 Task: Search for a one-way flight from Midland MAF to Indianapolis IND on Sat, 5 Aug for 4 adults and 2 children in Premium economy with 1 carry-on bag.
Action: Mouse moved to (310, 100)
Screenshot: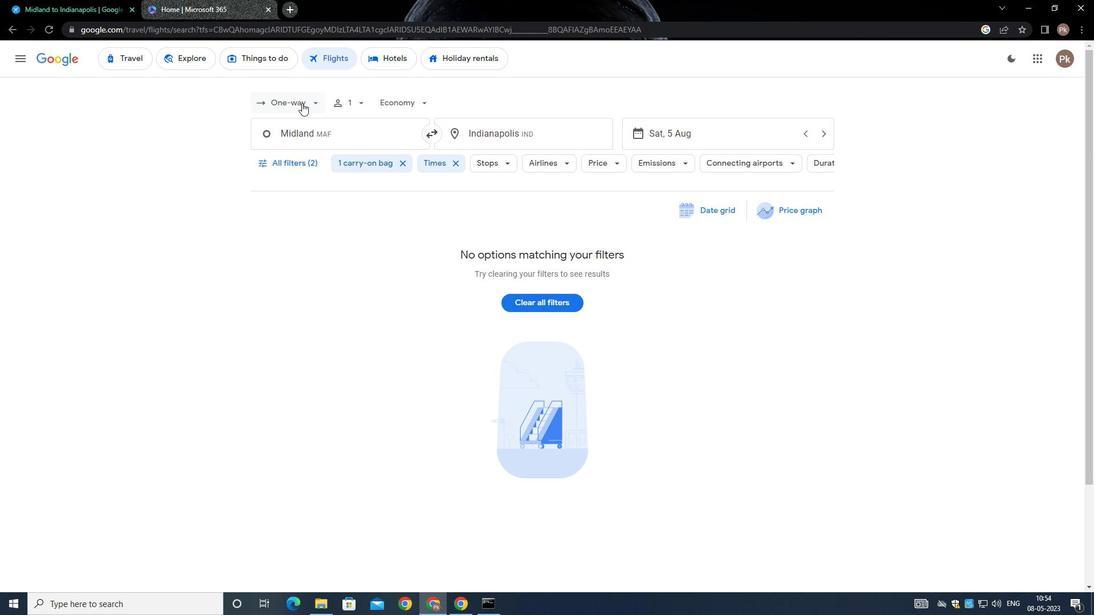 
Action: Mouse pressed left at (310, 100)
Screenshot: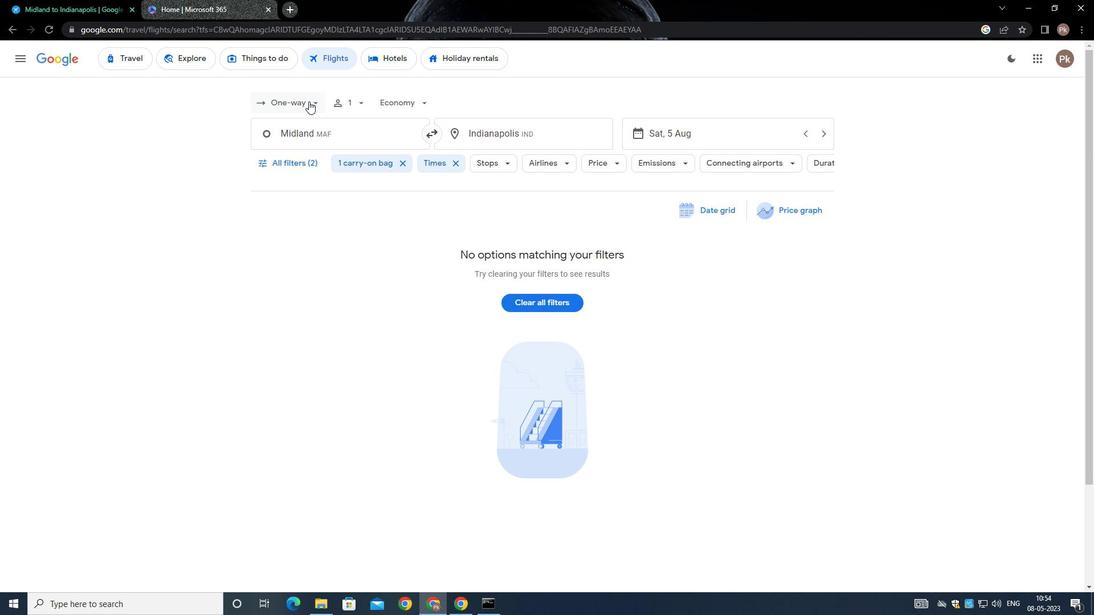 
Action: Mouse moved to (302, 148)
Screenshot: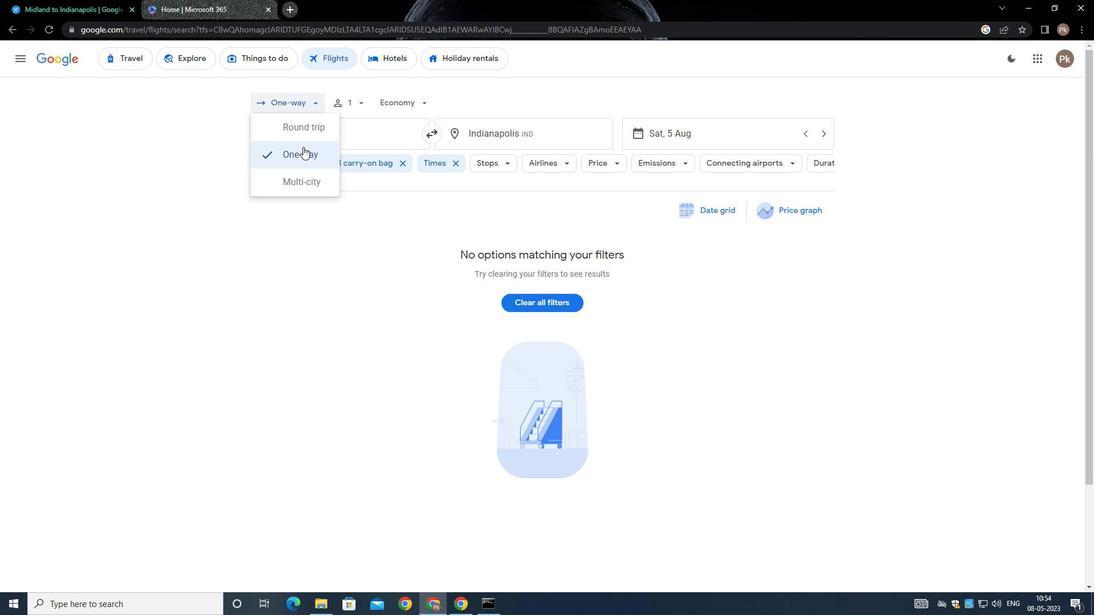 
Action: Mouse pressed left at (302, 148)
Screenshot: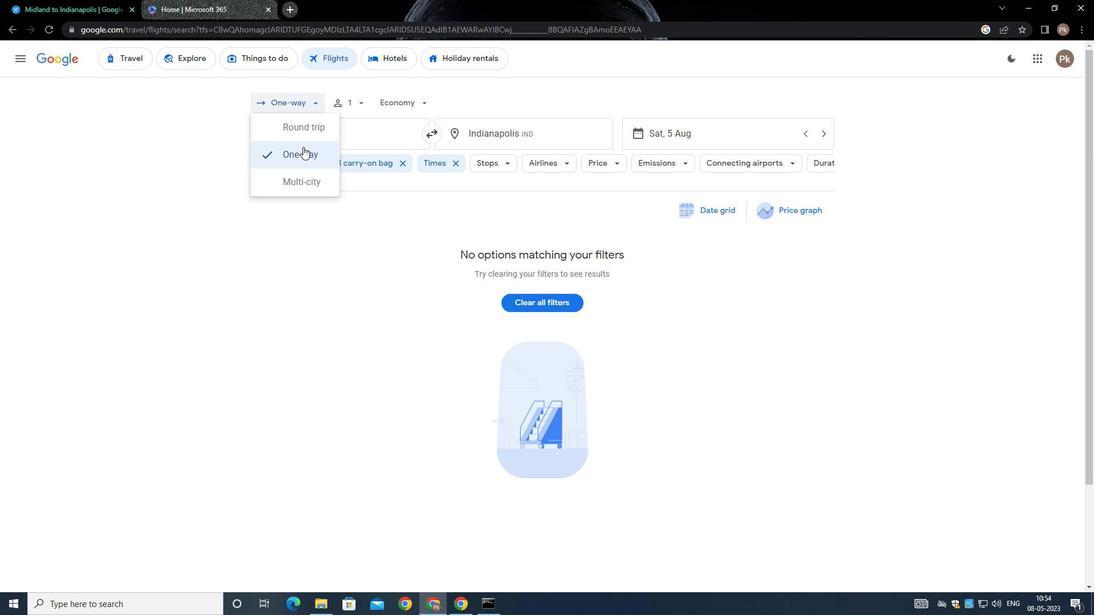 
Action: Mouse moved to (353, 106)
Screenshot: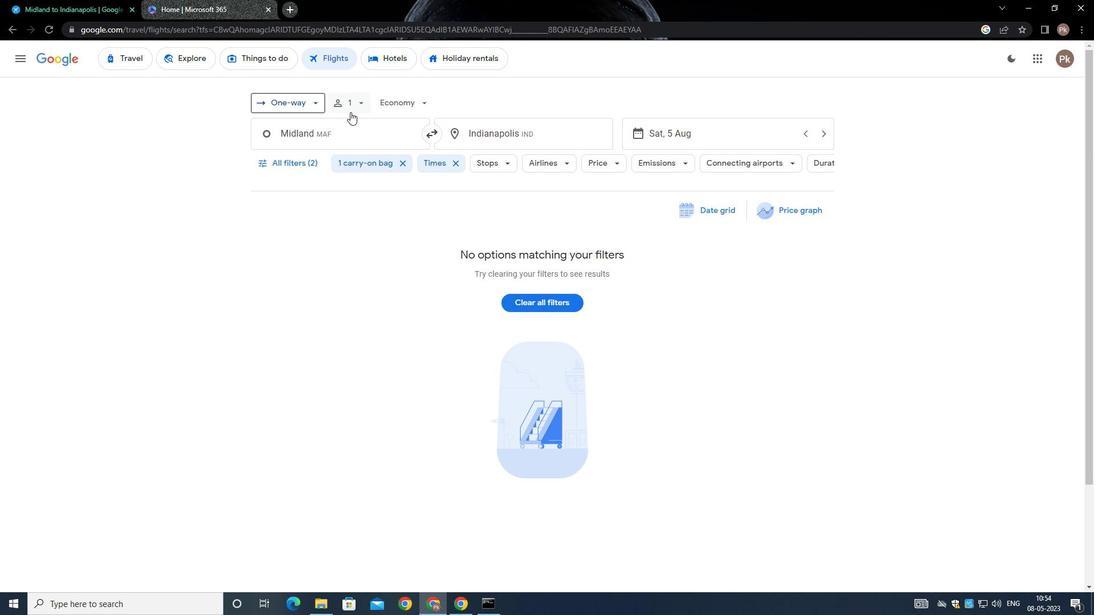 
Action: Mouse pressed left at (353, 106)
Screenshot: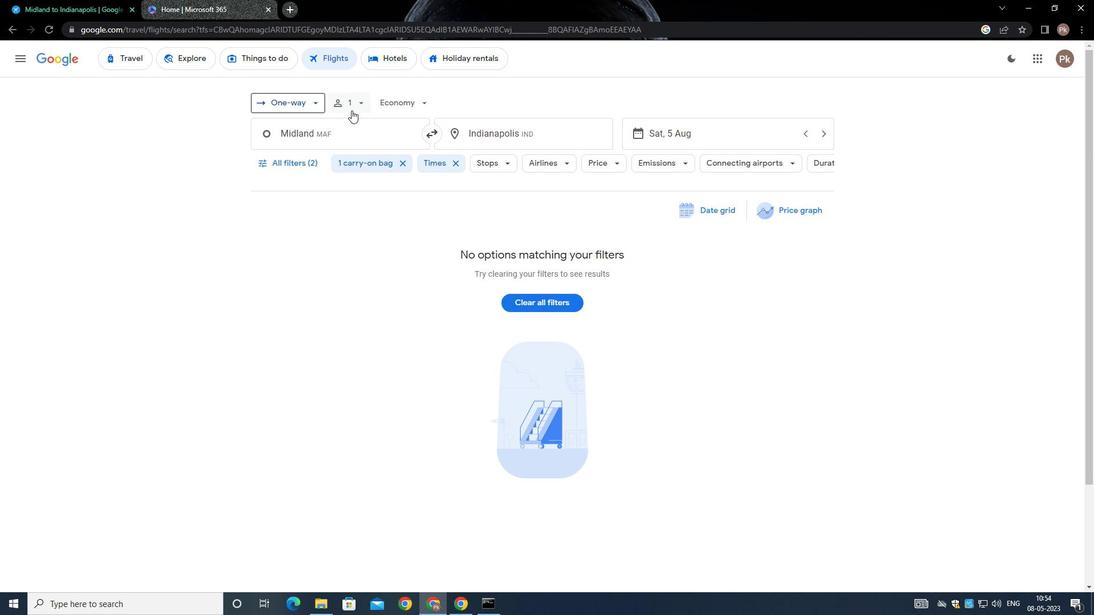 
Action: Mouse moved to (449, 131)
Screenshot: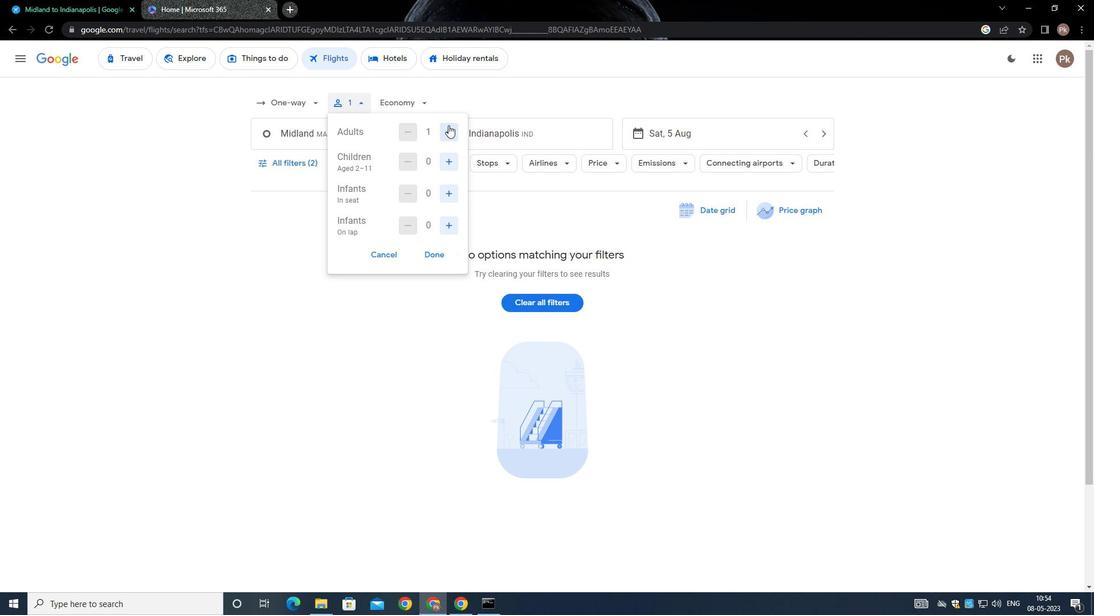 
Action: Mouse pressed left at (449, 131)
Screenshot: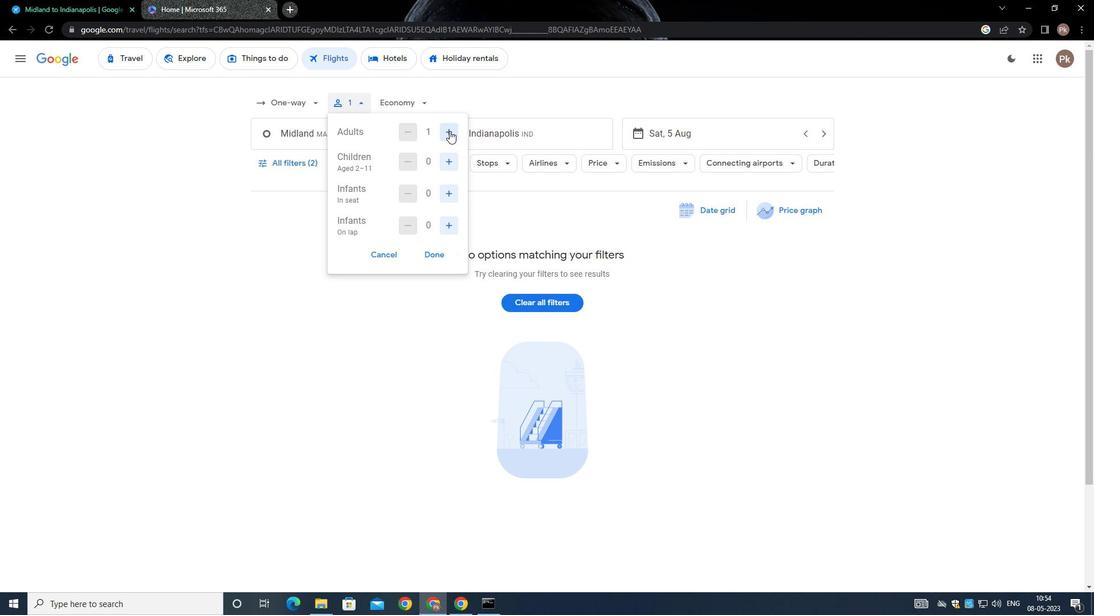
Action: Mouse pressed left at (449, 131)
Screenshot: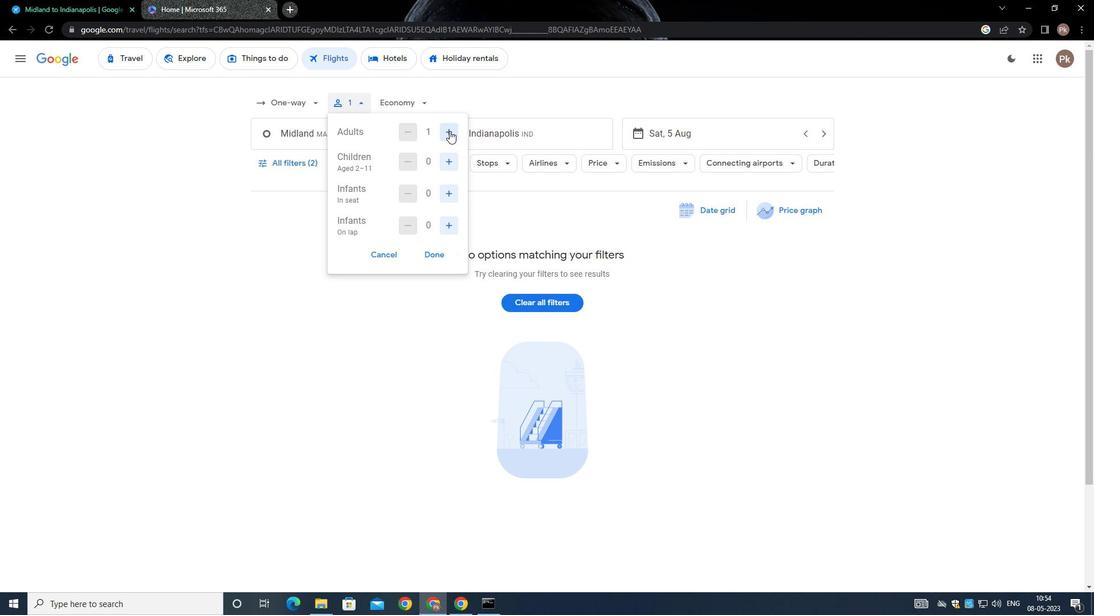 
Action: Mouse pressed left at (449, 131)
Screenshot: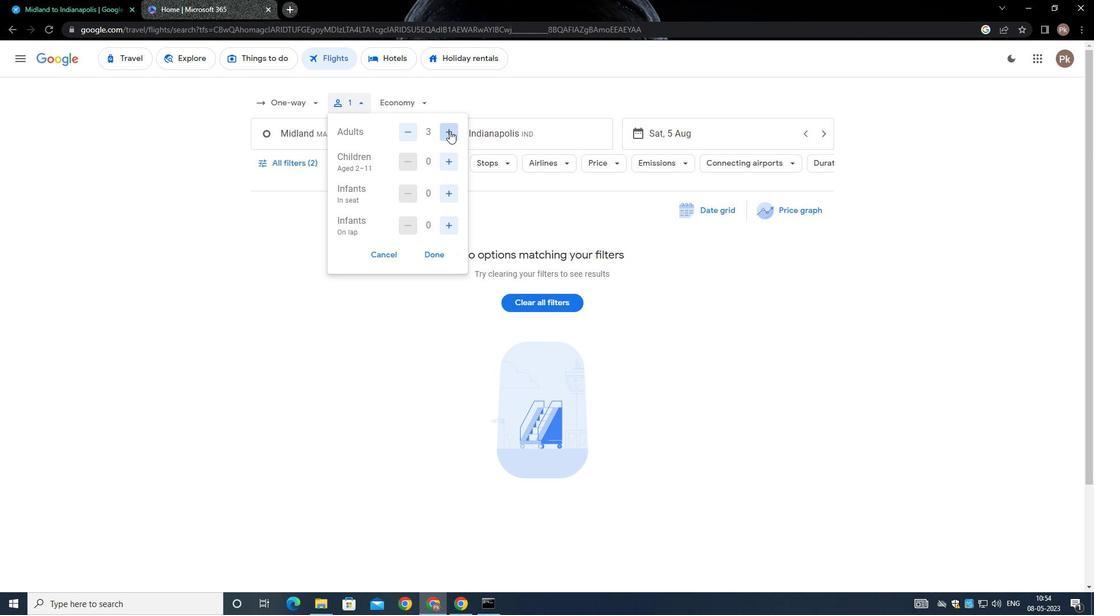 
Action: Mouse moved to (448, 161)
Screenshot: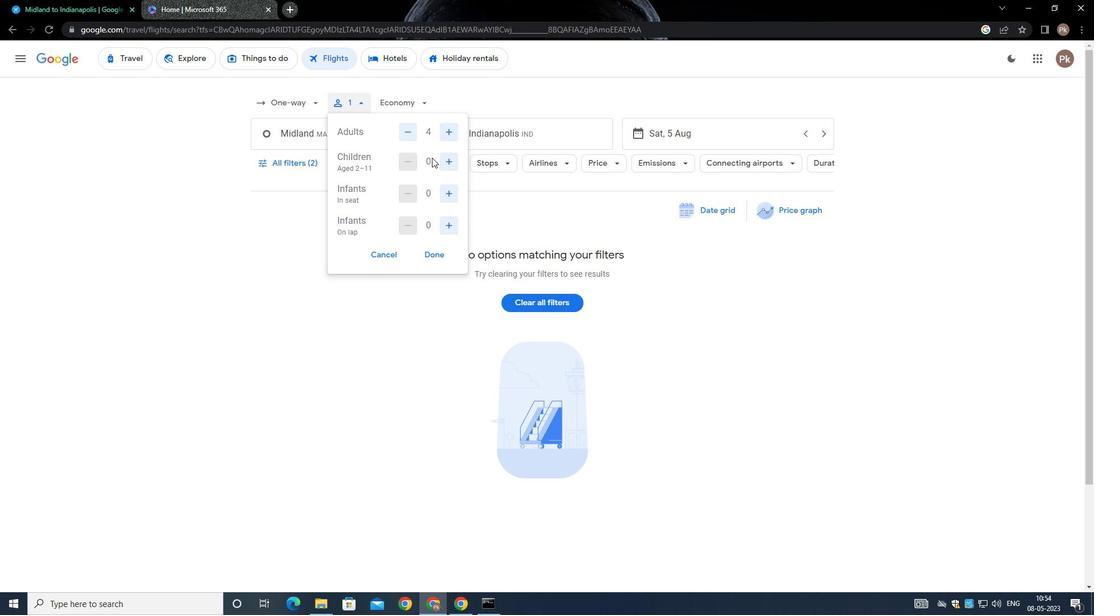 
Action: Mouse pressed left at (448, 161)
Screenshot: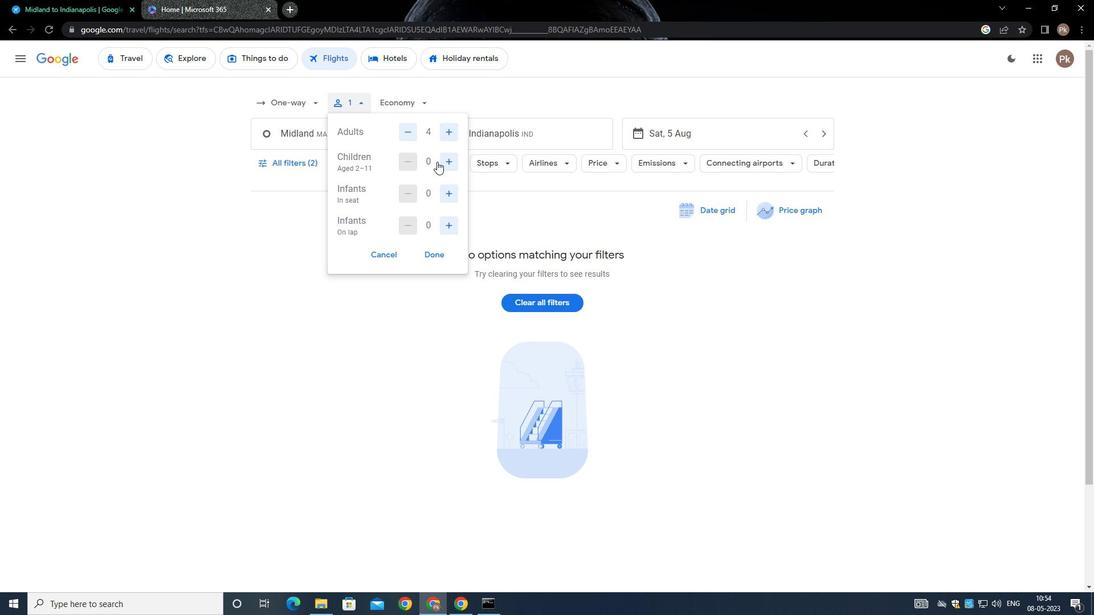 
Action: Mouse pressed left at (448, 161)
Screenshot: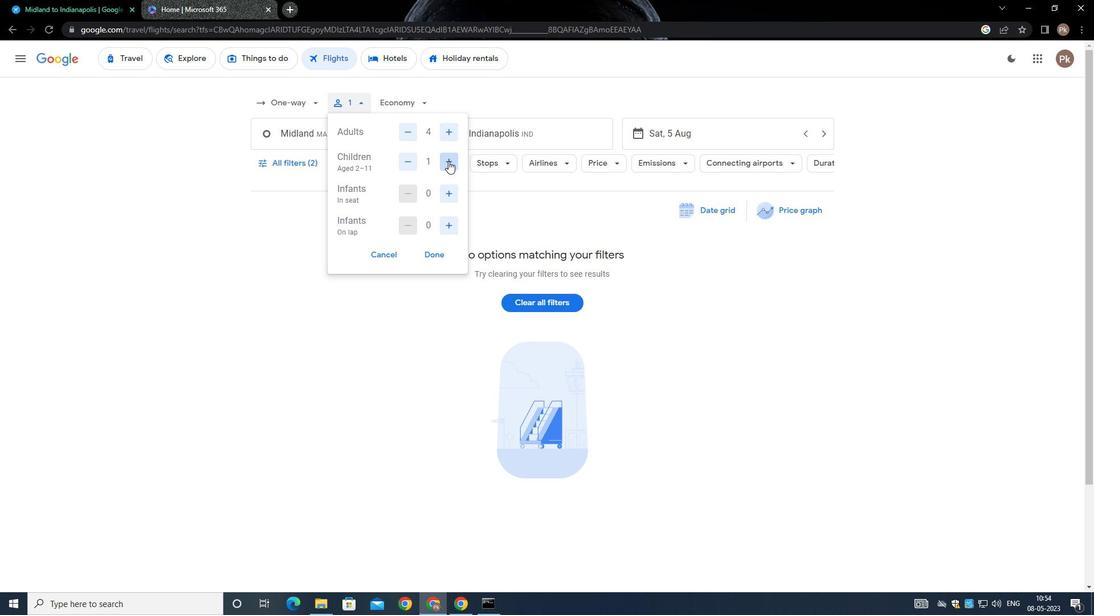 
Action: Mouse moved to (449, 192)
Screenshot: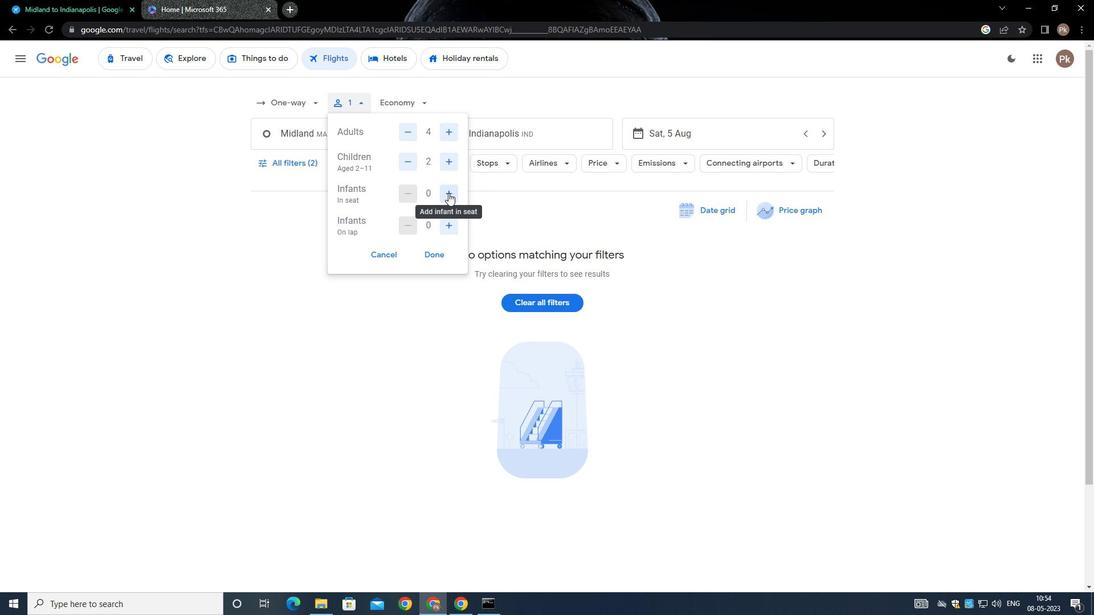 
Action: Mouse pressed left at (449, 192)
Screenshot: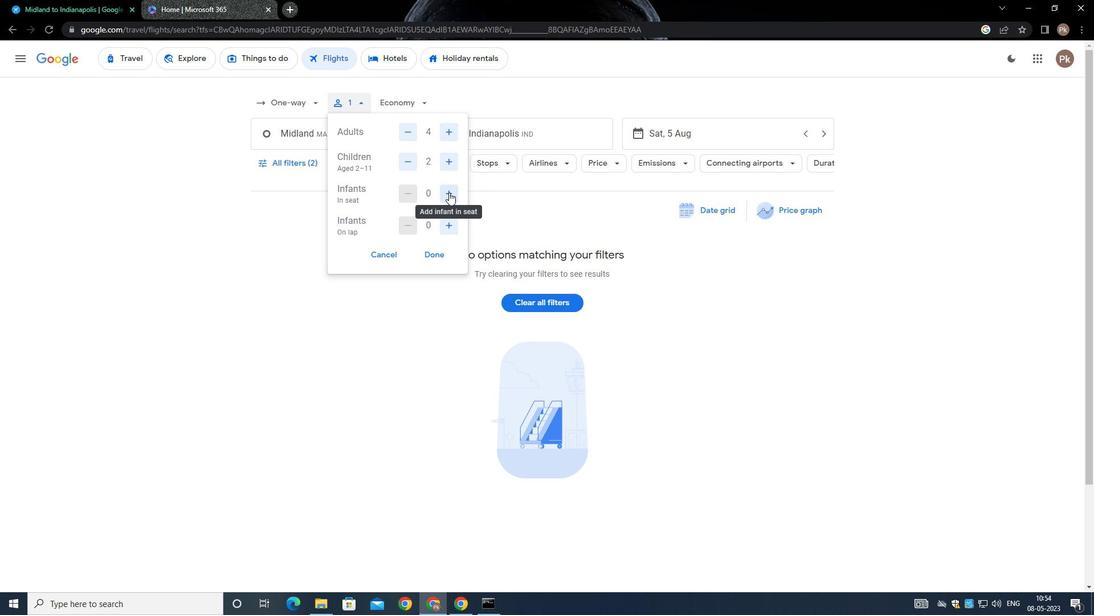 
Action: Mouse moved to (449, 192)
Screenshot: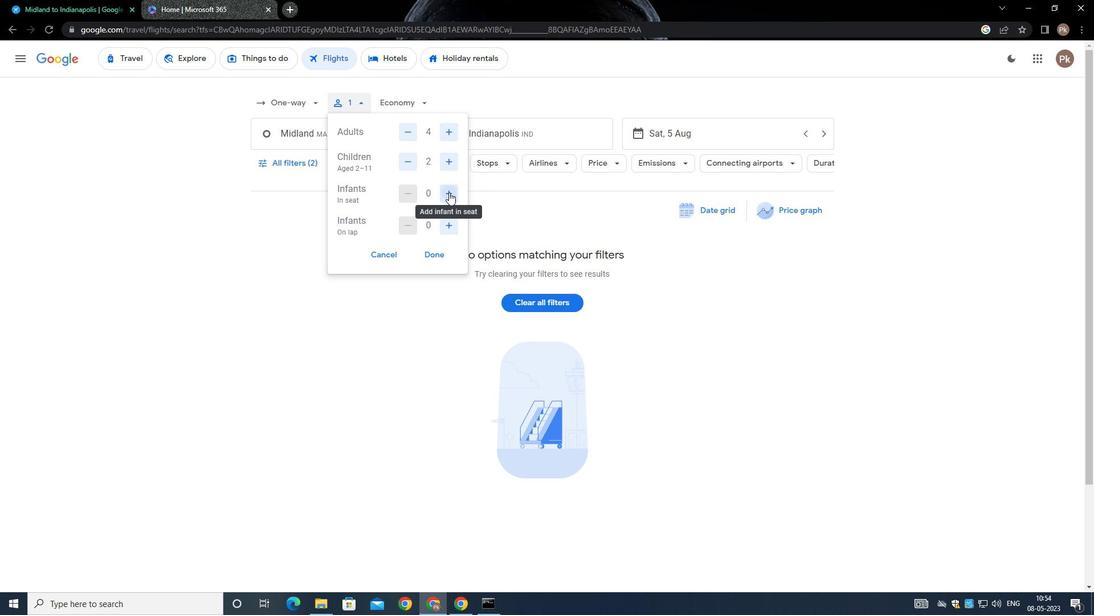 
Action: Mouse pressed left at (449, 192)
Screenshot: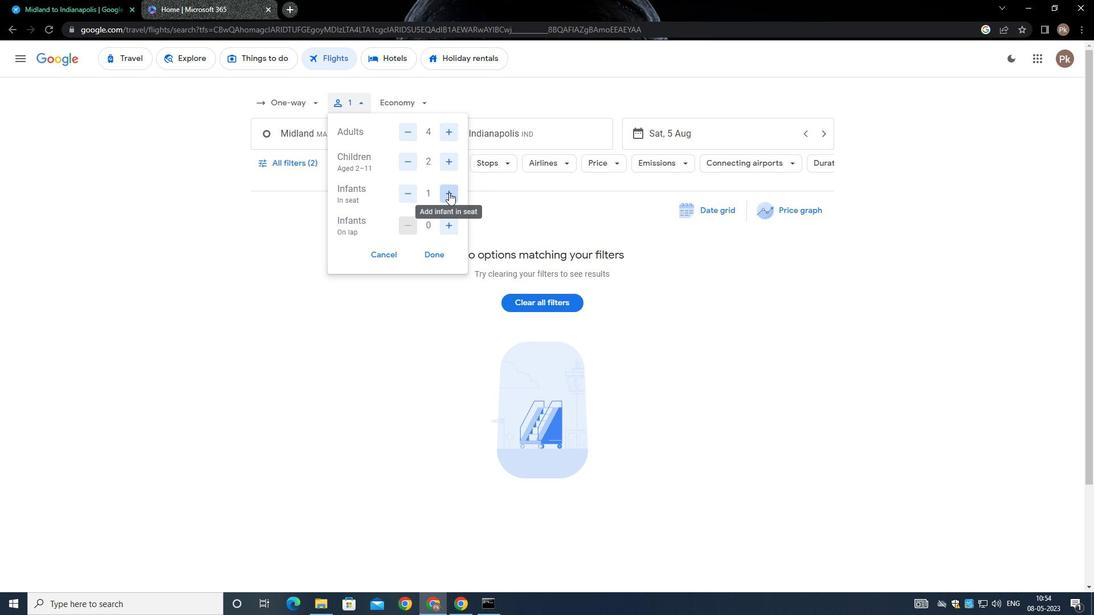 
Action: Mouse moved to (449, 222)
Screenshot: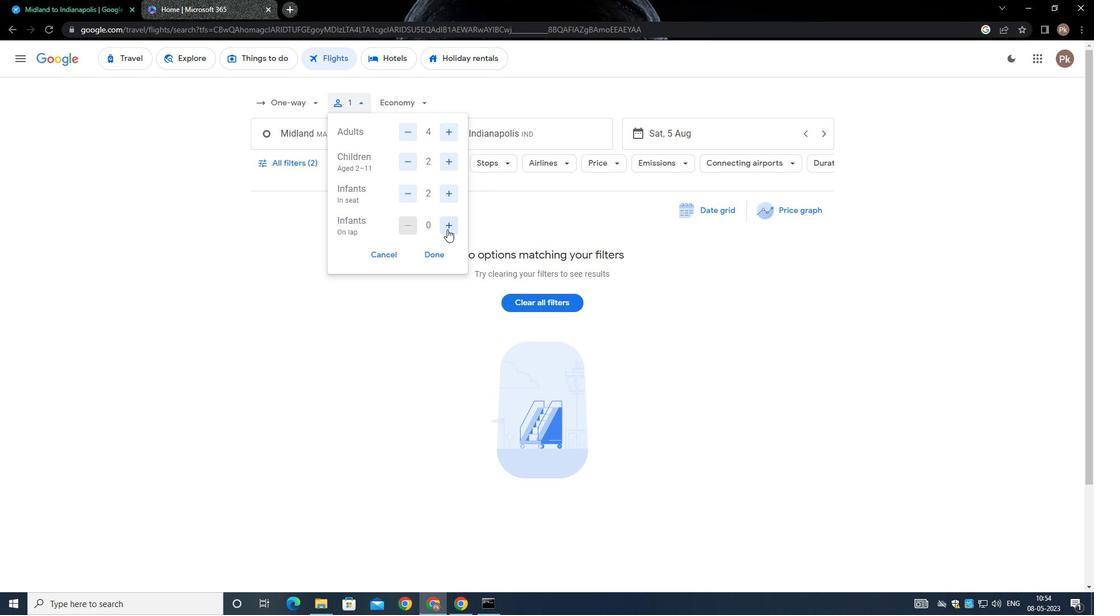 
Action: Mouse pressed left at (449, 222)
Screenshot: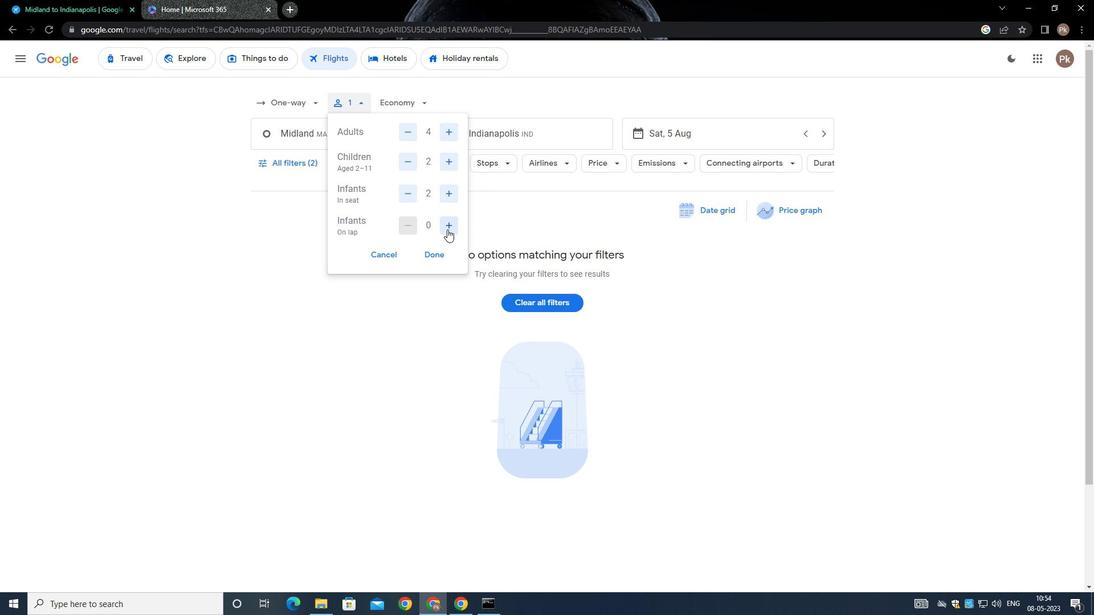
Action: Mouse moved to (434, 252)
Screenshot: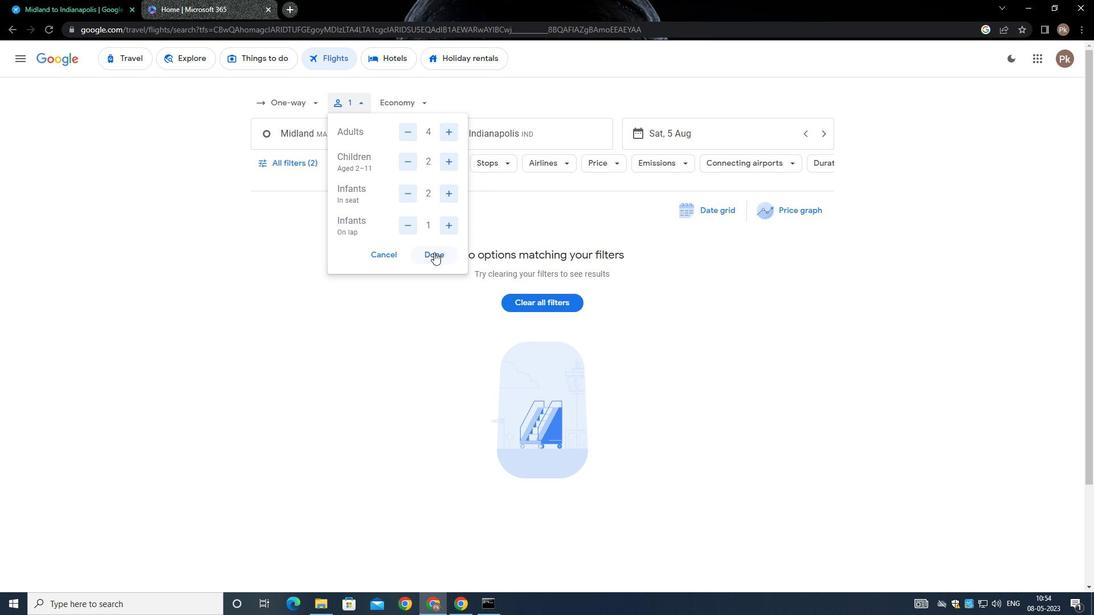 
Action: Mouse pressed left at (434, 252)
Screenshot: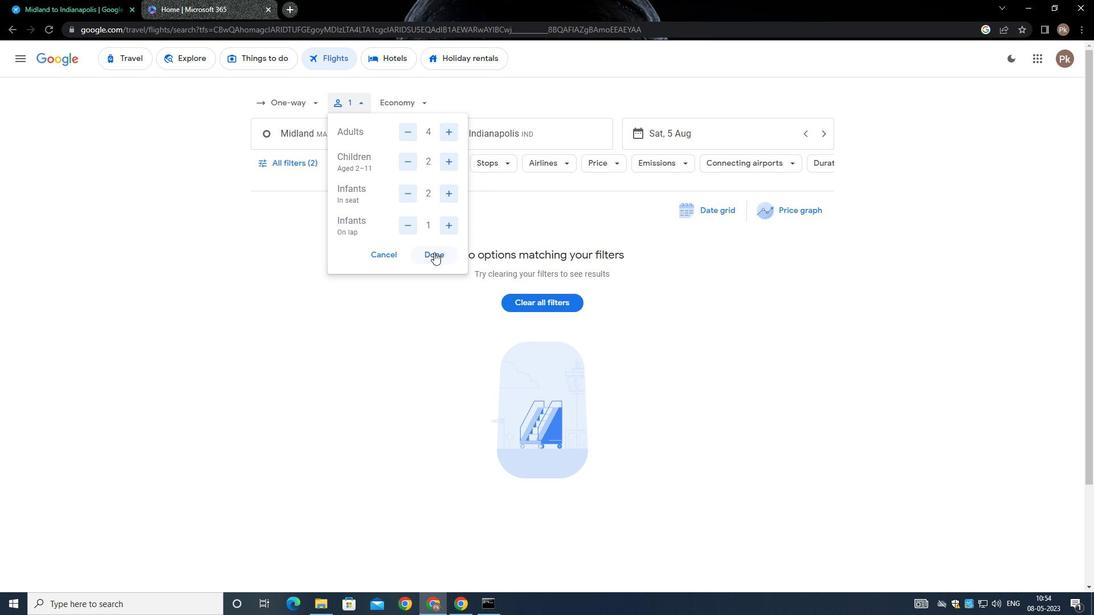 
Action: Mouse moved to (398, 108)
Screenshot: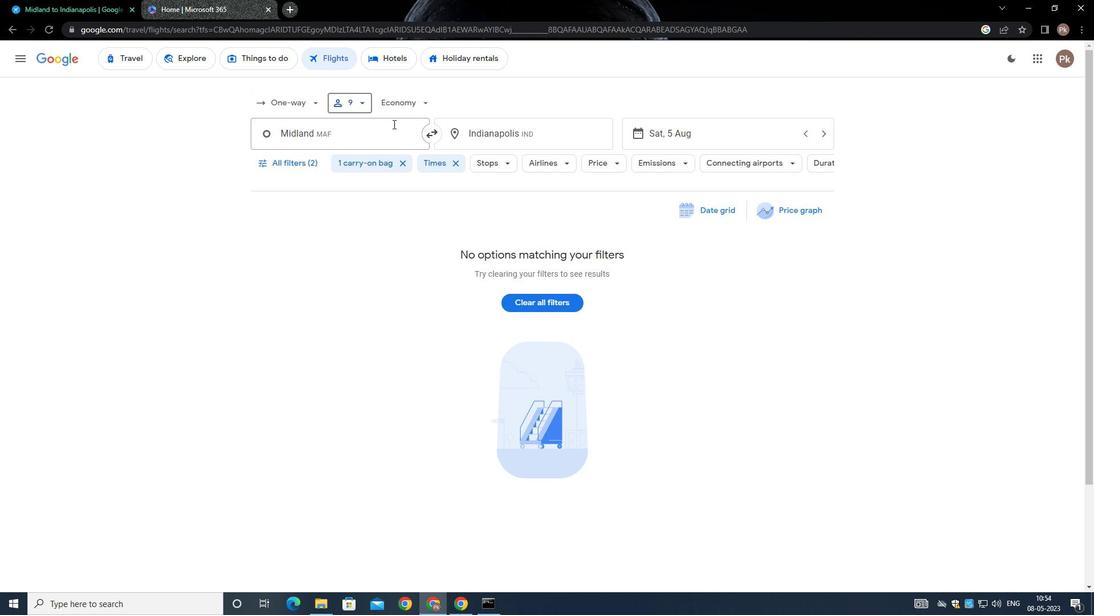 
Action: Mouse pressed left at (398, 108)
Screenshot: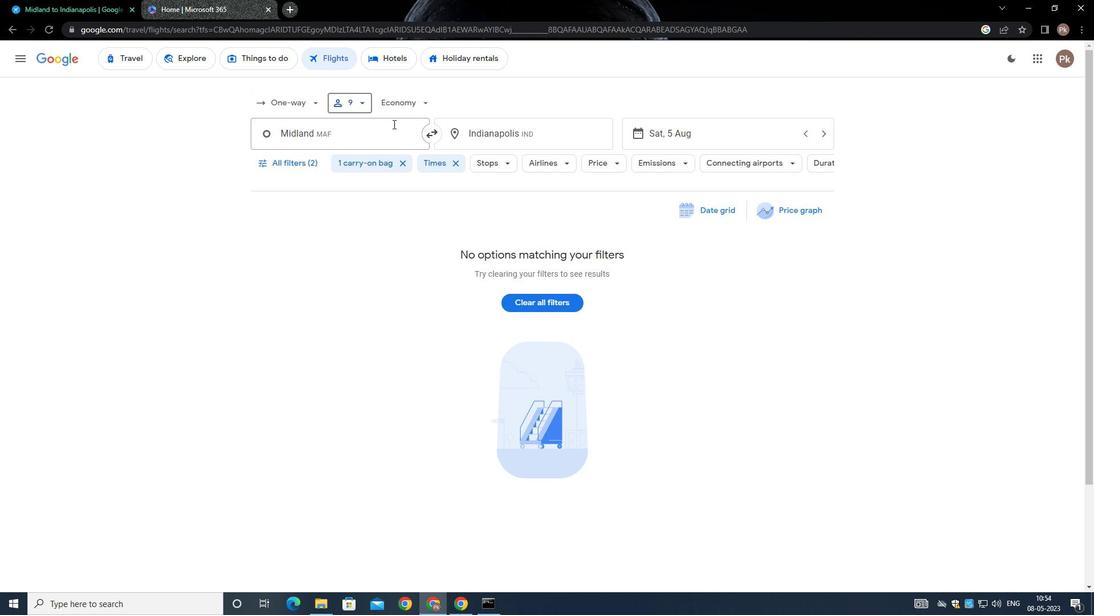 
Action: Mouse moved to (434, 153)
Screenshot: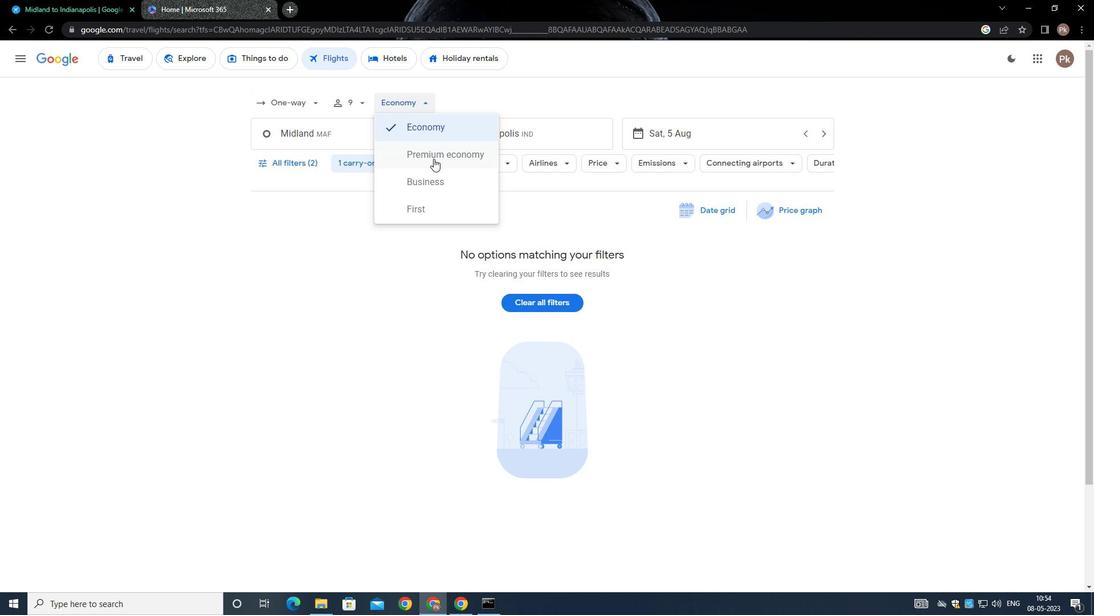 
Action: Mouse pressed left at (434, 153)
Screenshot: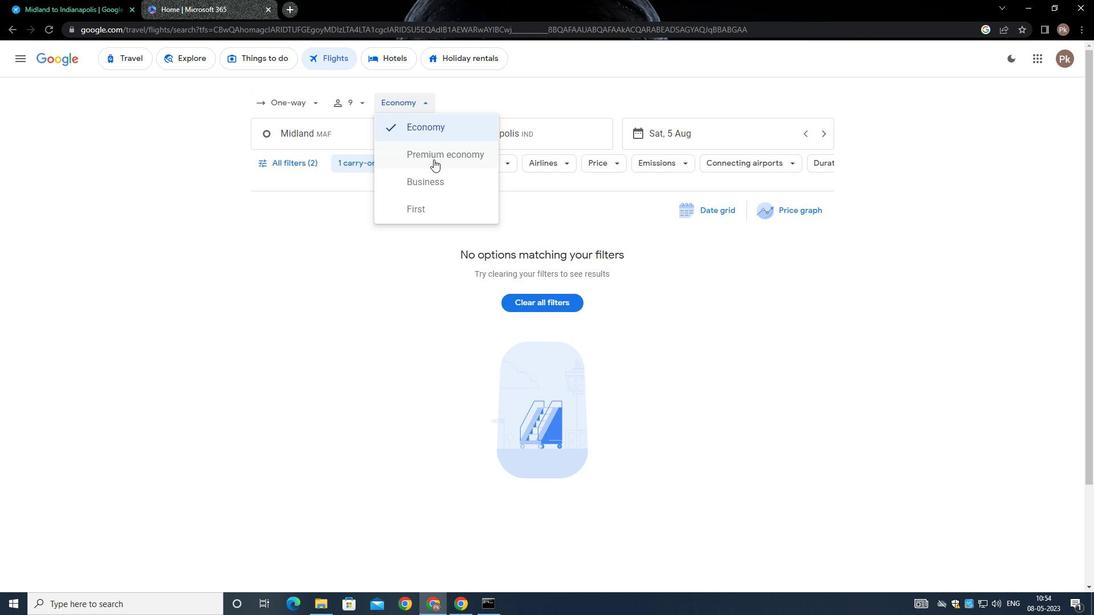 
Action: Mouse moved to (349, 131)
Screenshot: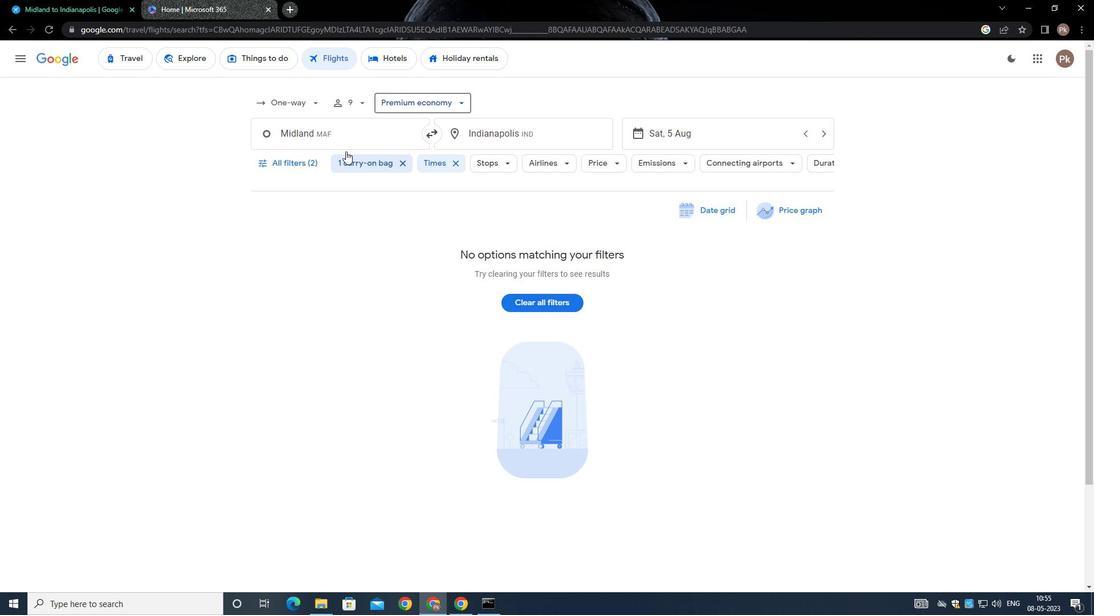
Action: Mouse pressed left at (349, 131)
Screenshot: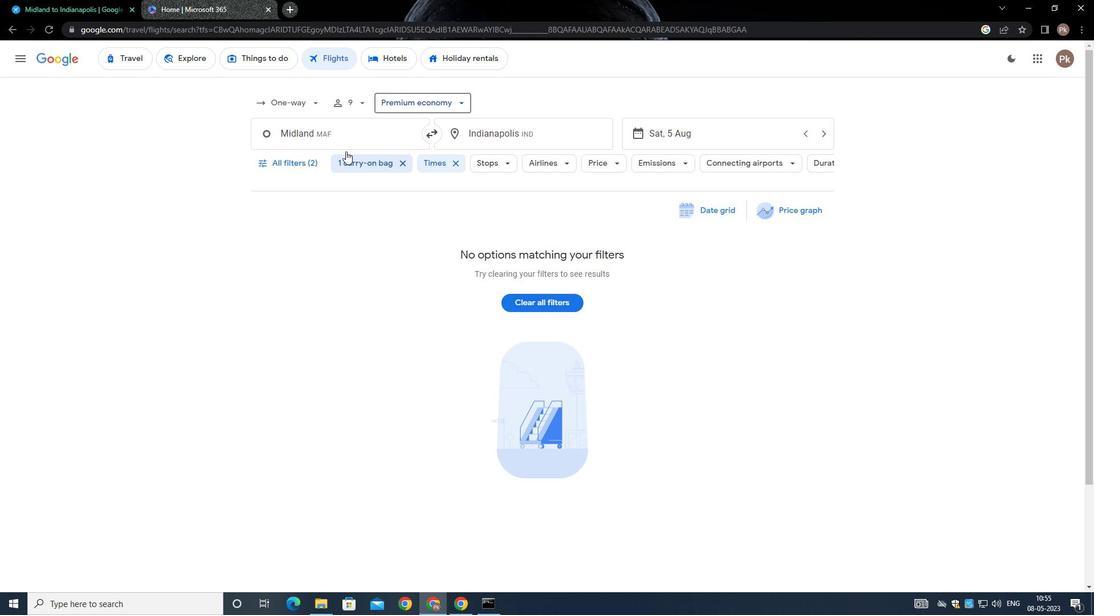 
Action: Mouse moved to (364, 193)
Screenshot: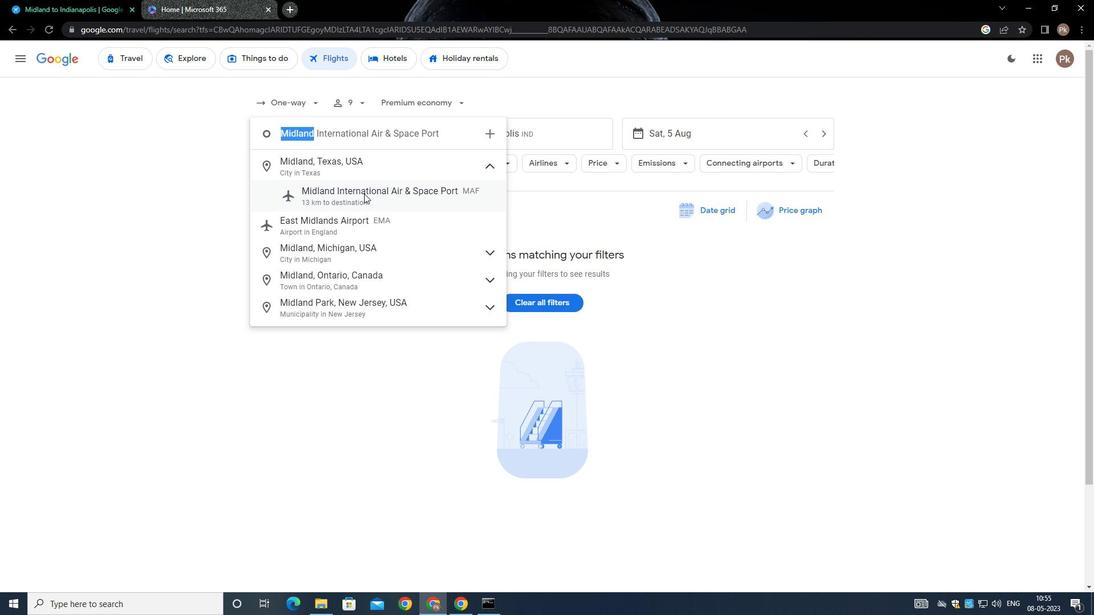 
Action: Mouse pressed left at (364, 193)
Screenshot: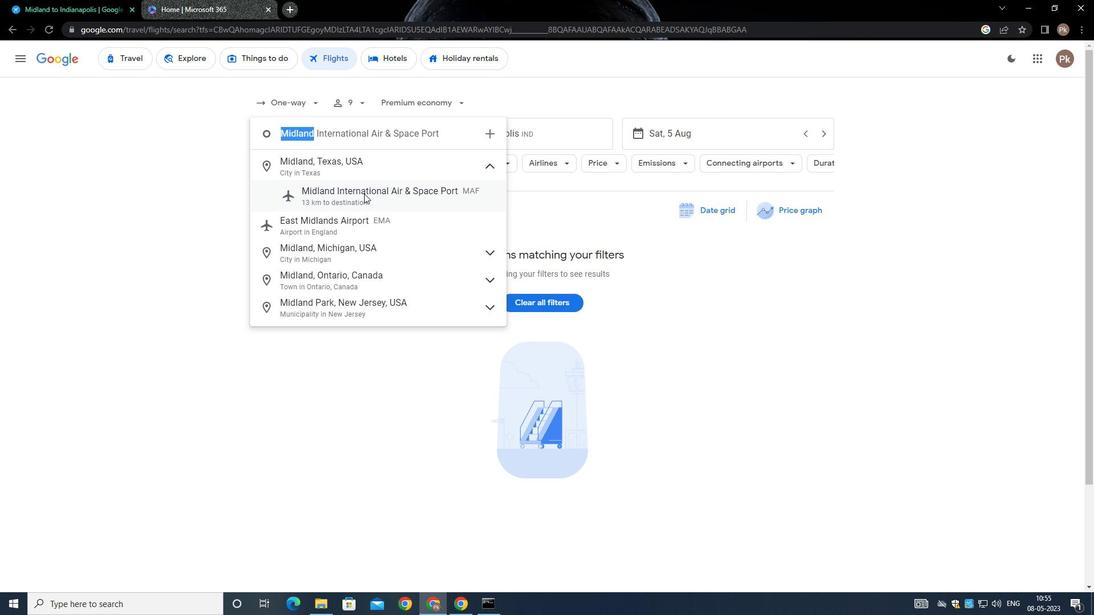 
Action: Mouse moved to (538, 132)
Screenshot: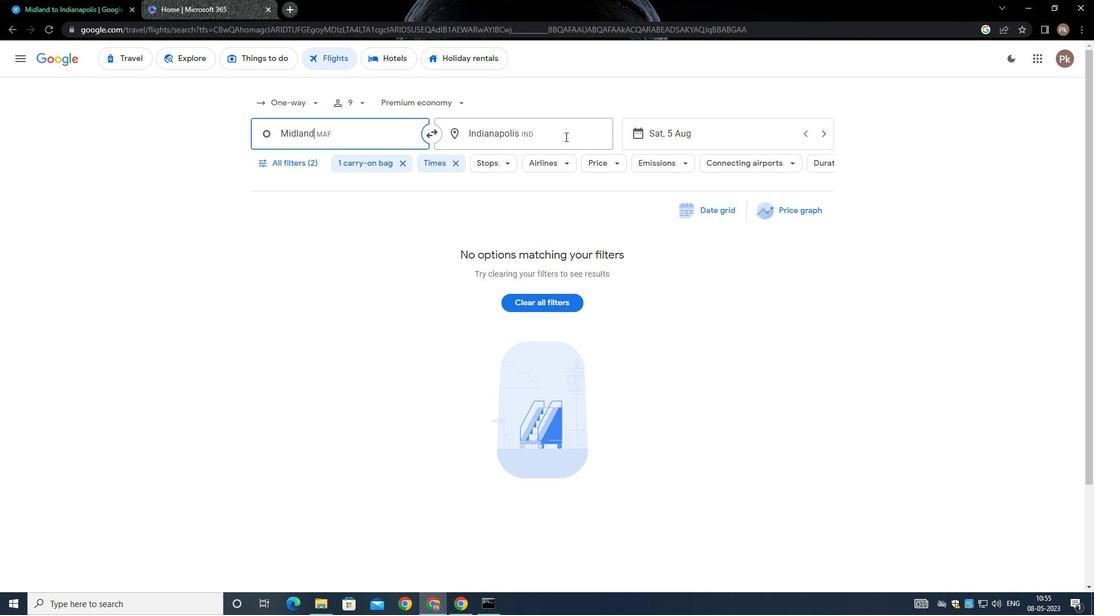 
Action: Mouse pressed left at (538, 132)
Screenshot: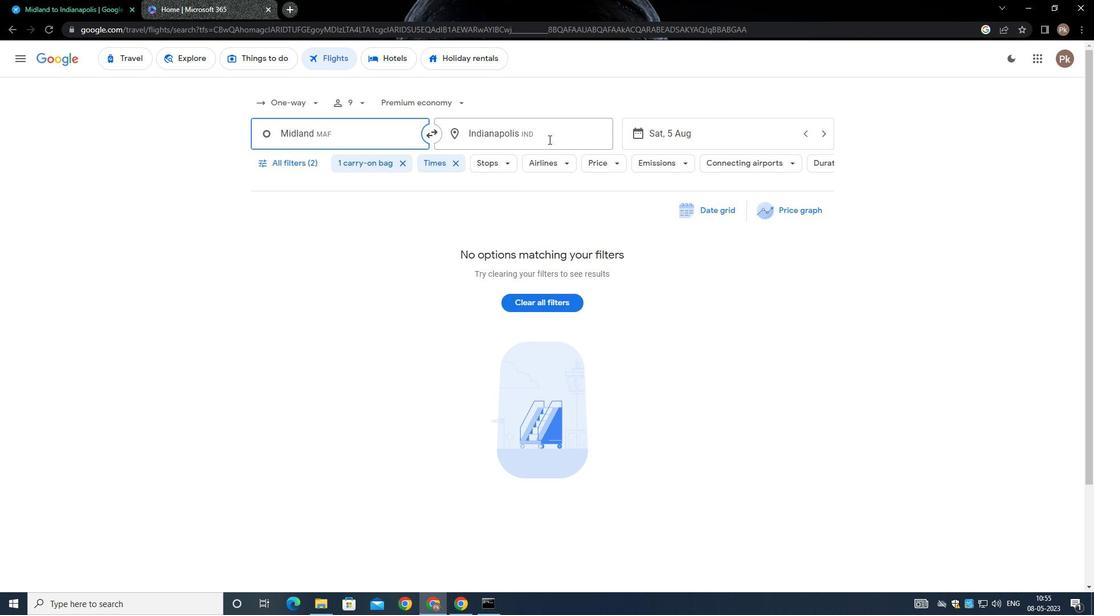 
Action: Mouse moved to (537, 132)
Screenshot: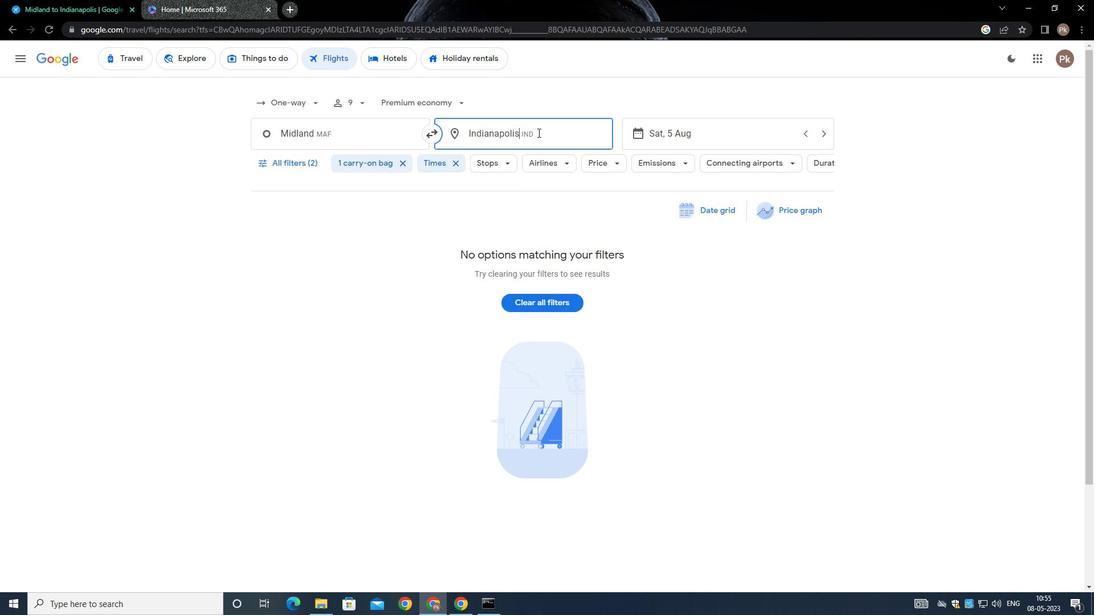 
Action: Key pressed <Key.backspace><Key.shift>RALEIGH
Screenshot: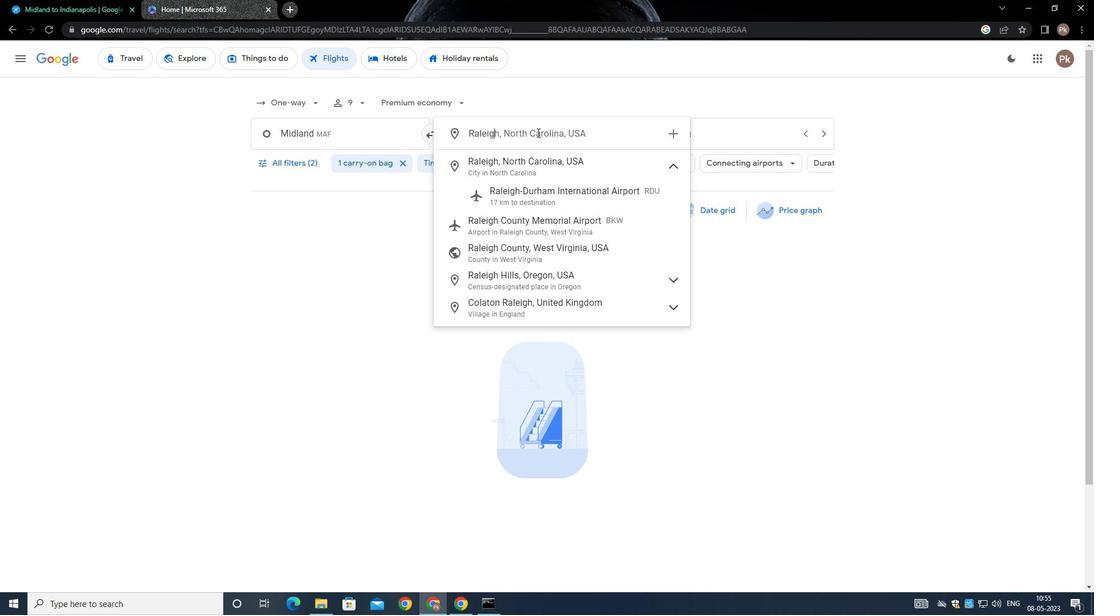 
Action: Mouse moved to (563, 196)
Screenshot: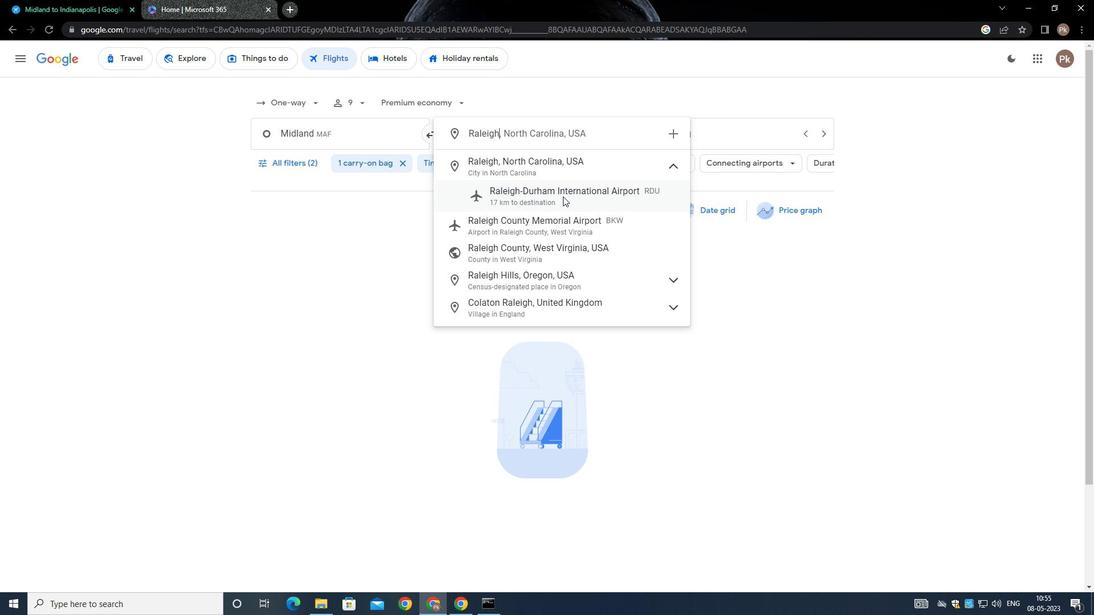 
Action: Mouse pressed left at (563, 196)
Screenshot: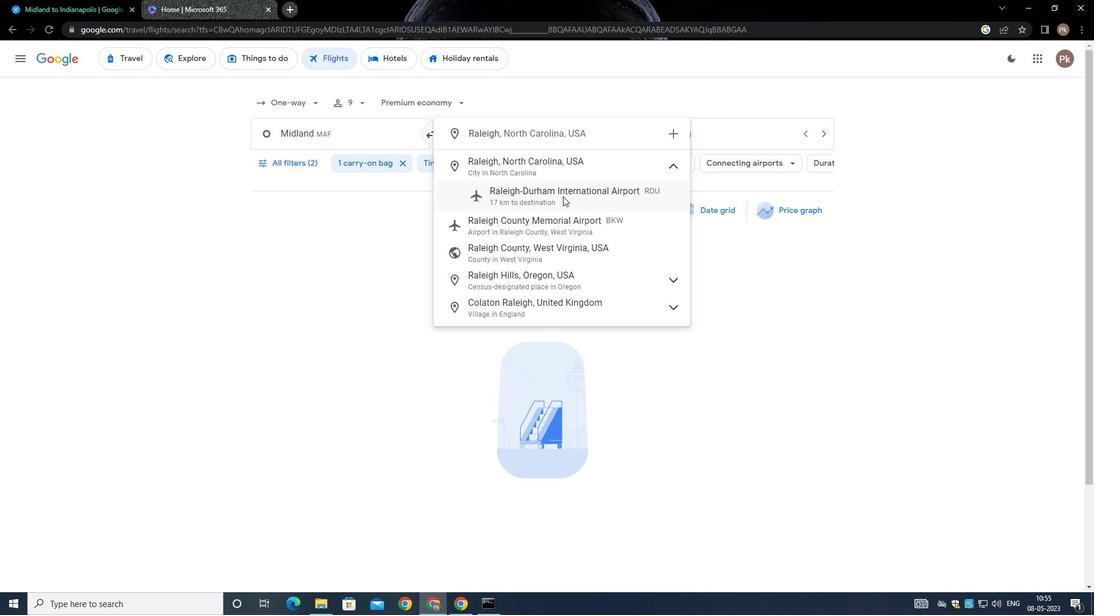 
Action: Mouse moved to (692, 133)
Screenshot: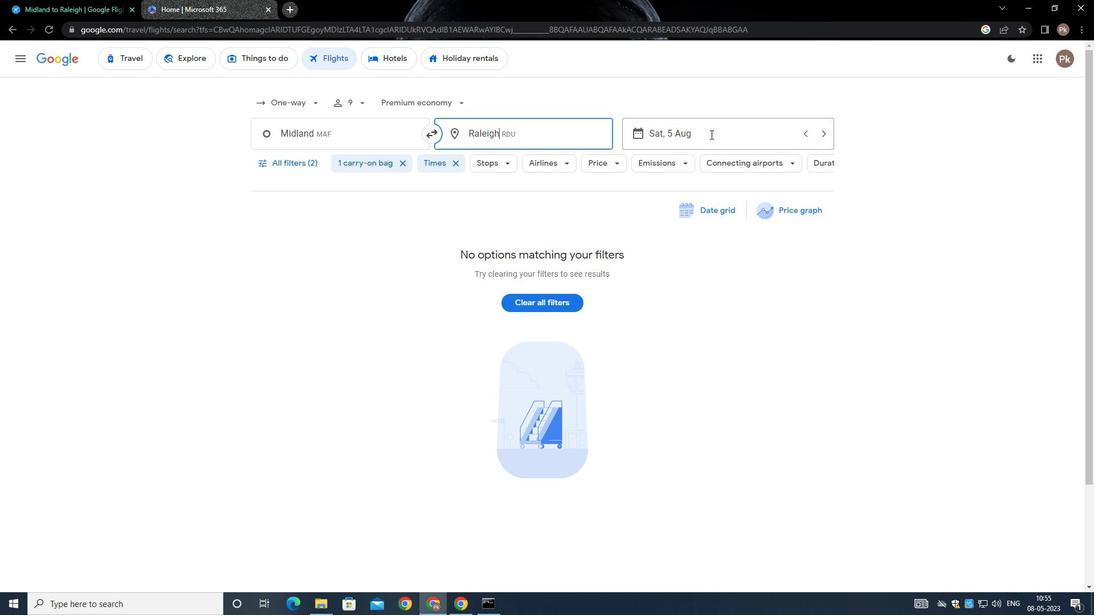 
Action: Mouse pressed left at (692, 133)
Screenshot: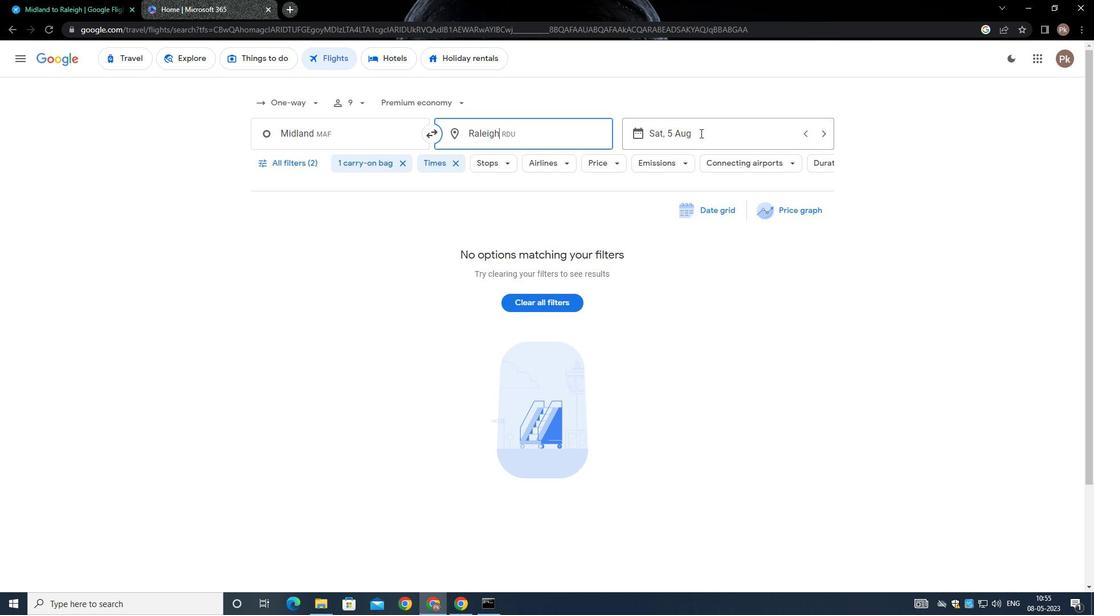 
Action: Mouse moved to (586, 229)
Screenshot: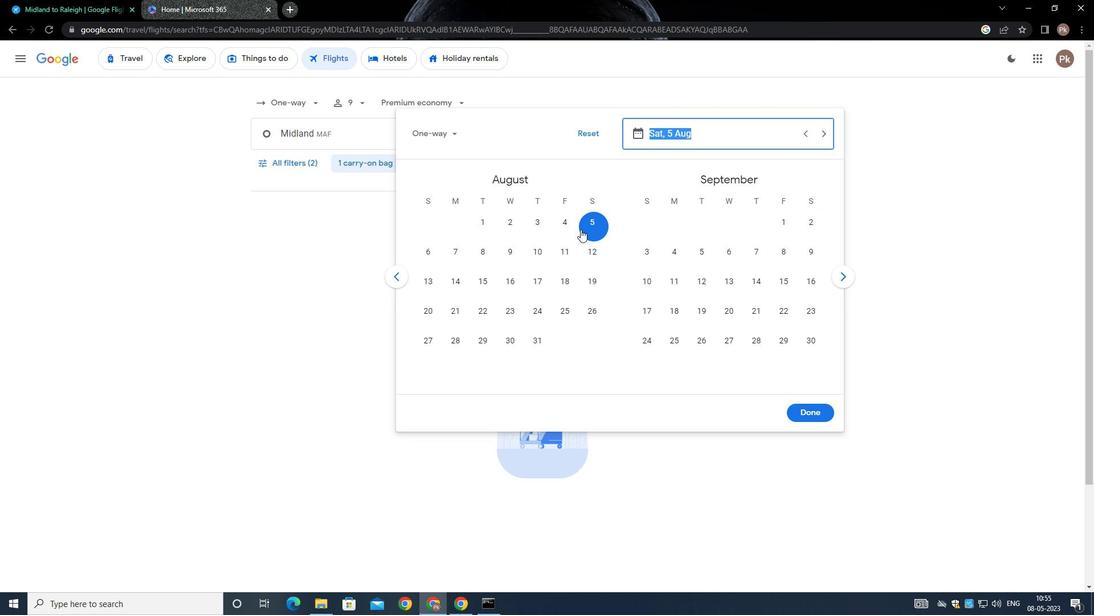
Action: Mouse pressed left at (586, 229)
Screenshot: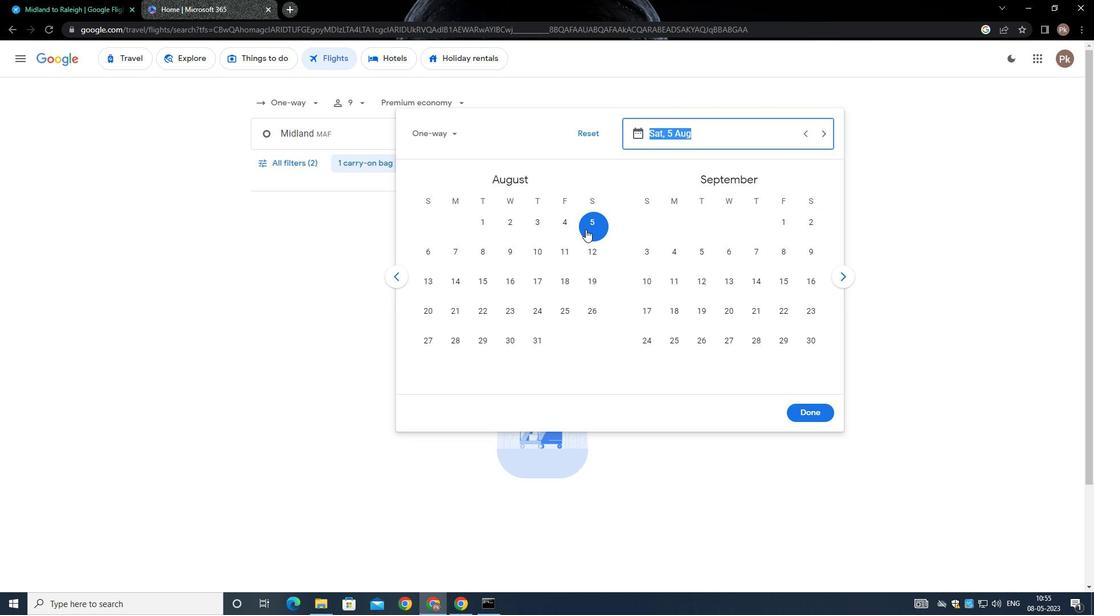 
Action: Mouse moved to (807, 413)
Screenshot: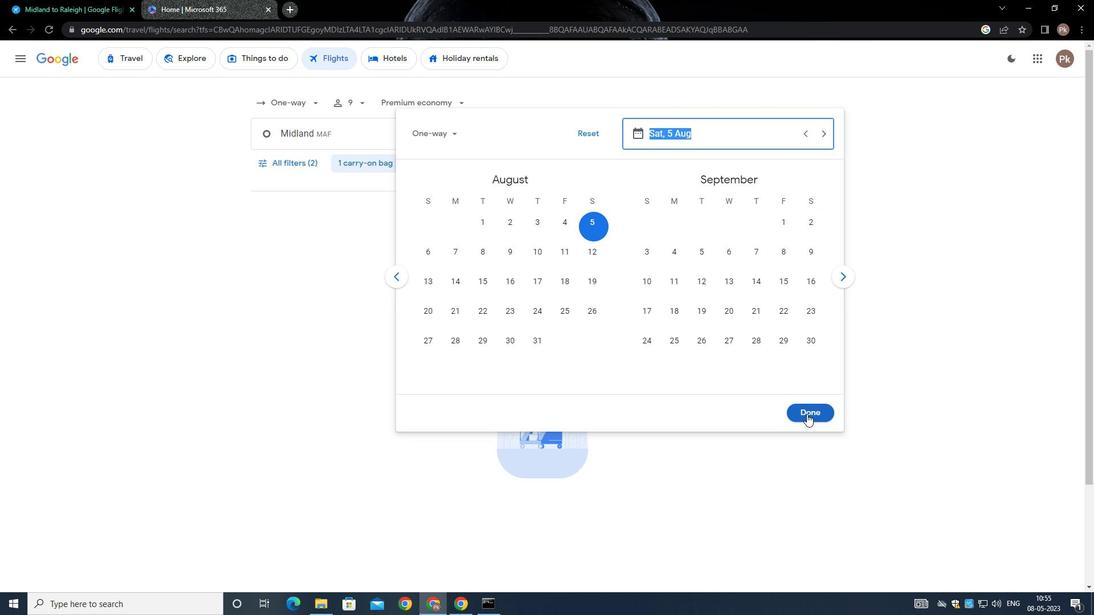 
Action: Mouse pressed left at (807, 413)
Screenshot: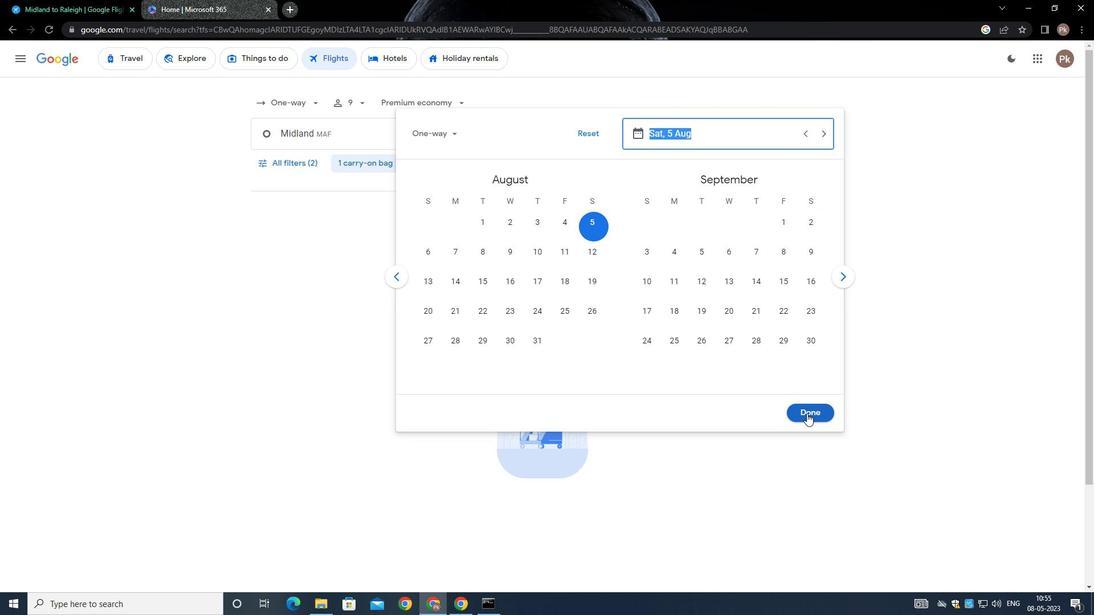 
Action: Mouse moved to (302, 162)
Screenshot: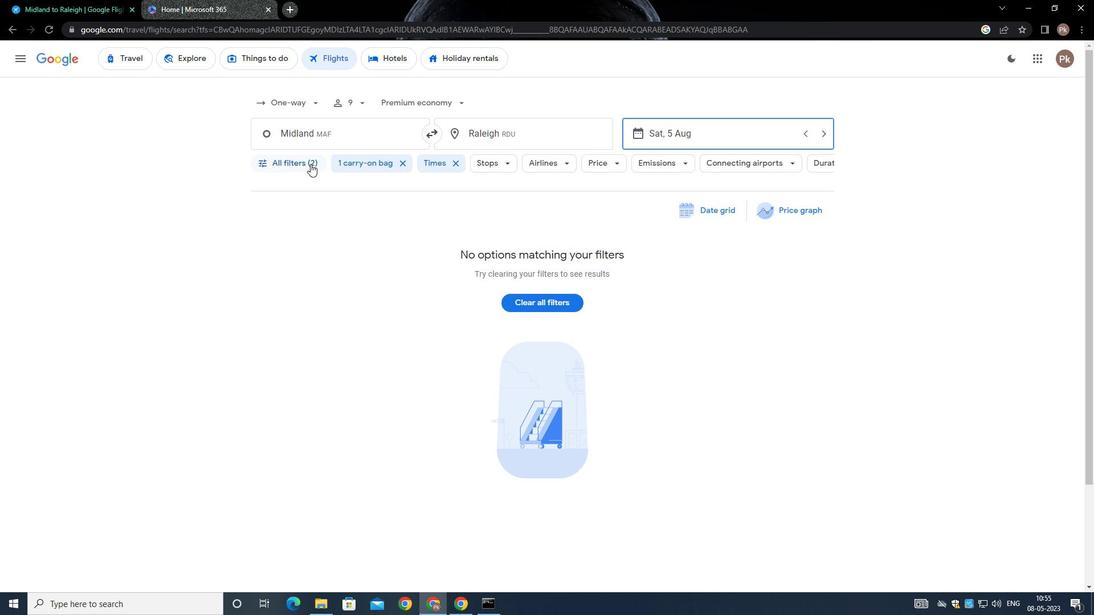 
Action: Mouse pressed left at (302, 162)
Screenshot: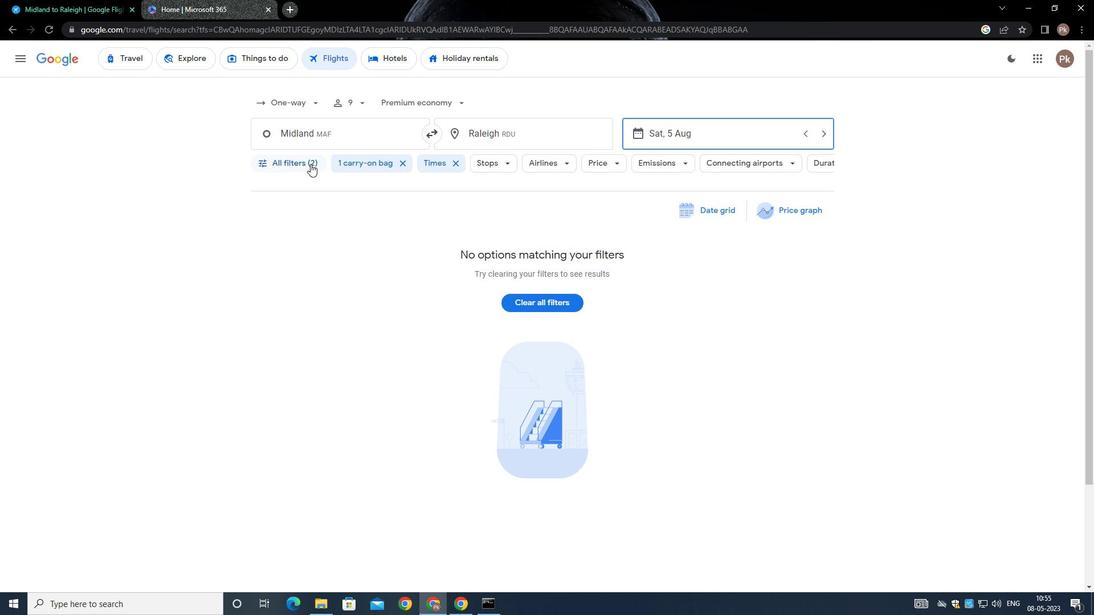 
Action: Mouse moved to (352, 369)
Screenshot: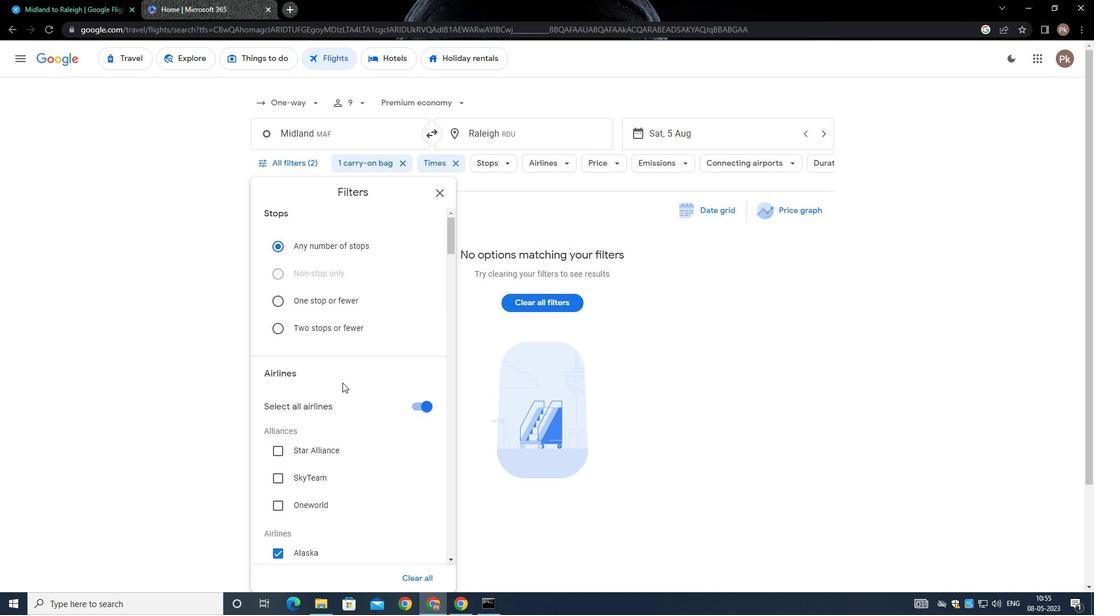 
Action: Mouse scrolled (352, 369) with delta (0, 0)
Screenshot: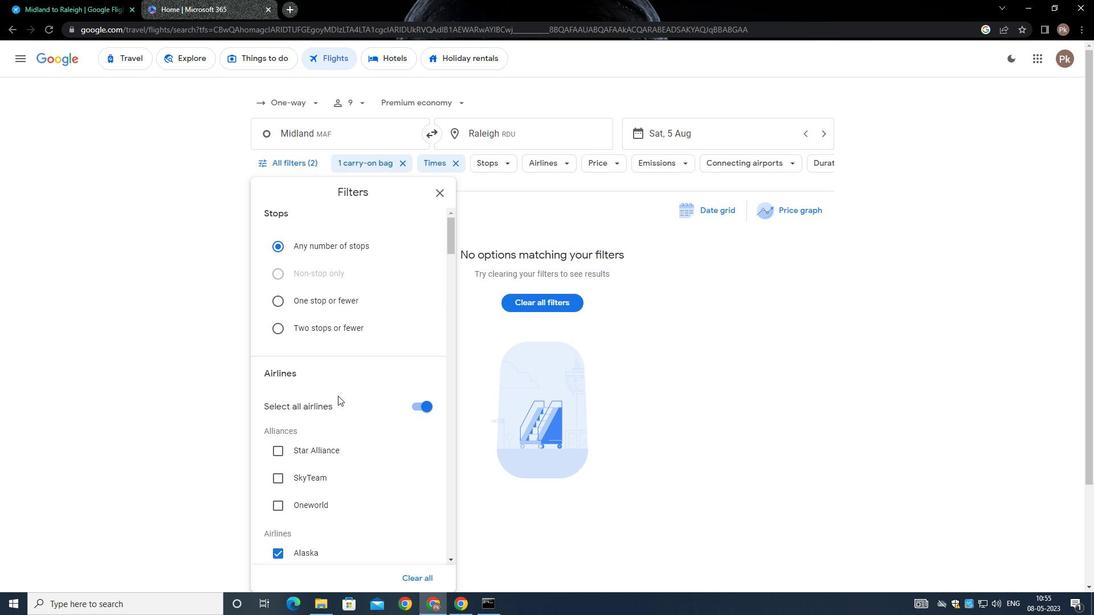 
Action: Mouse scrolled (352, 369) with delta (0, 0)
Screenshot: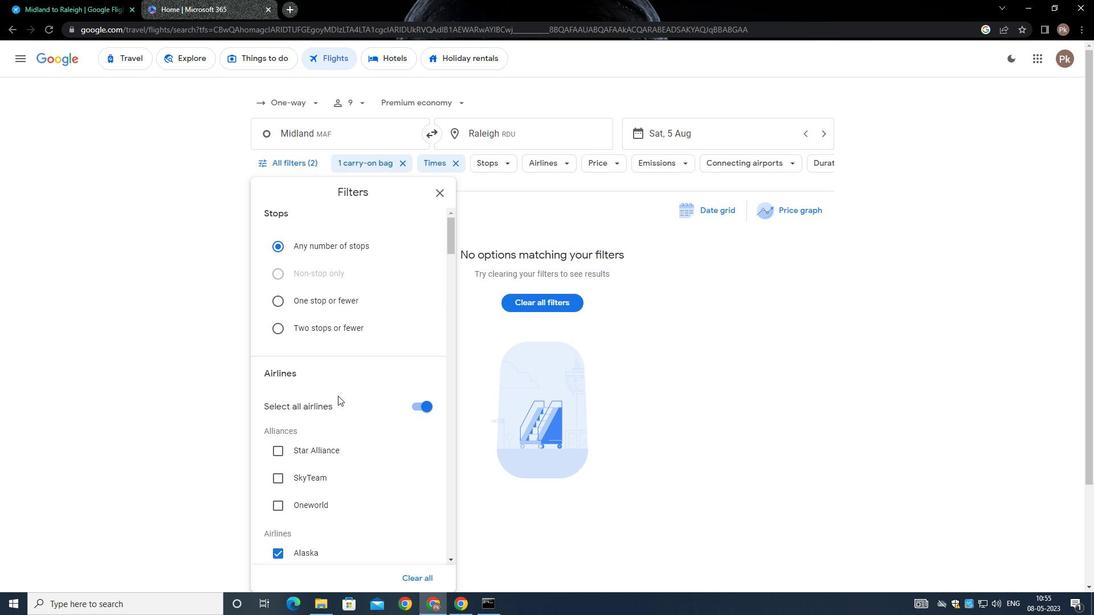 
Action: Mouse moved to (316, 474)
Screenshot: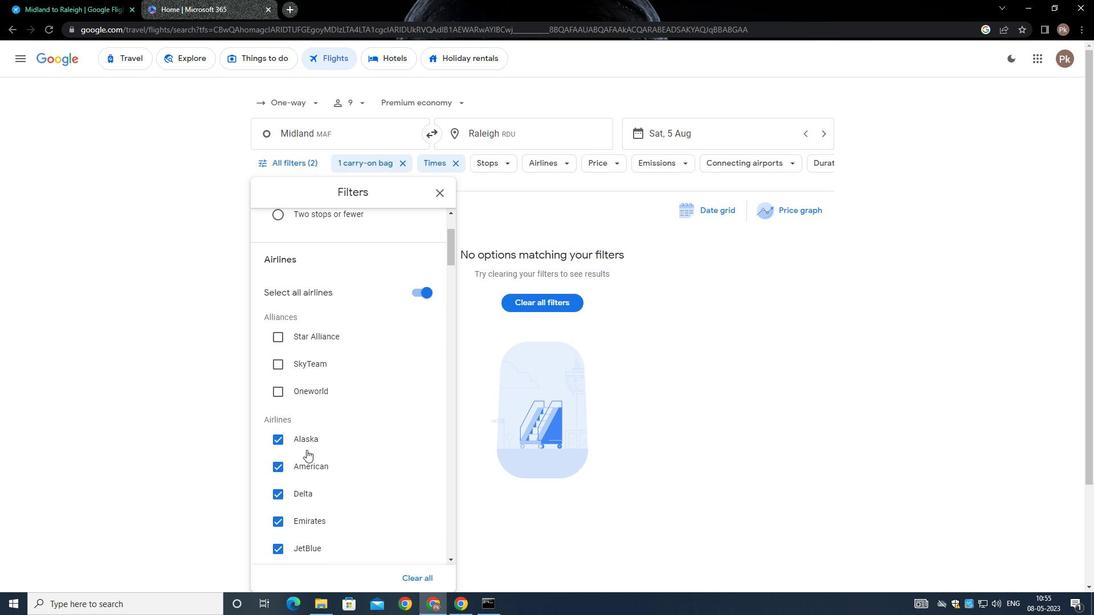 
Action: Mouse scrolled (316, 474) with delta (0, 0)
Screenshot: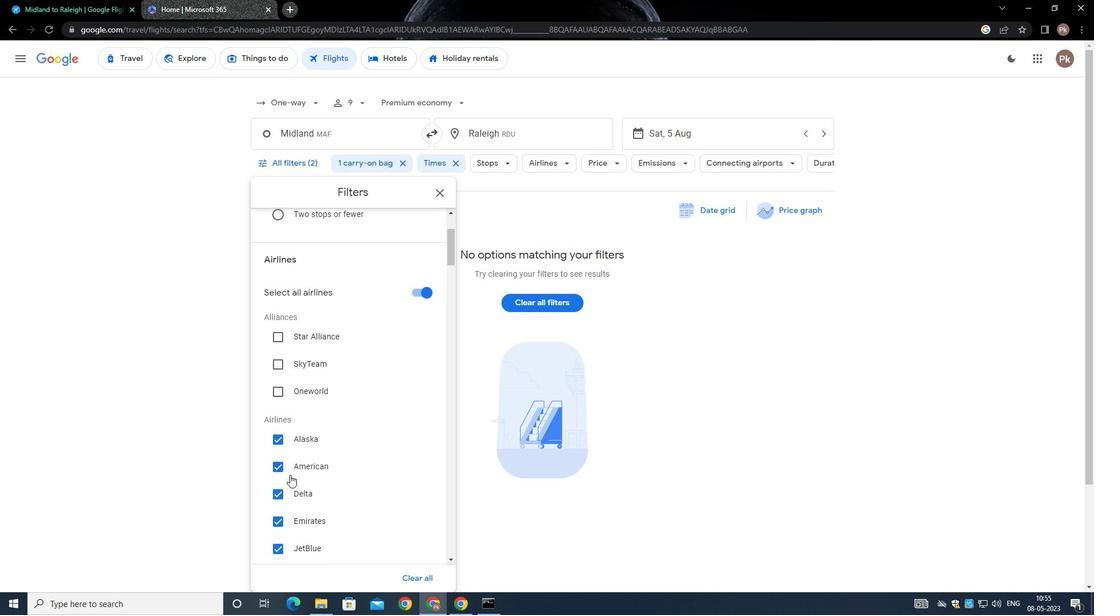 
Action: Mouse moved to (408, 436)
Screenshot: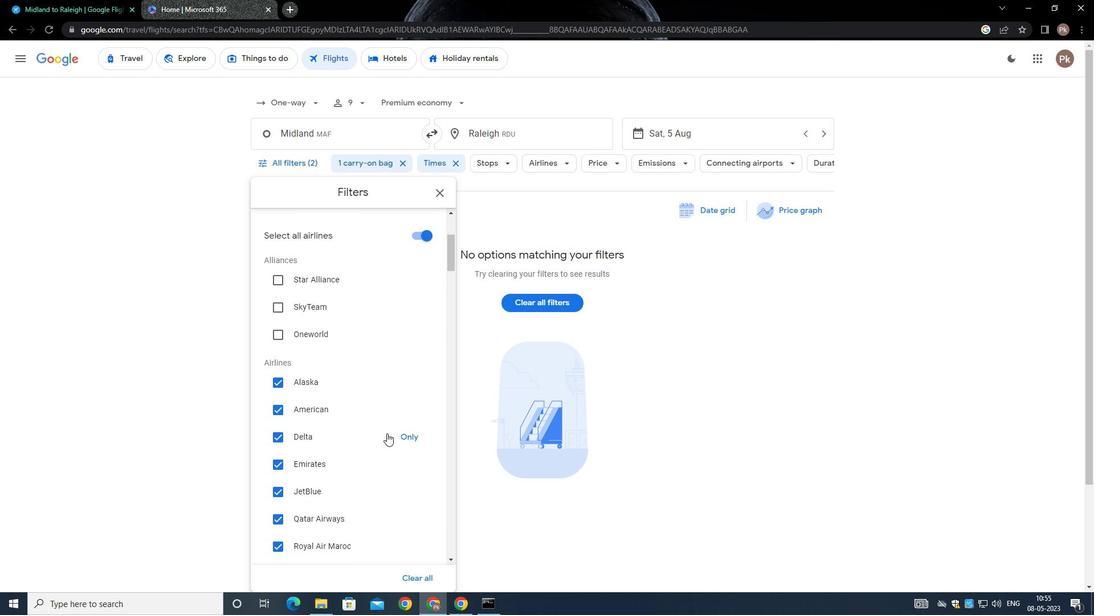 
Action: Mouse pressed left at (408, 436)
Screenshot: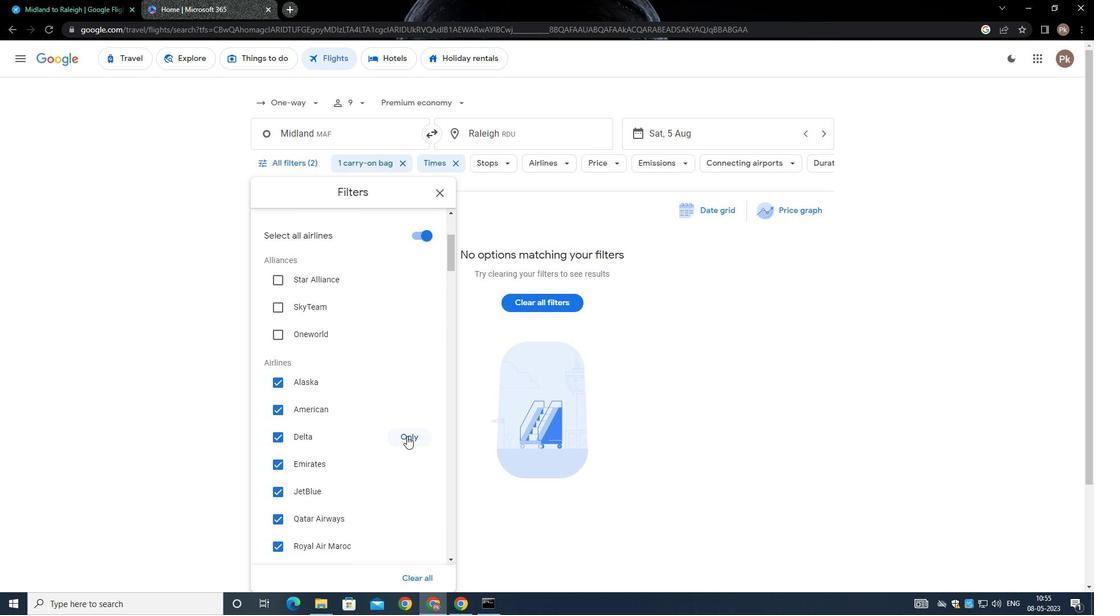 
Action: Mouse moved to (333, 349)
Screenshot: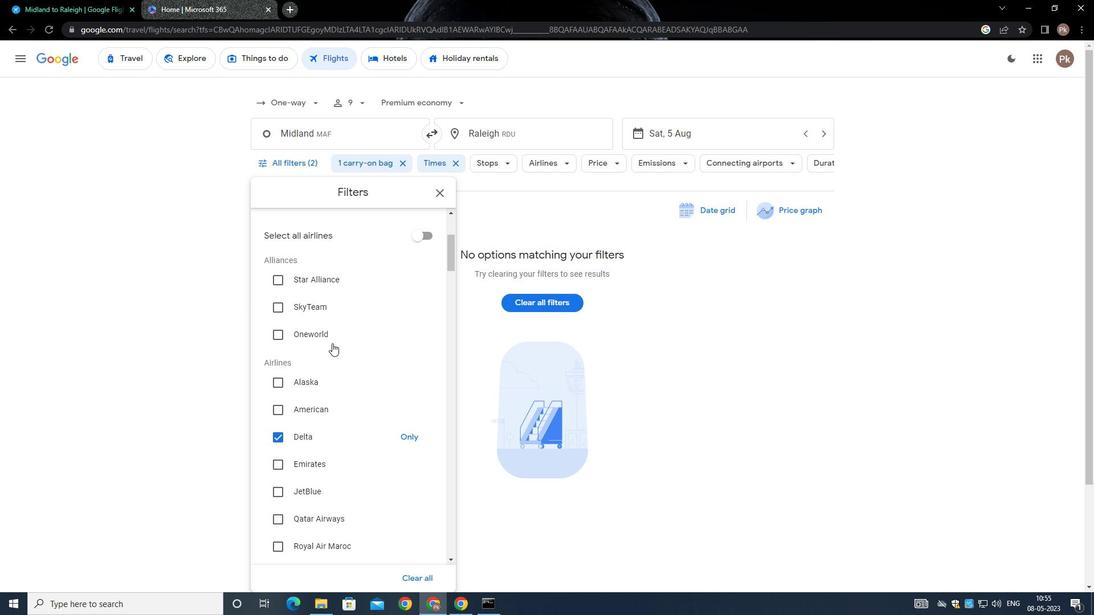 
Action: Mouse scrolled (333, 348) with delta (0, 0)
Screenshot: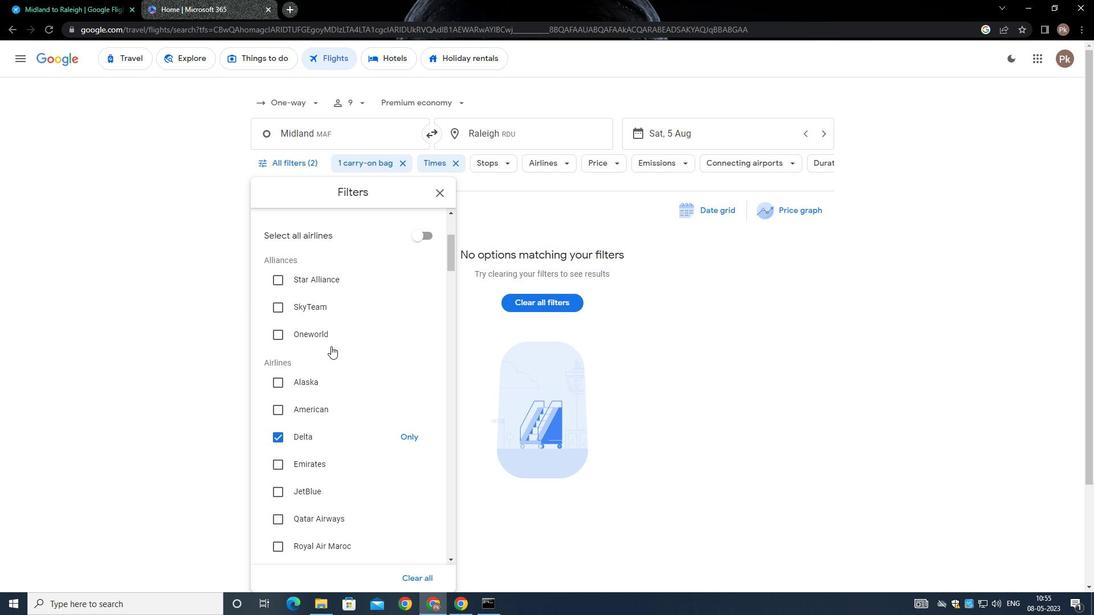 
Action: Mouse moved to (334, 351)
Screenshot: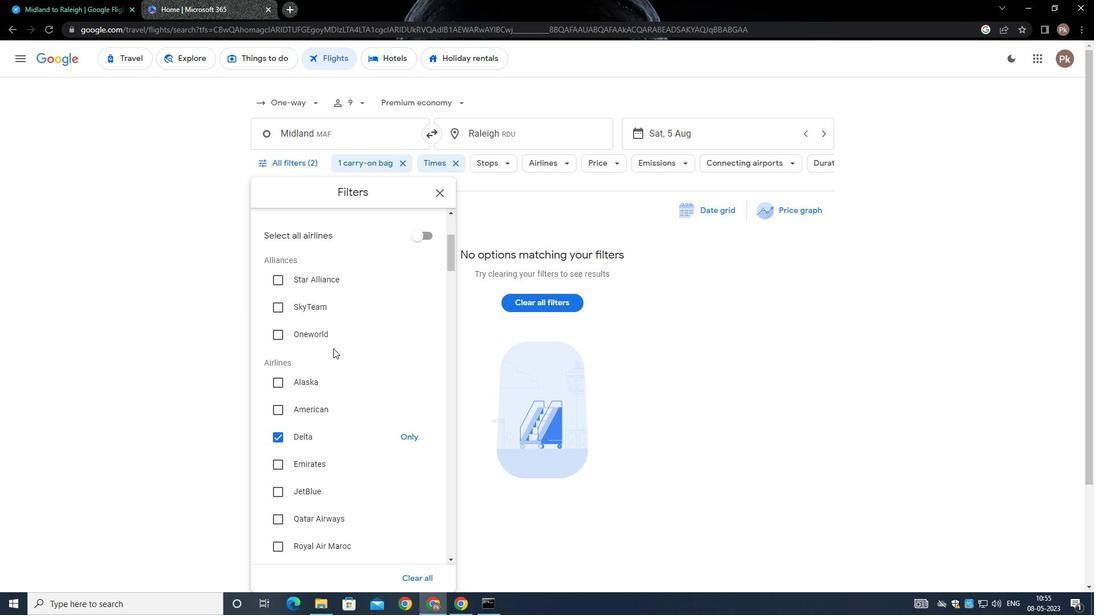 
Action: Mouse scrolled (334, 351) with delta (0, 0)
Screenshot: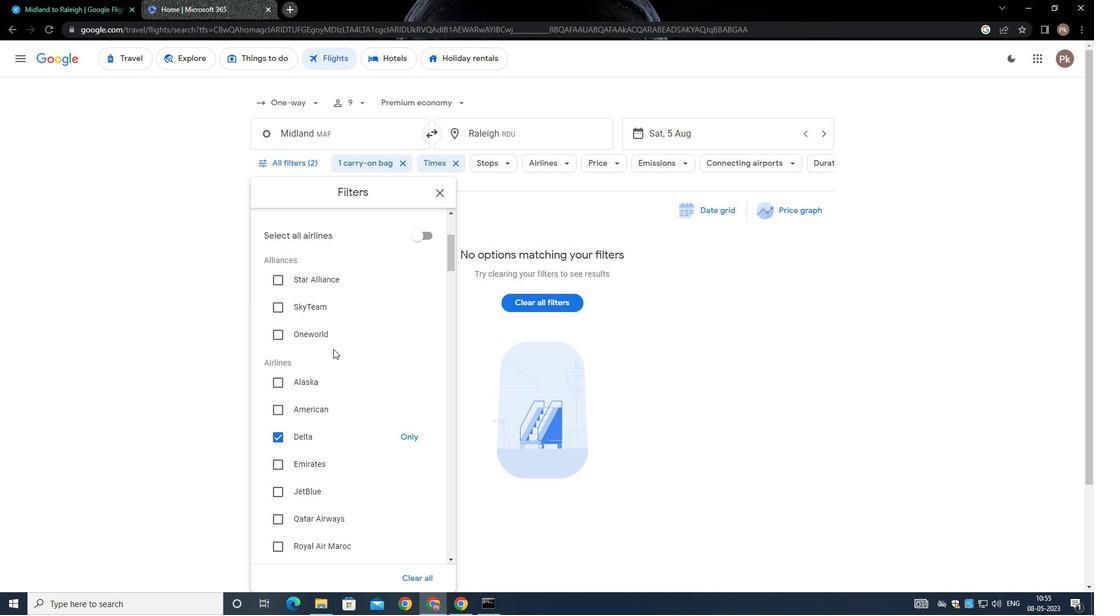 
Action: Mouse moved to (334, 353)
Screenshot: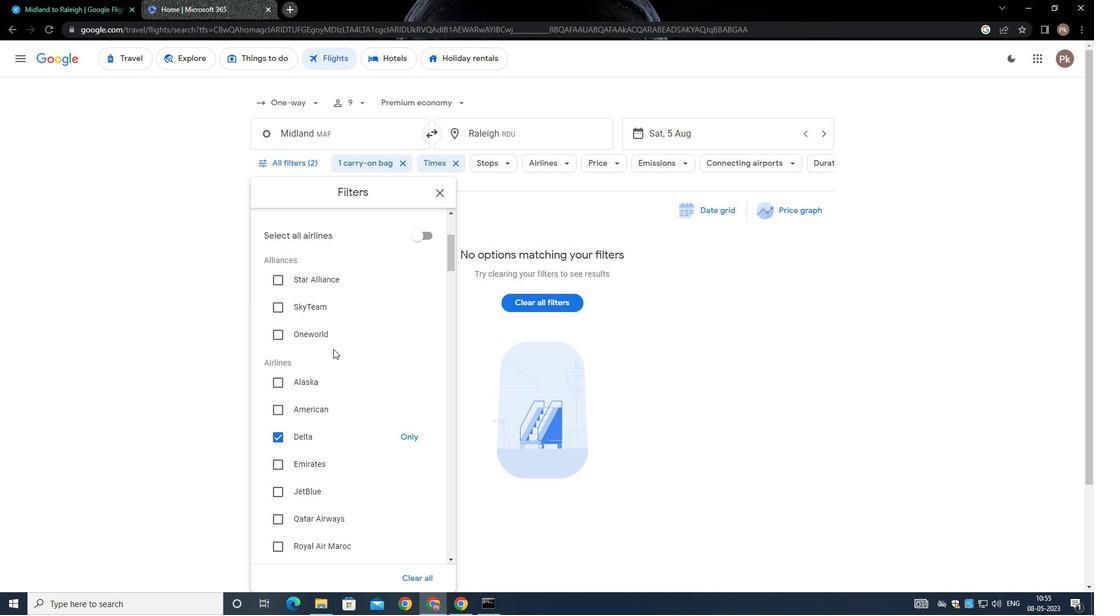 
Action: Mouse scrolled (334, 353) with delta (0, 0)
Screenshot: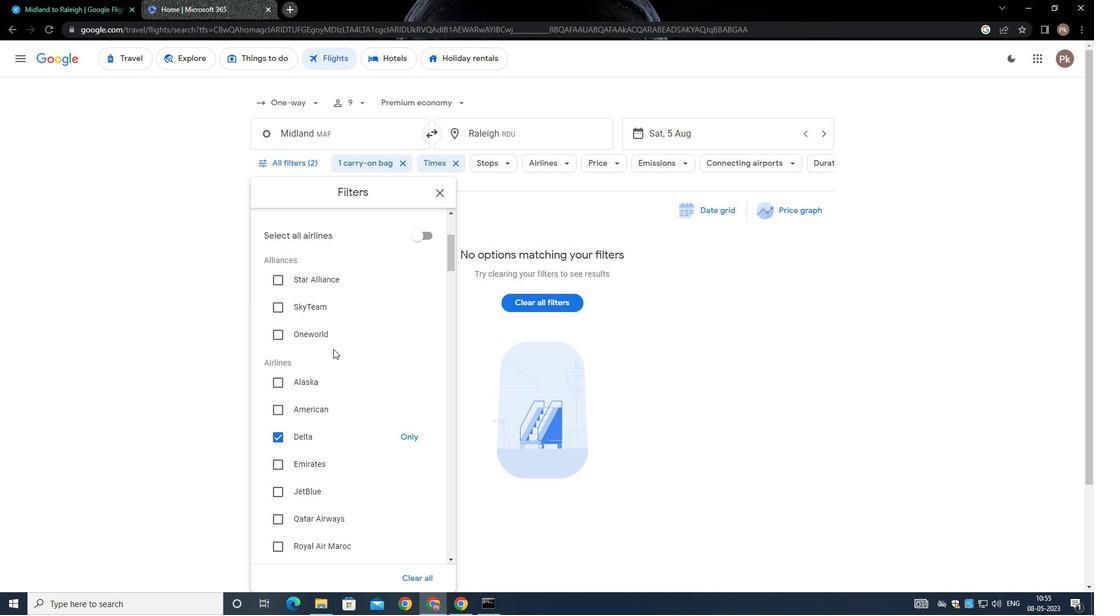 
Action: Mouse scrolled (334, 353) with delta (0, 0)
Screenshot: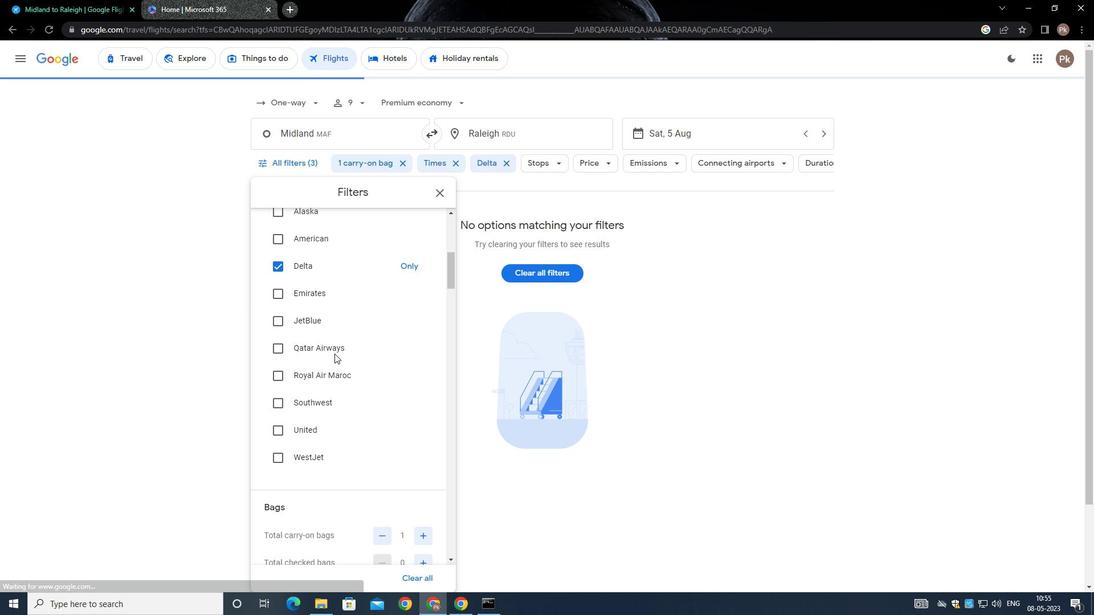 
Action: Mouse moved to (351, 460)
Screenshot: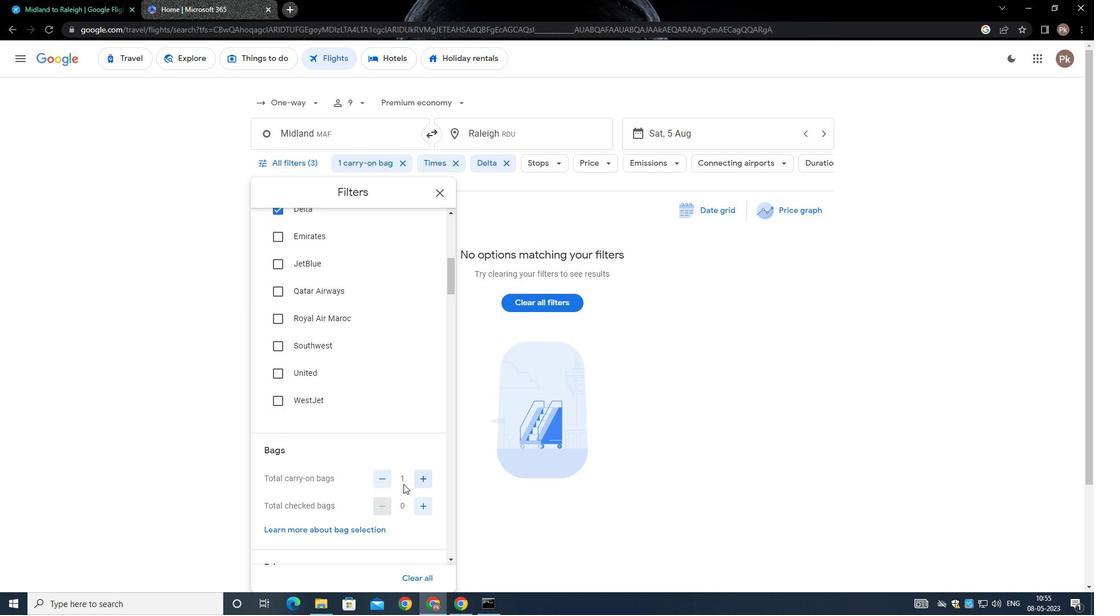 
Action: Mouse scrolled (351, 459) with delta (0, 0)
Screenshot: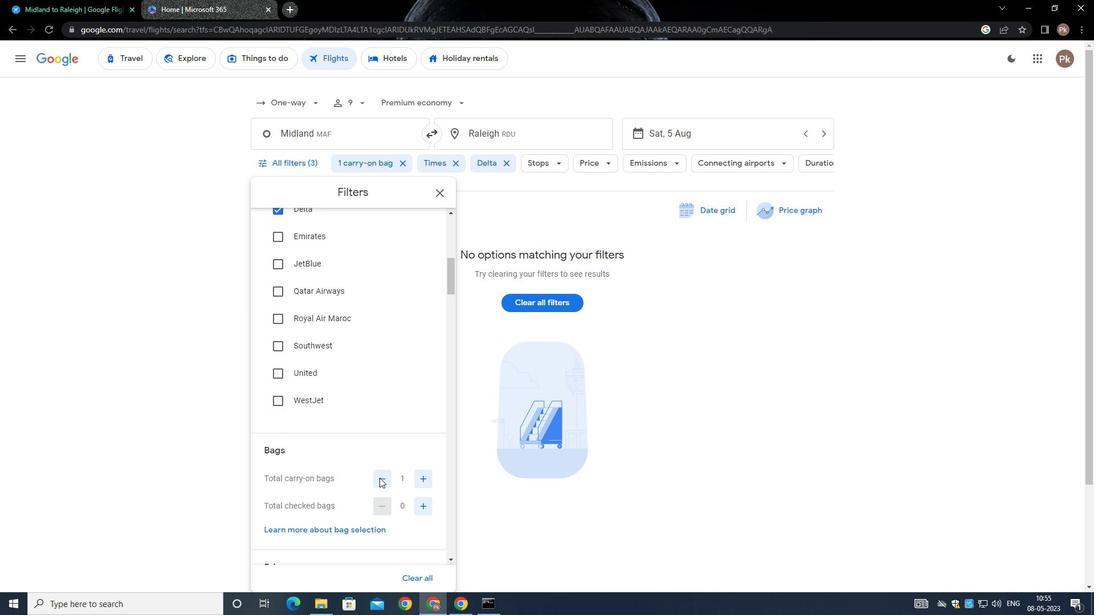 
Action: Mouse scrolled (351, 459) with delta (0, 0)
Screenshot: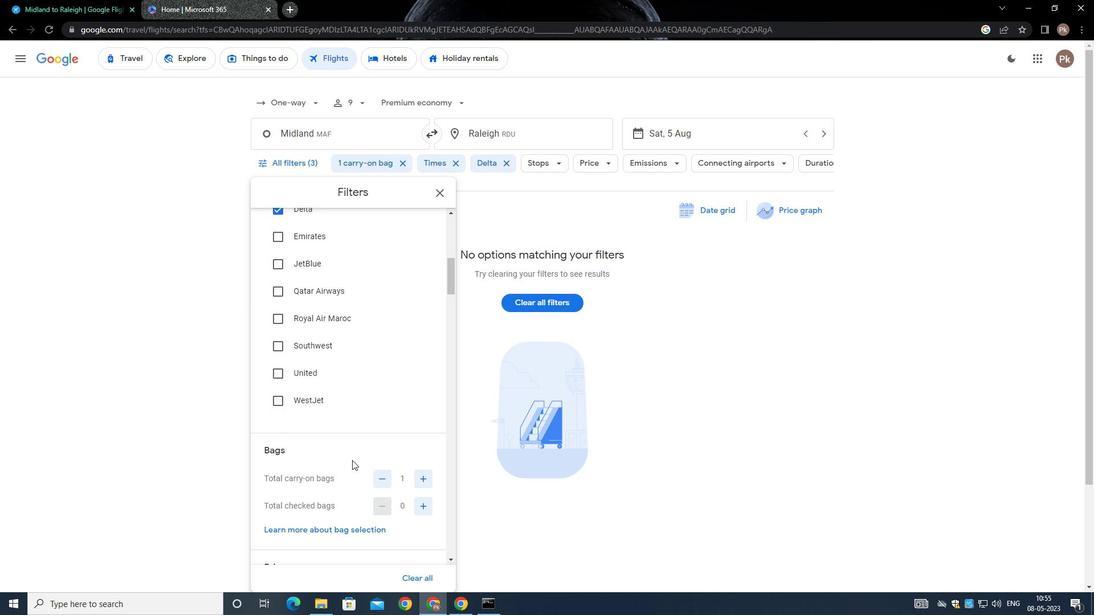 
Action: Mouse scrolled (351, 459) with delta (0, 0)
Screenshot: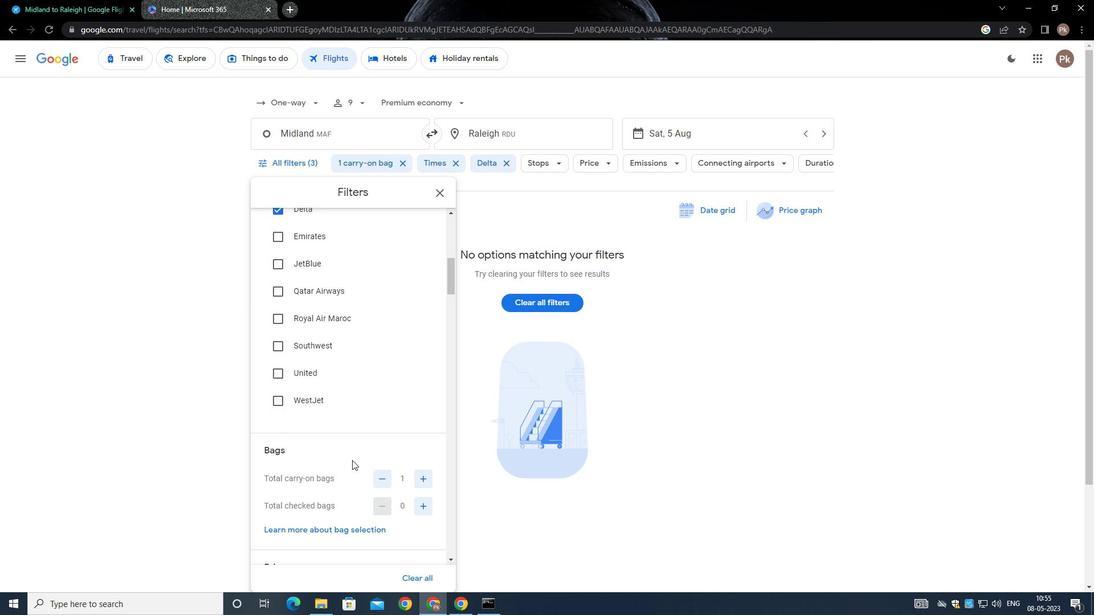 
Action: Mouse scrolled (351, 459) with delta (0, 0)
Screenshot: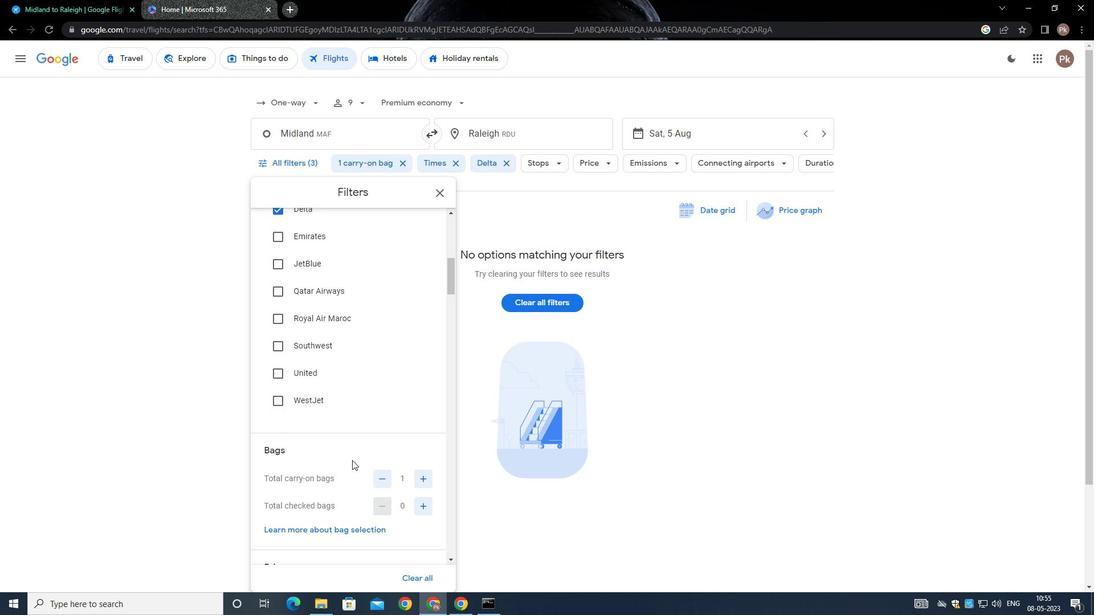 
Action: Mouse moved to (424, 388)
Screenshot: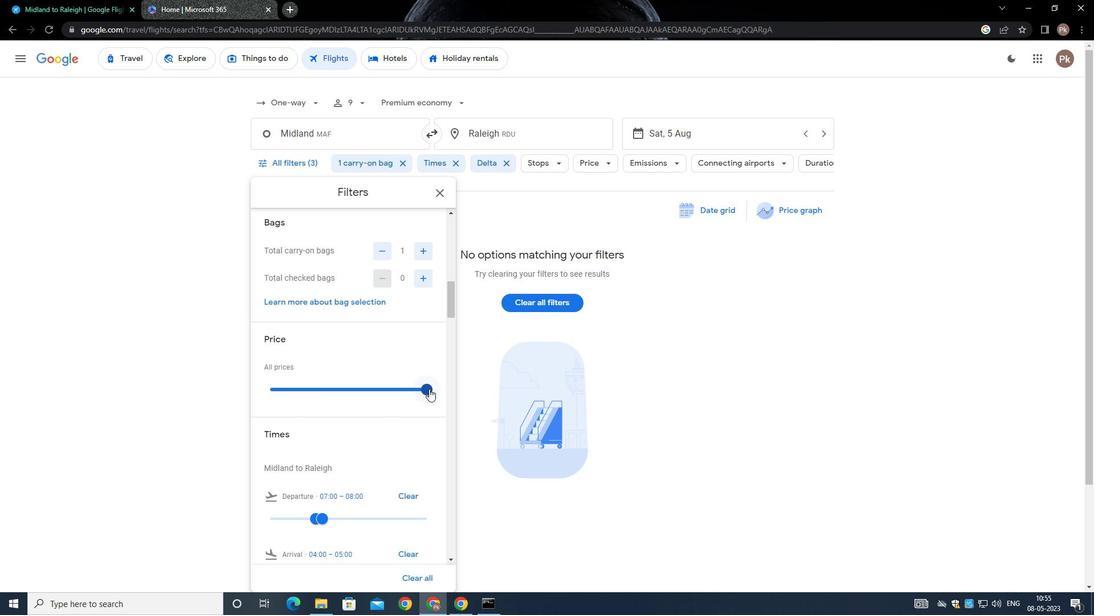 
Action: Mouse pressed left at (424, 388)
Screenshot: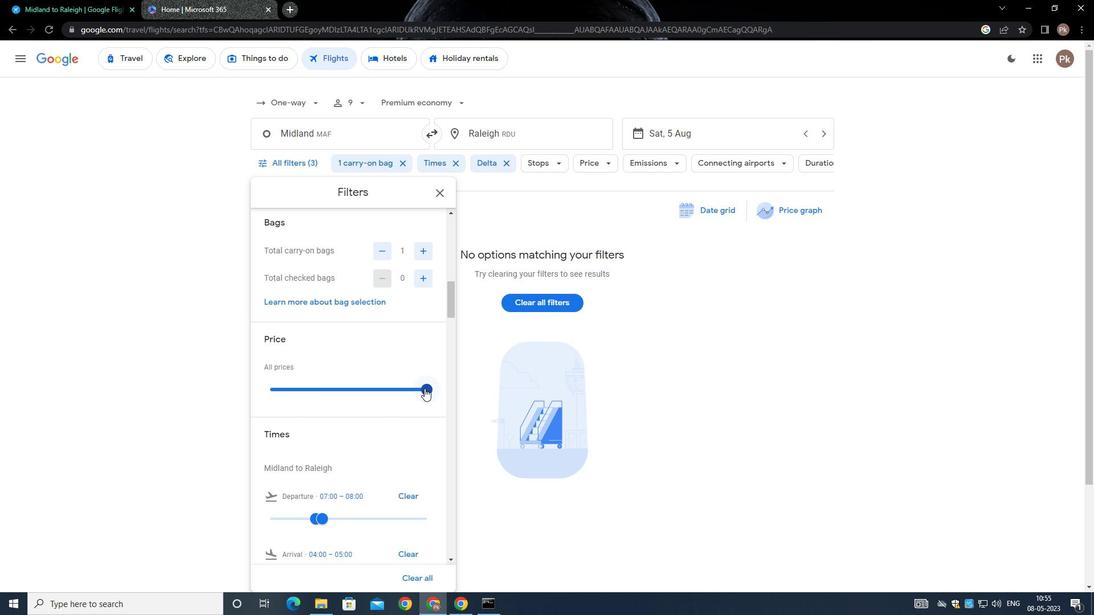 
Action: Mouse moved to (326, 343)
Screenshot: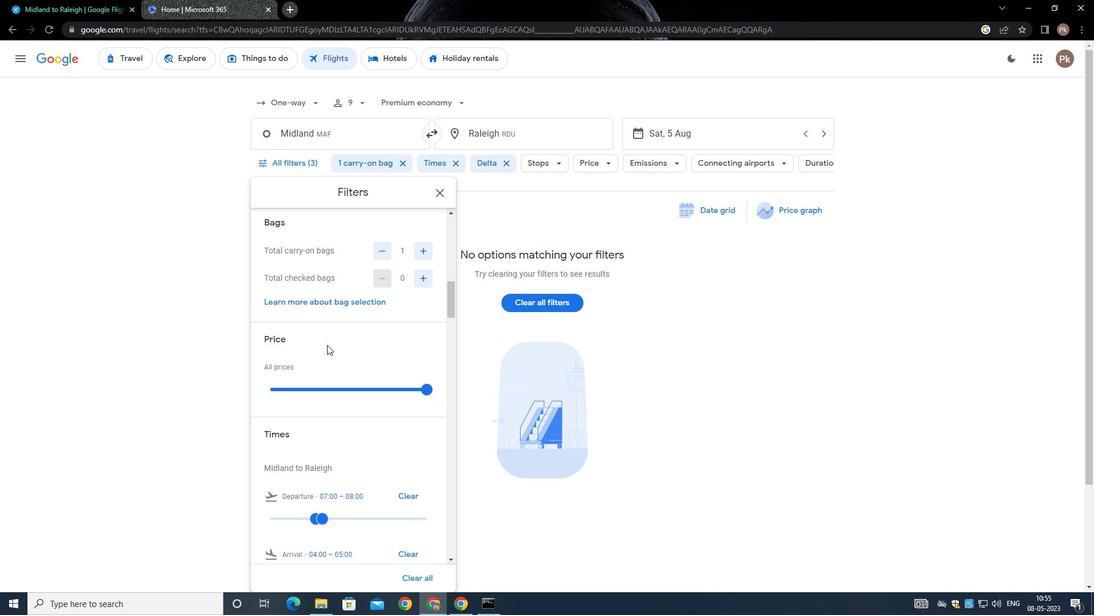 
Action: Mouse scrolled (326, 343) with delta (0, 0)
Screenshot: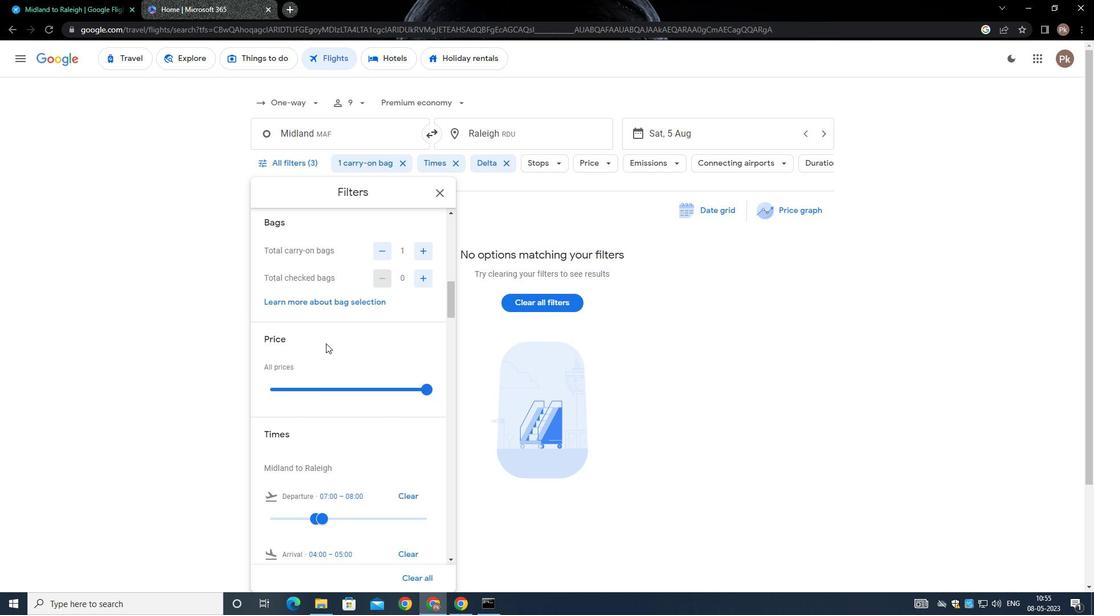 
Action: Mouse scrolled (326, 343) with delta (0, 0)
Screenshot: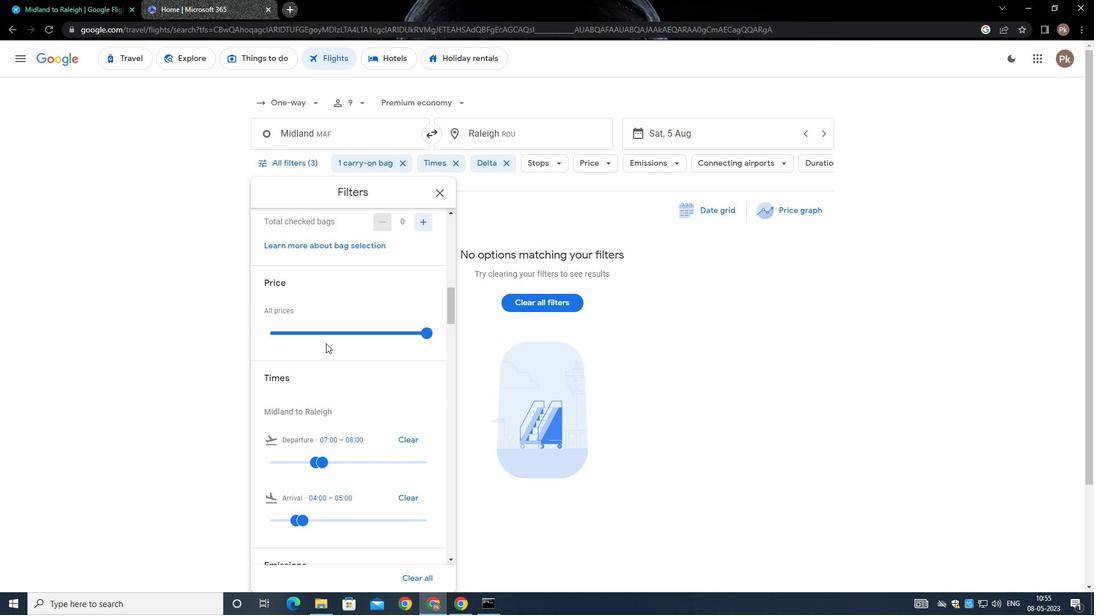 
Action: Mouse moved to (344, 399)
Screenshot: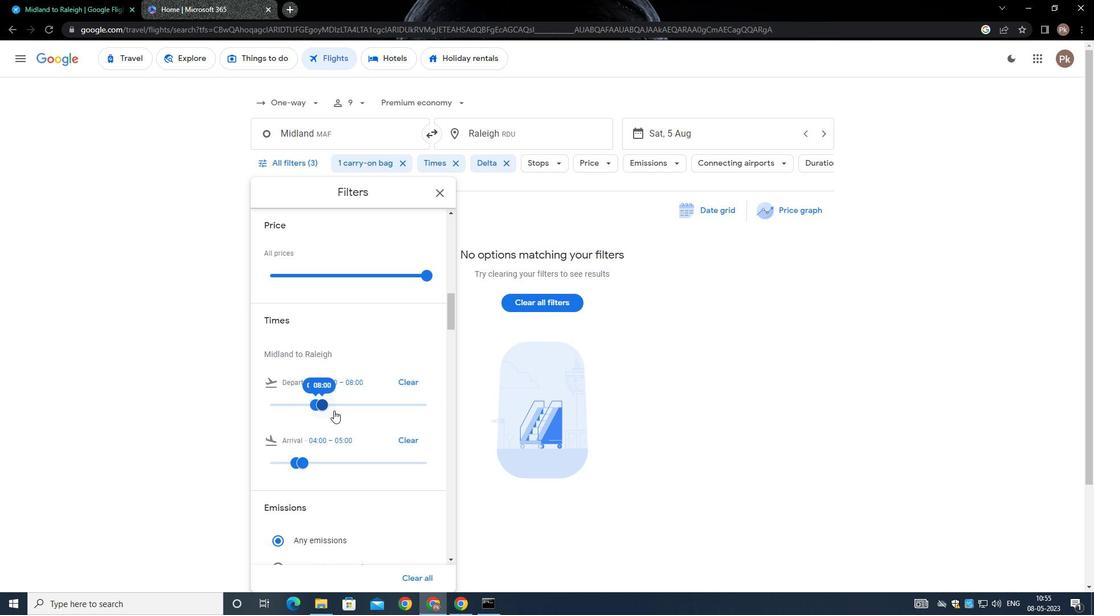
Action: Mouse pressed left at (344, 399)
Screenshot: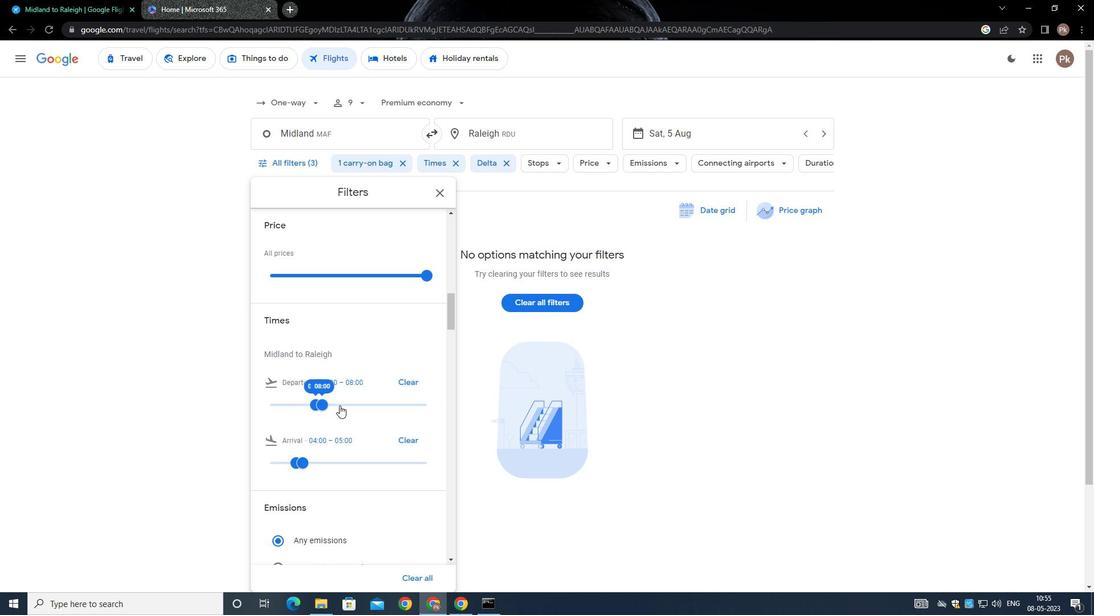 
Action: Mouse moved to (322, 404)
Screenshot: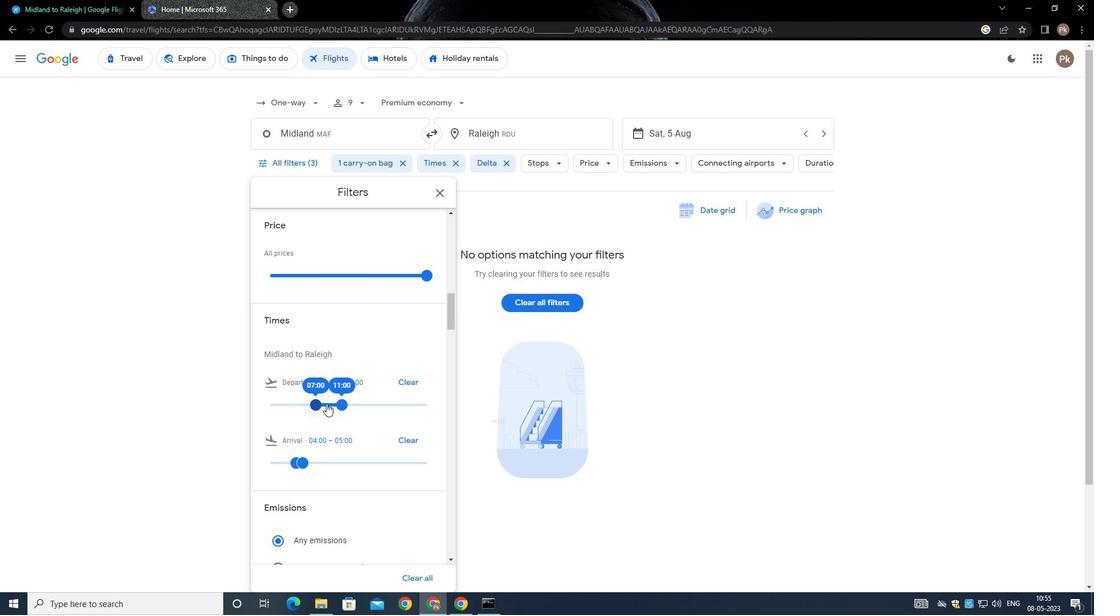 
Action: Mouse pressed left at (322, 404)
Screenshot: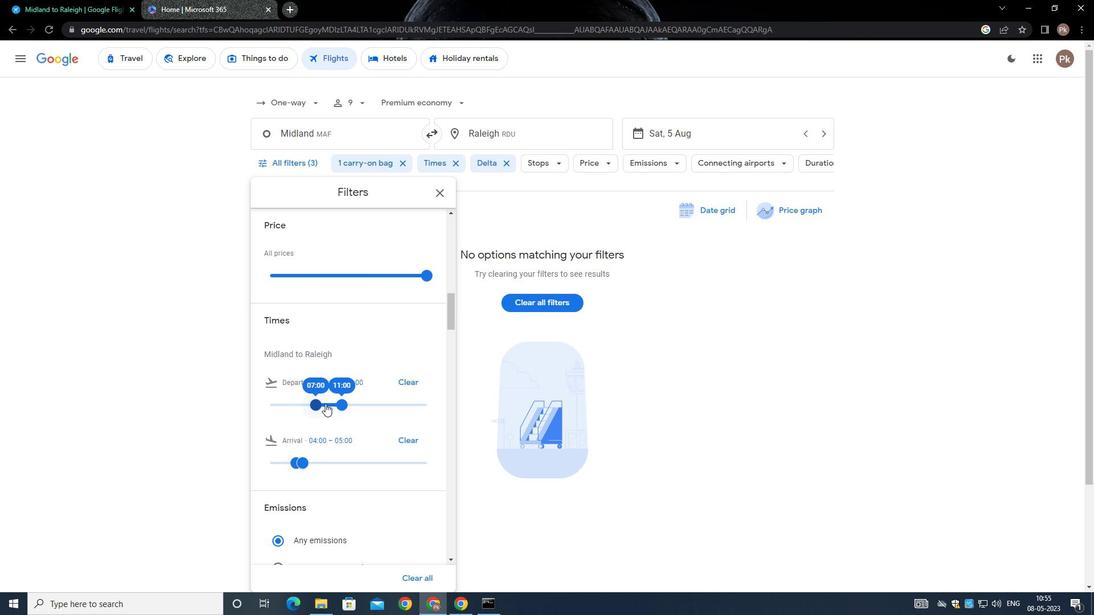 
Action: Mouse moved to (343, 403)
Screenshot: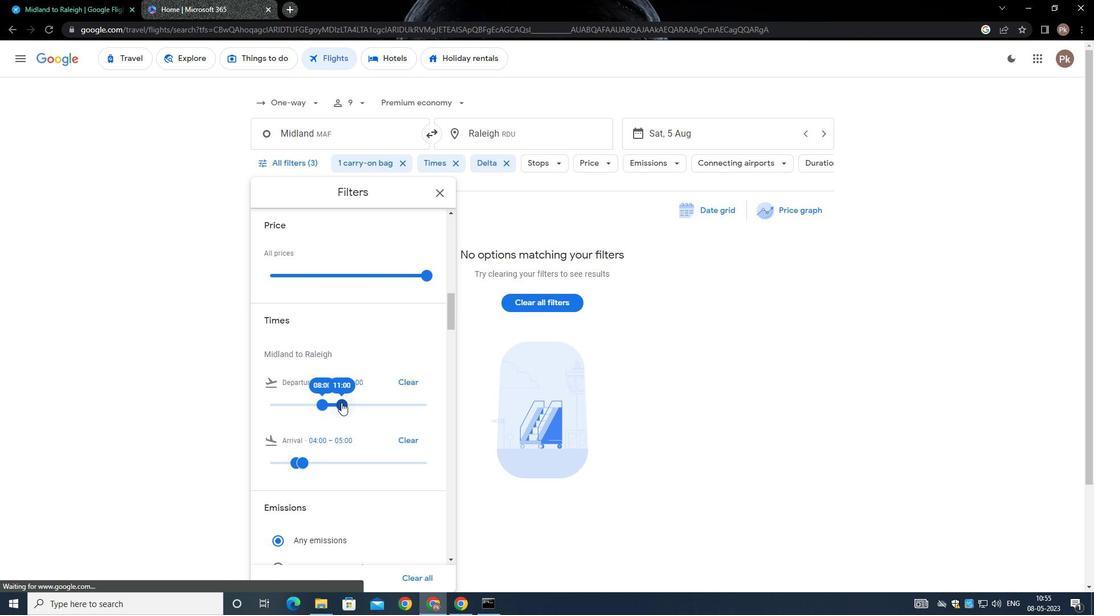 
Action: Mouse pressed left at (343, 403)
Screenshot: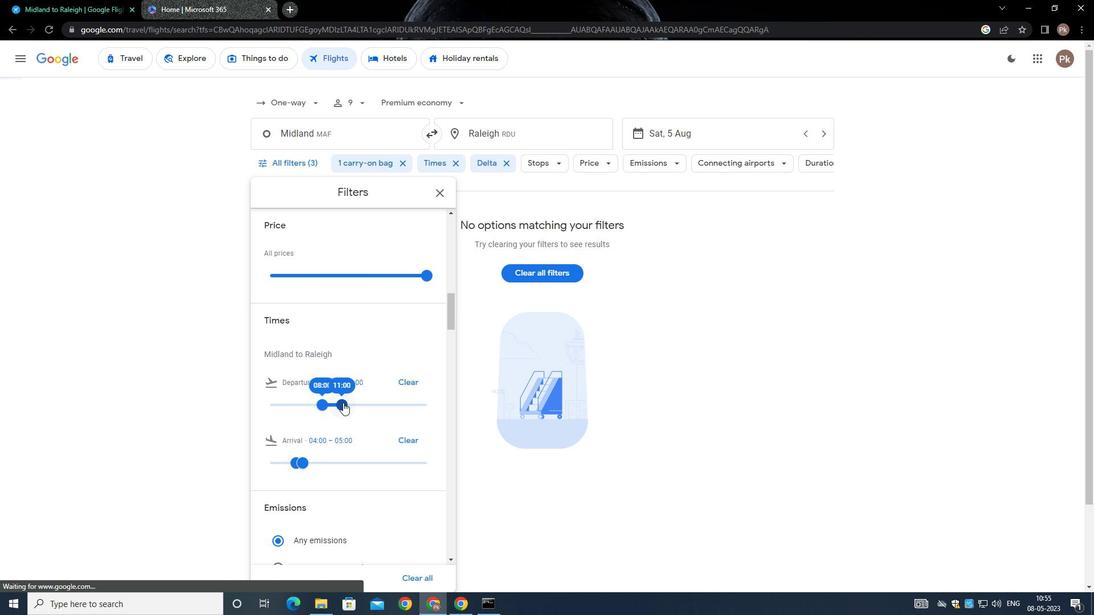 
Action: Mouse moved to (320, 388)
Screenshot: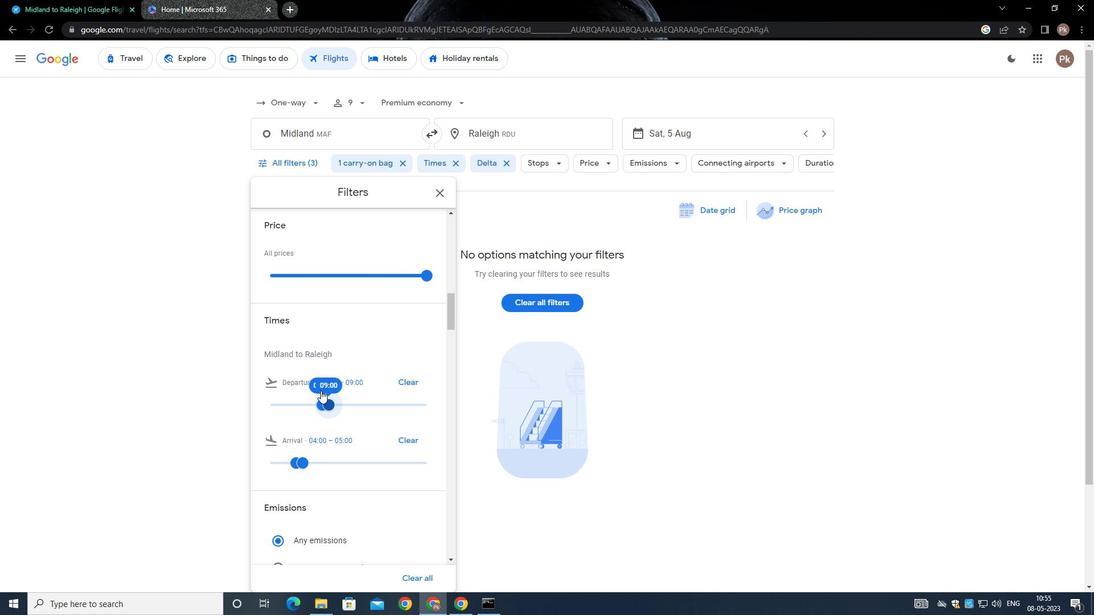 
Action: Mouse scrolled (320, 388) with delta (0, 0)
Screenshot: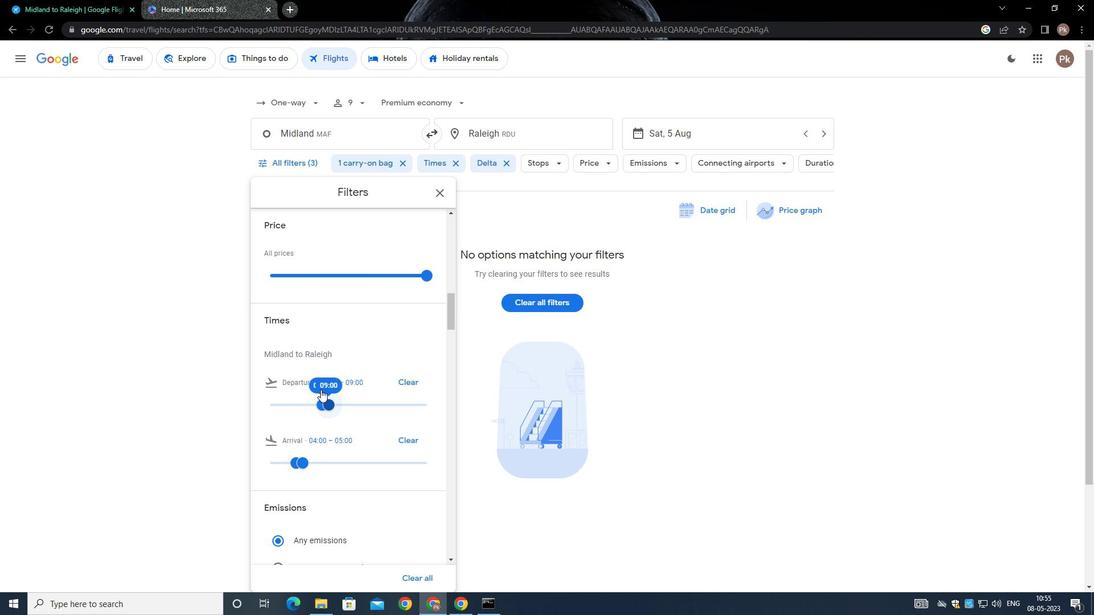 
Action: Mouse scrolled (320, 388) with delta (0, 0)
Screenshot: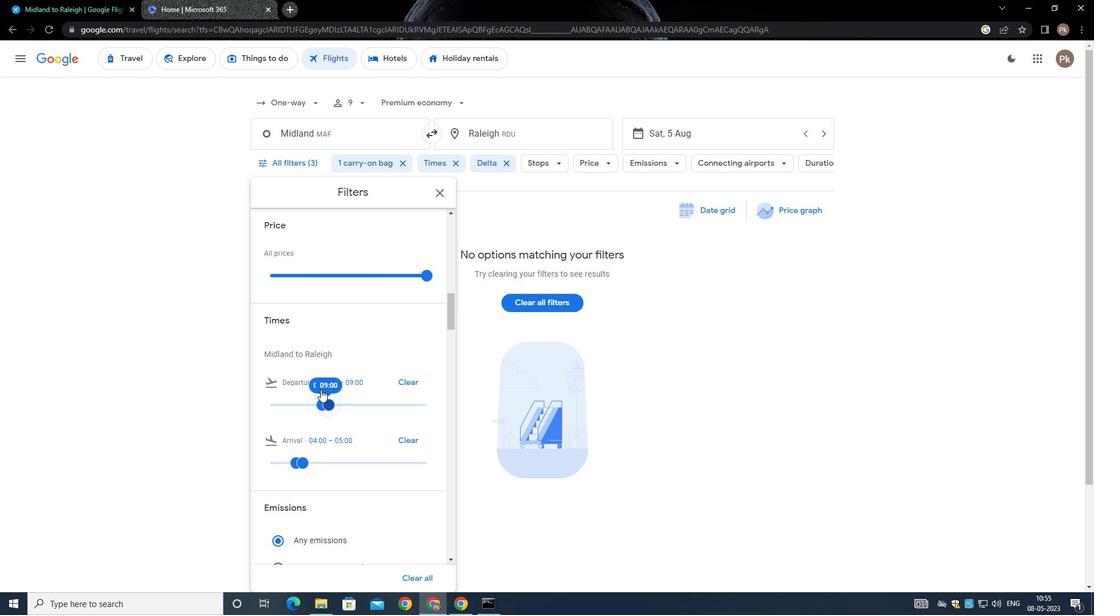 
Action: Mouse scrolled (320, 388) with delta (0, 0)
Screenshot: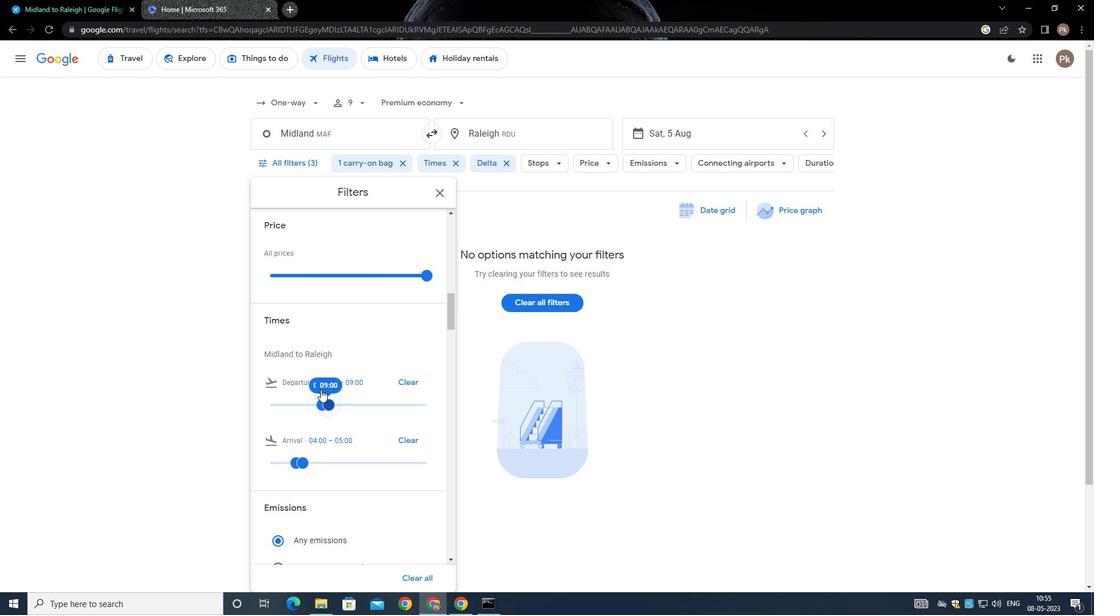 
Action: Mouse scrolled (320, 388) with delta (0, 0)
Screenshot: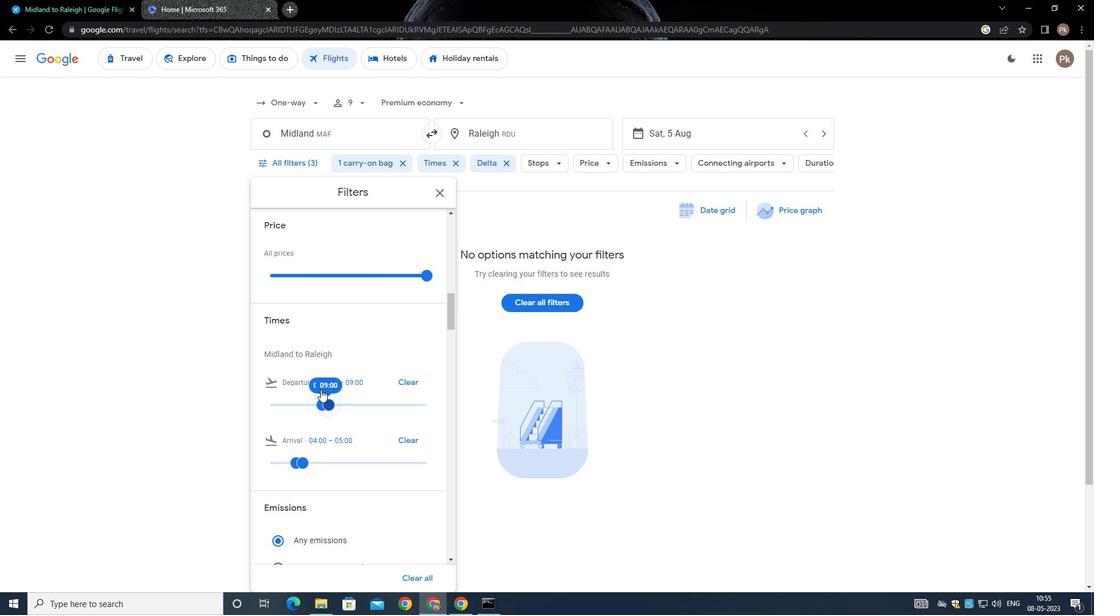 
Action: Mouse scrolled (320, 388) with delta (0, 0)
Screenshot: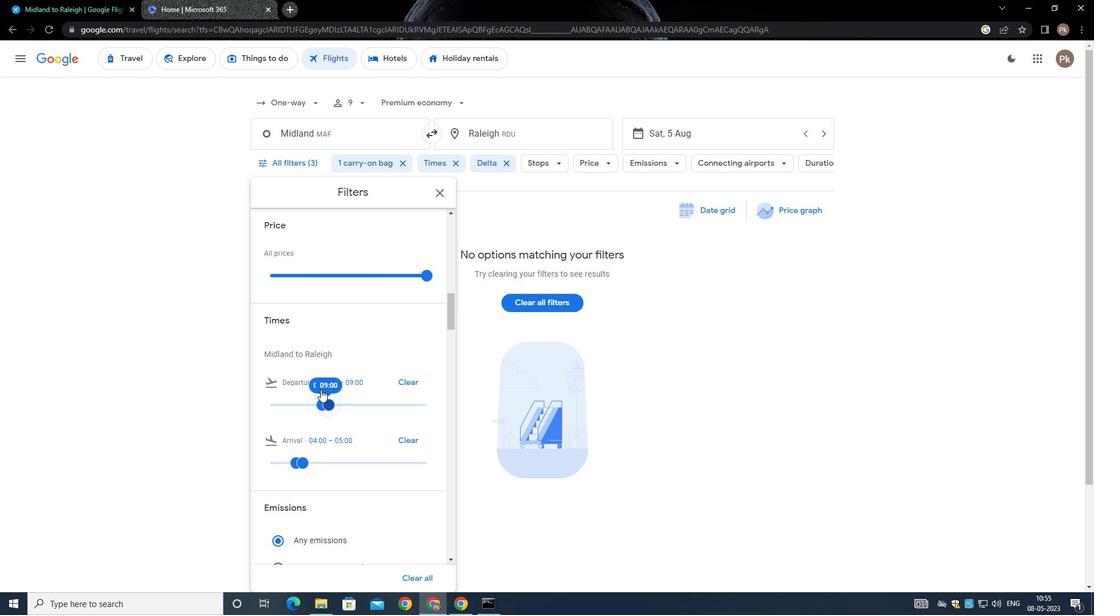 
Action: Mouse scrolled (320, 388) with delta (0, 0)
Screenshot: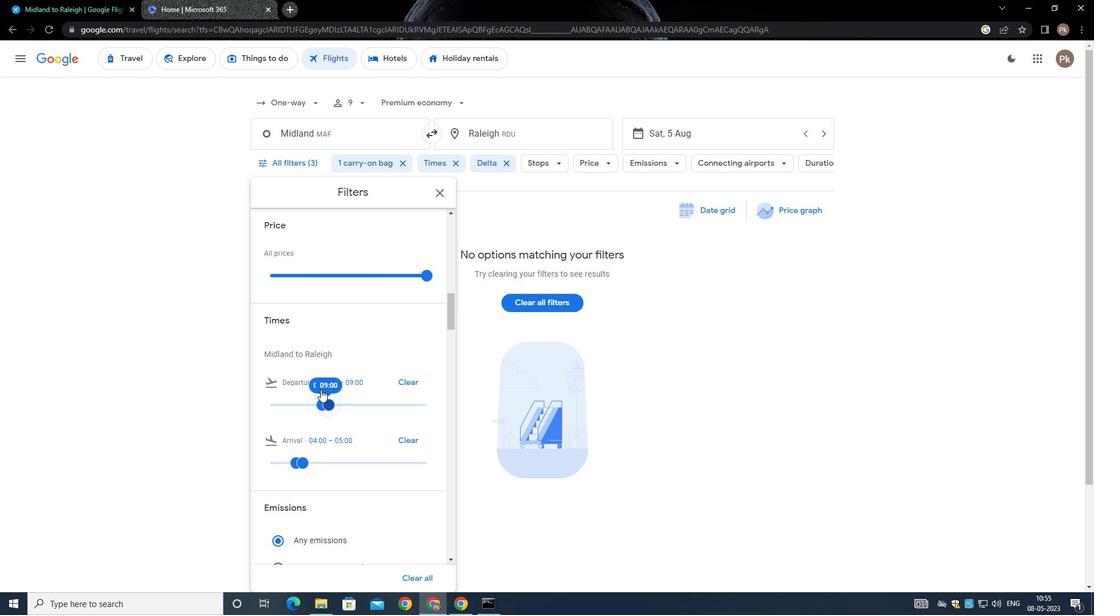 
Action: Mouse scrolled (320, 388) with delta (0, 0)
Screenshot: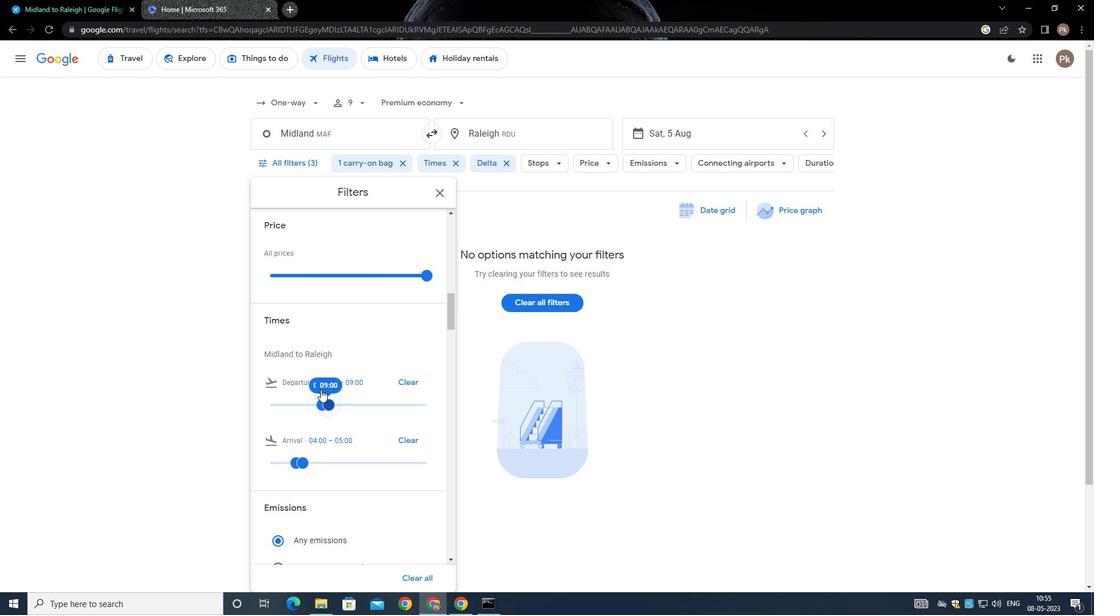 
Action: Mouse moved to (320, 388)
Screenshot: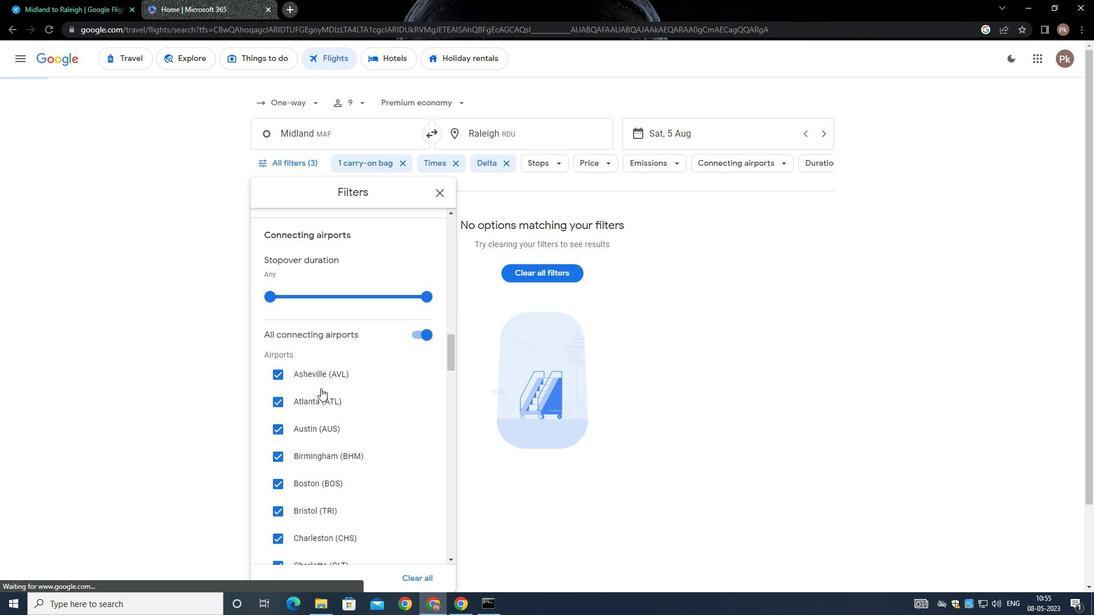 
Action: Mouse scrolled (320, 387) with delta (0, 0)
Screenshot: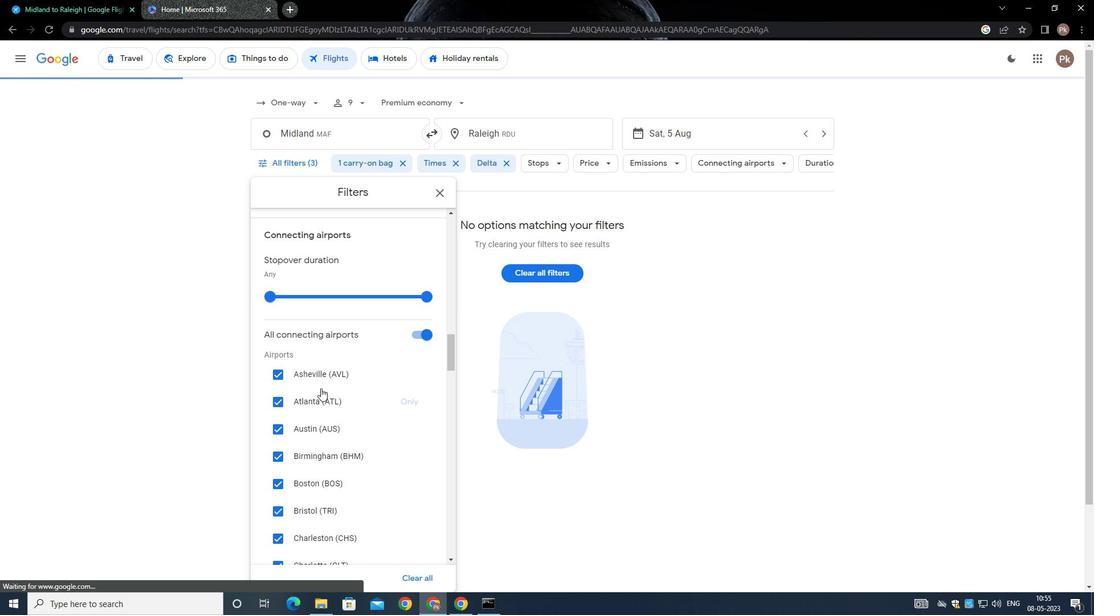 
Action: Mouse scrolled (320, 387) with delta (0, 0)
Screenshot: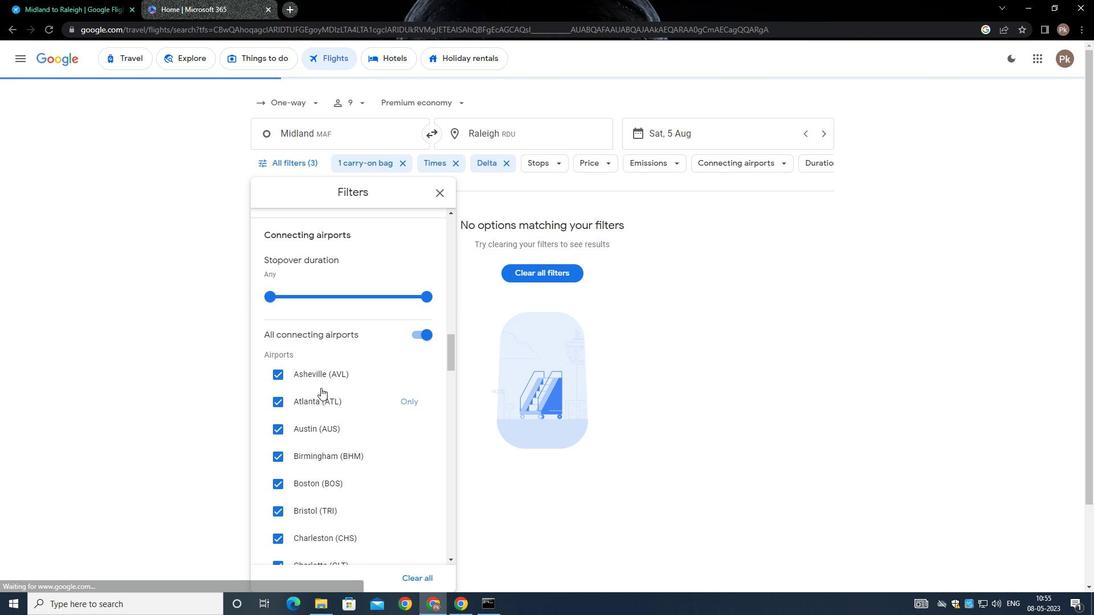 
Action: Mouse scrolled (320, 387) with delta (0, 0)
Screenshot: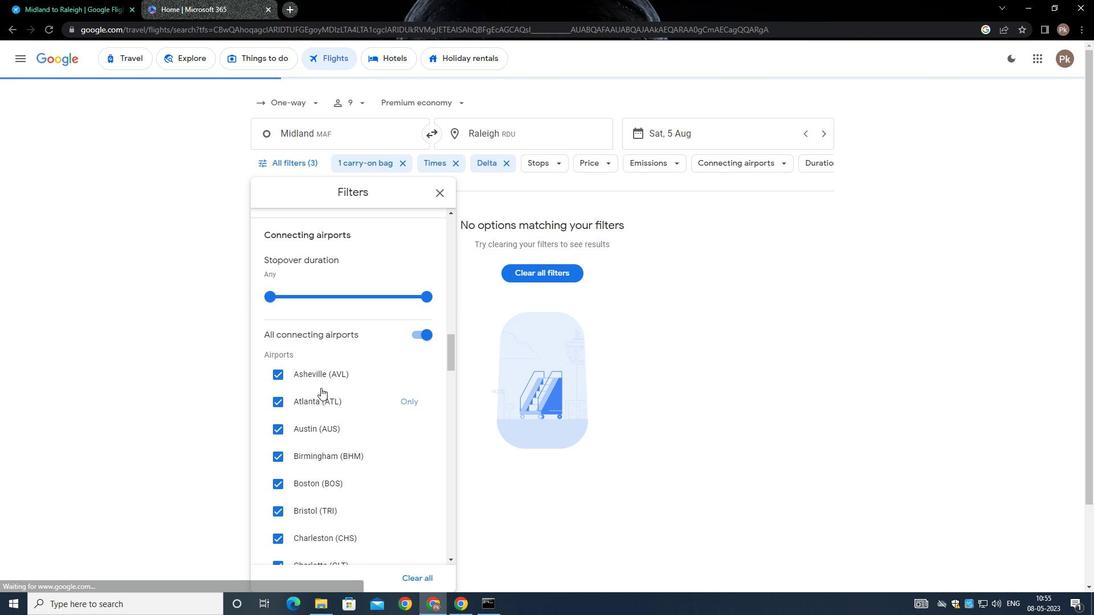 
Action: Mouse scrolled (320, 387) with delta (0, 0)
Screenshot: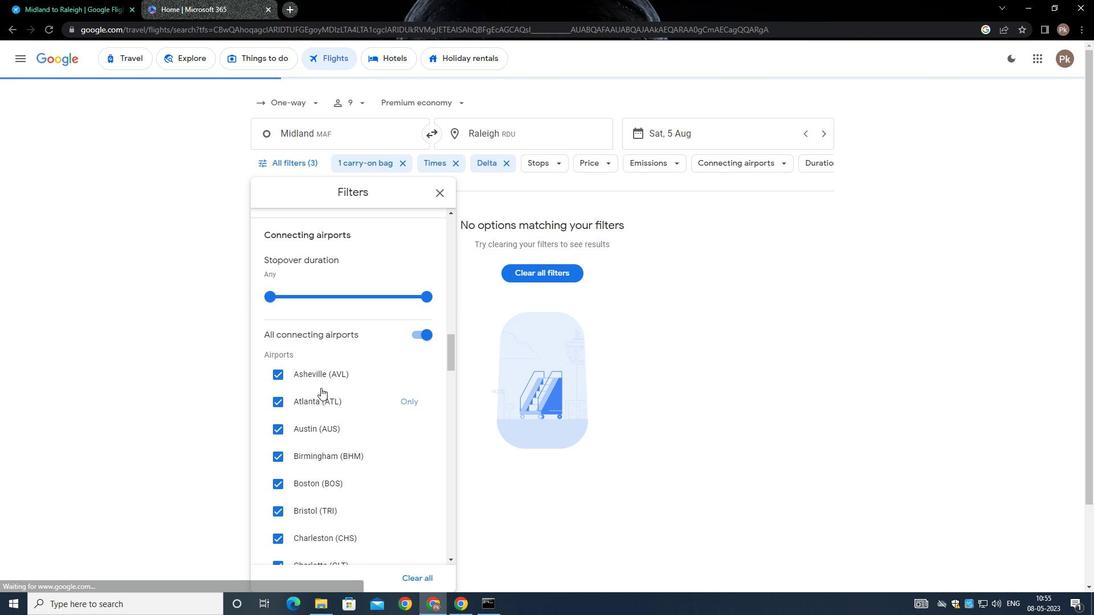 
Action: Mouse scrolled (320, 387) with delta (0, 0)
Screenshot: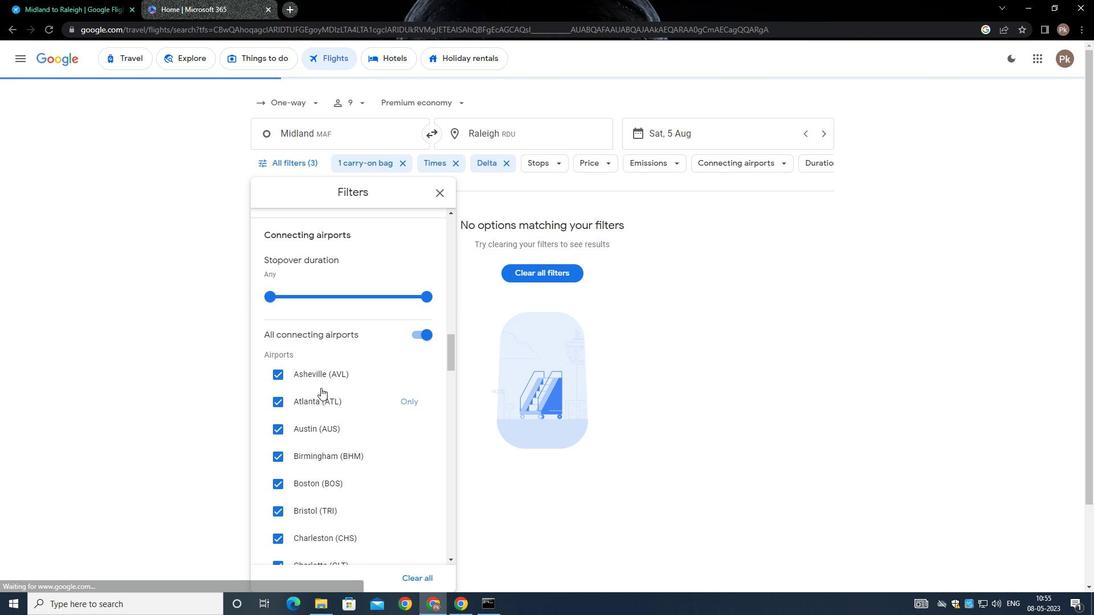 
Action: Mouse scrolled (320, 387) with delta (0, 0)
Screenshot: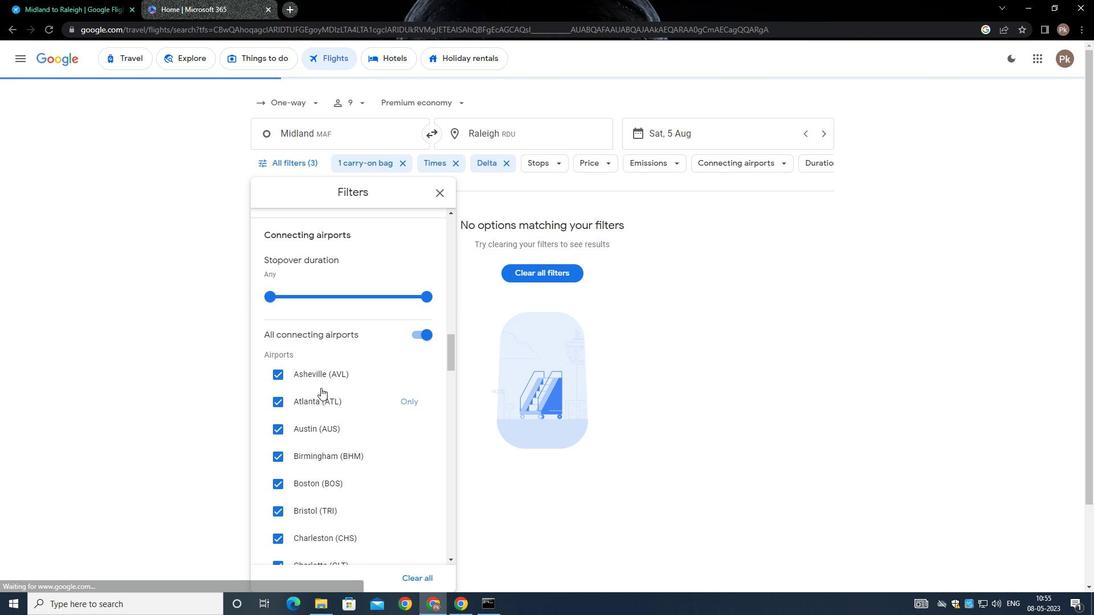 
Action: Mouse scrolled (320, 387) with delta (0, 0)
Screenshot: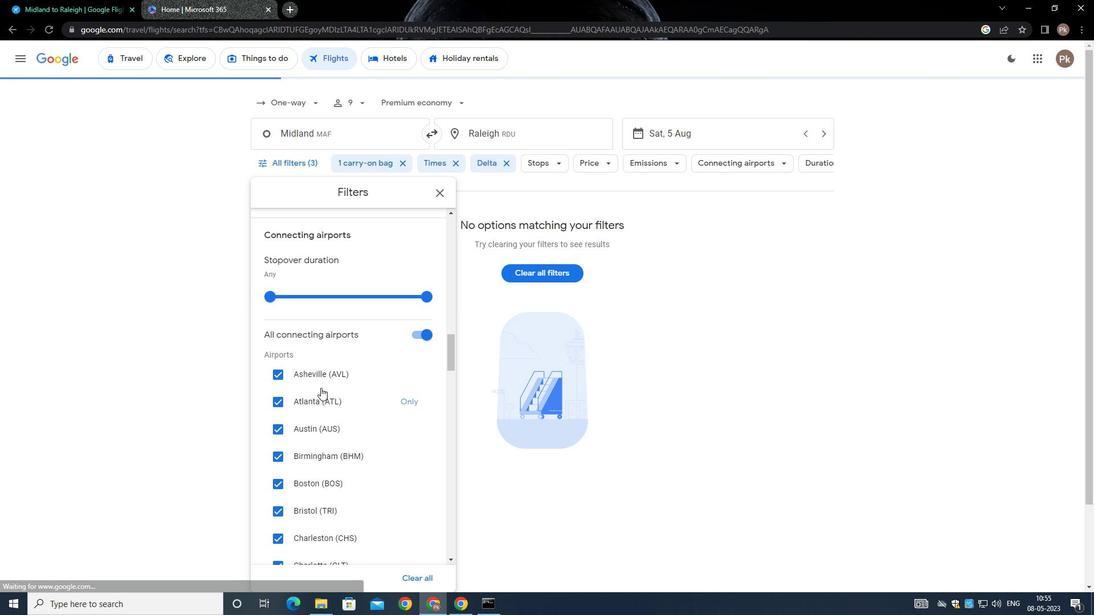 
Action: Mouse moved to (320, 385)
Screenshot: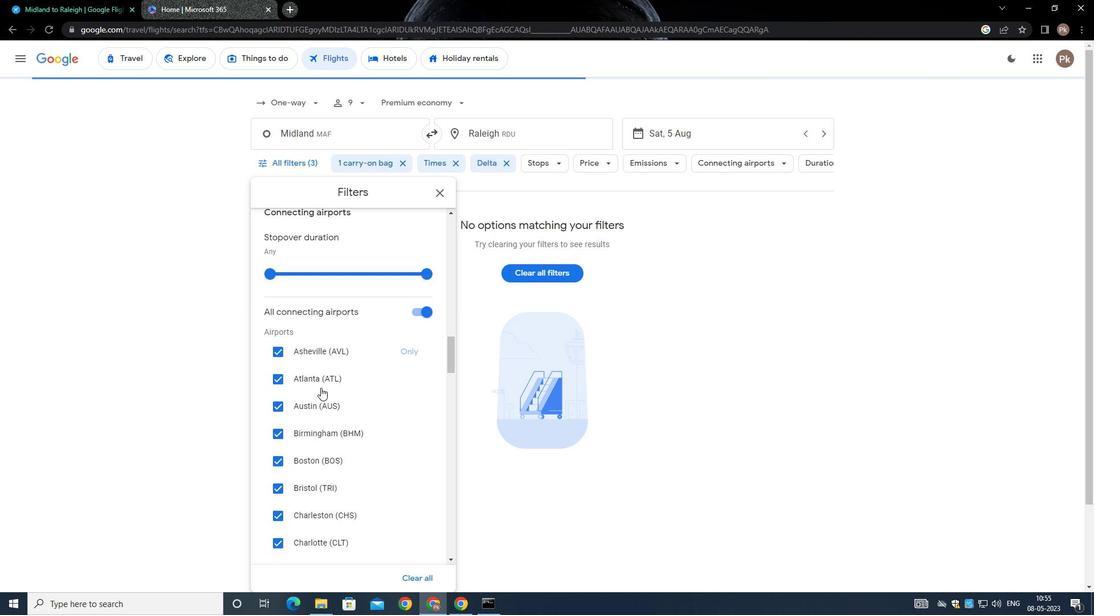 
Action: Mouse scrolled (320, 385) with delta (0, 0)
Screenshot: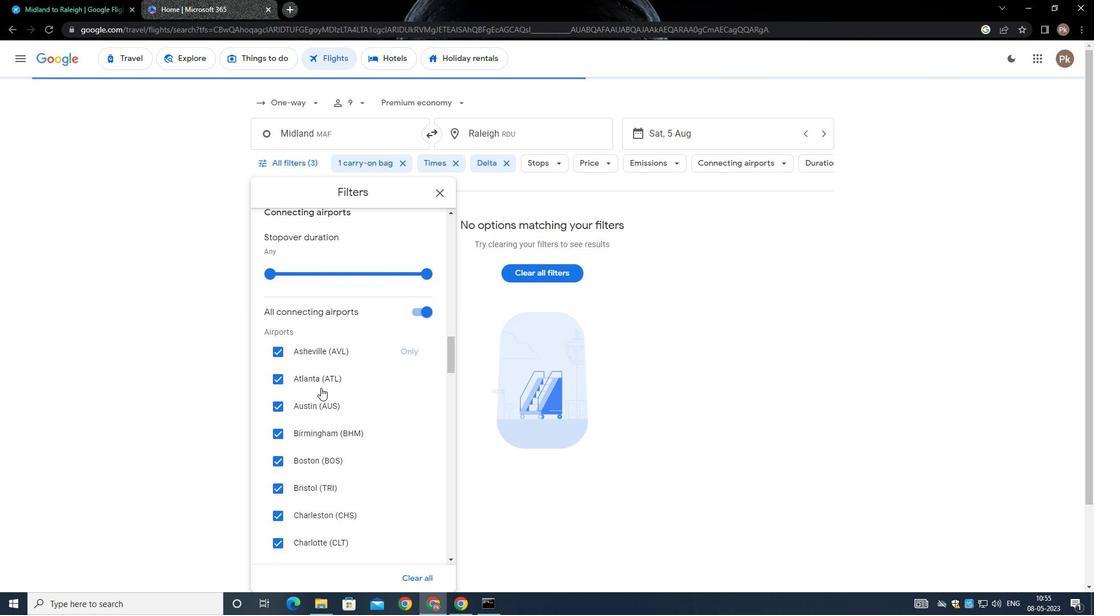 
Action: Mouse scrolled (320, 385) with delta (0, 0)
Screenshot: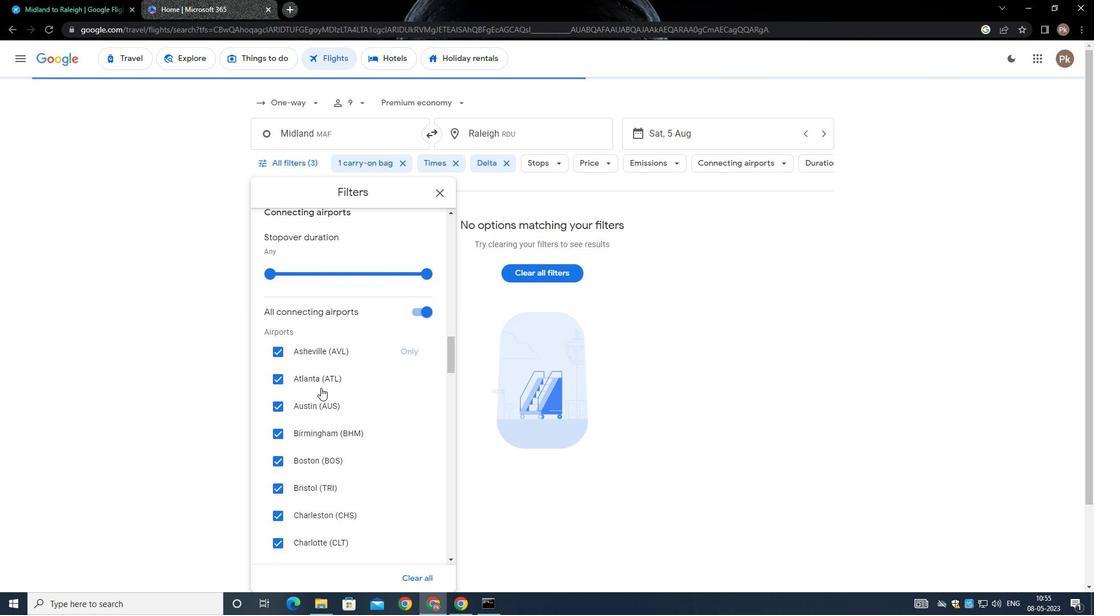 
Action: Mouse scrolled (320, 385) with delta (0, 0)
Screenshot: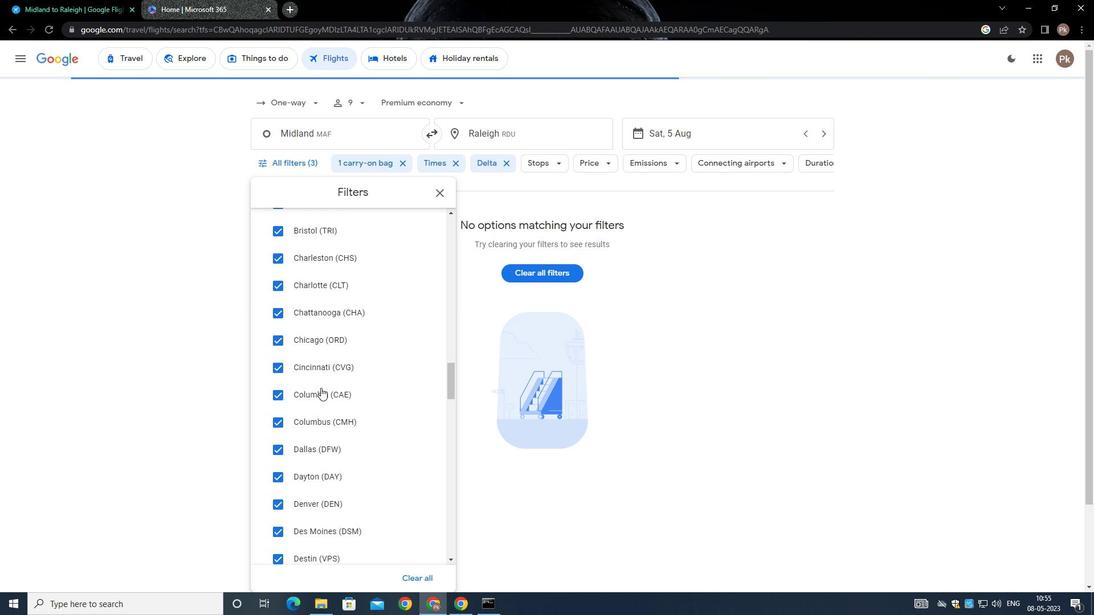 
Action: Mouse scrolled (320, 385) with delta (0, 0)
Screenshot: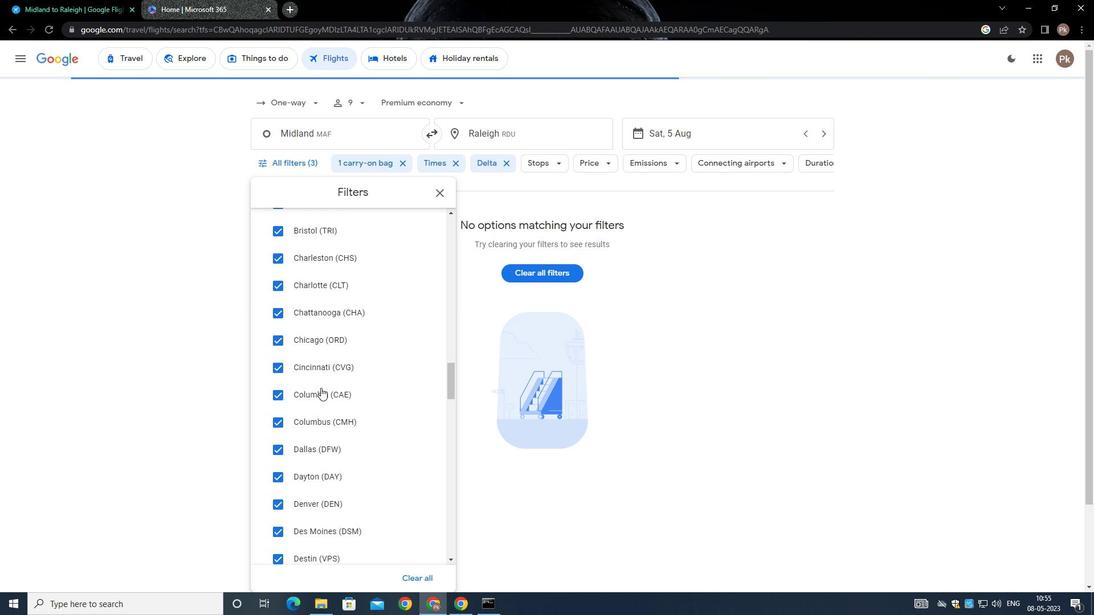 
Action: Mouse scrolled (320, 385) with delta (0, 0)
Screenshot: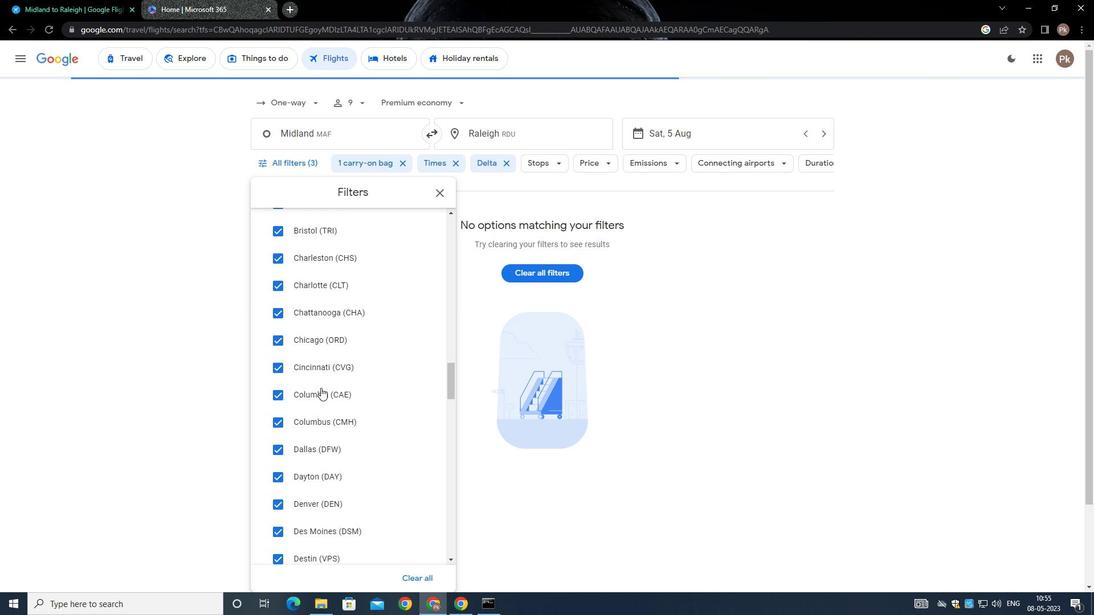 
Action: Mouse moved to (320, 385)
Screenshot: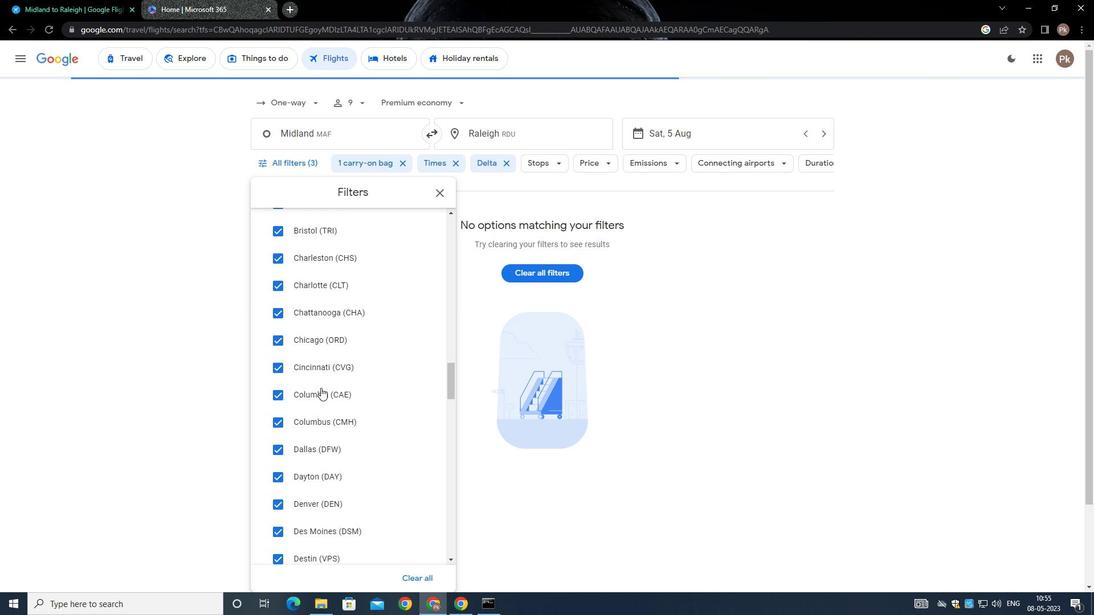 
Action: Mouse scrolled (320, 385) with delta (0, 0)
Screenshot: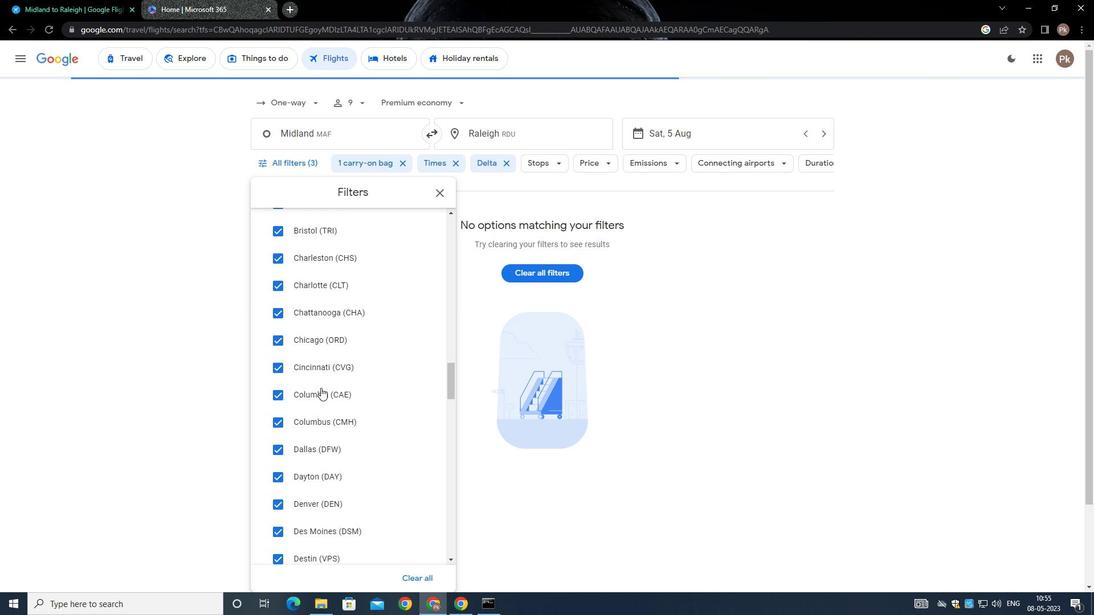 
Action: Mouse moved to (319, 386)
Screenshot: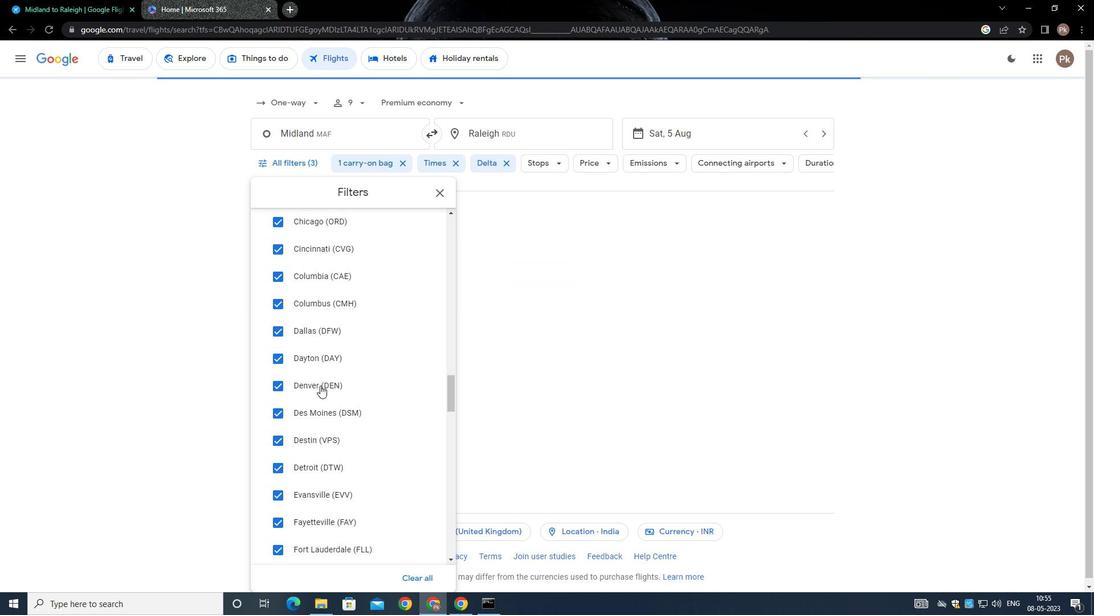 
Action: Mouse scrolled (319, 385) with delta (0, 0)
Screenshot: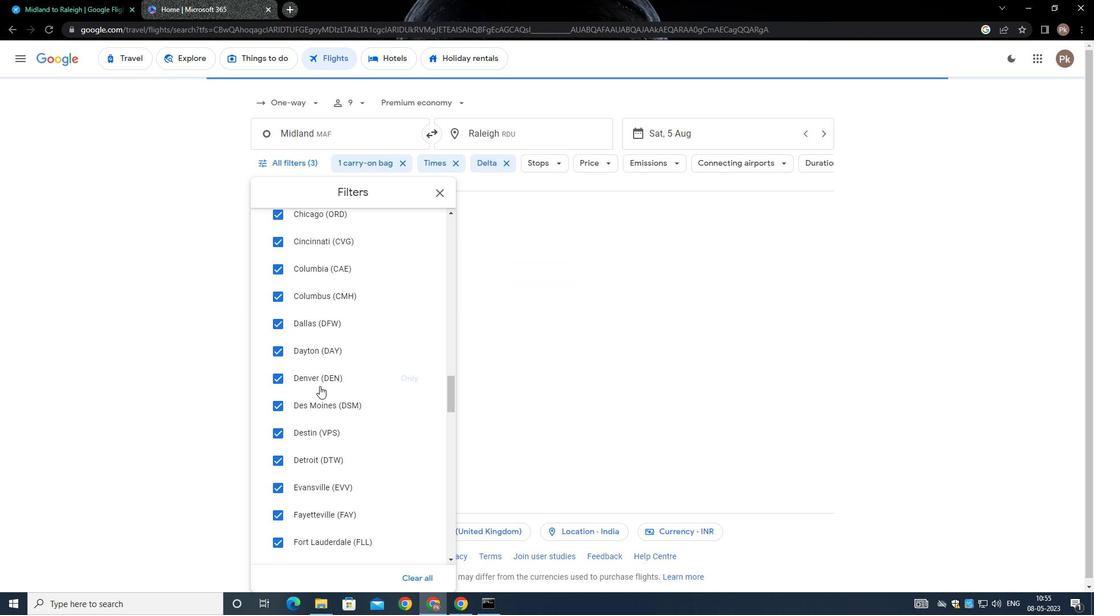 
Action: Mouse scrolled (319, 385) with delta (0, 0)
Screenshot: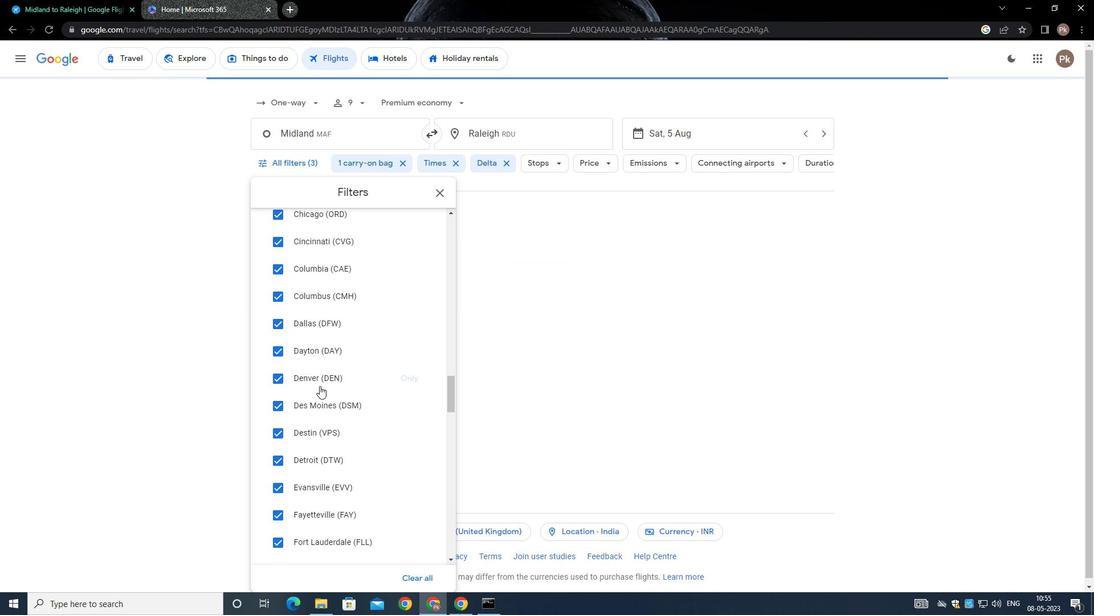 
Action: Mouse scrolled (319, 385) with delta (0, 0)
Screenshot: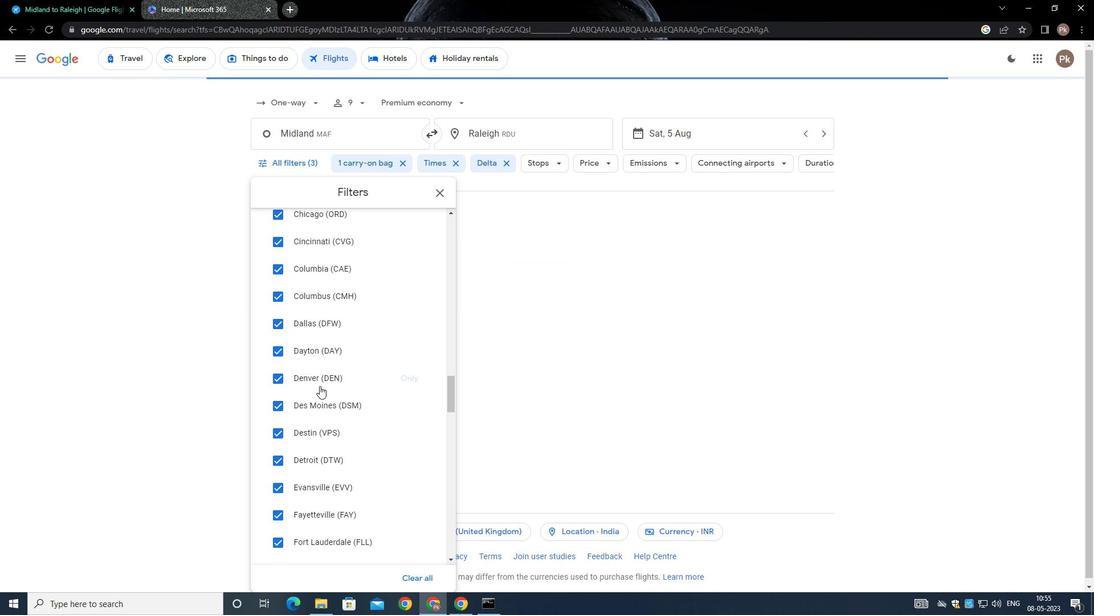 
Action: Mouse scrolled (319, 385) with delta (0, 0)
Screenshot: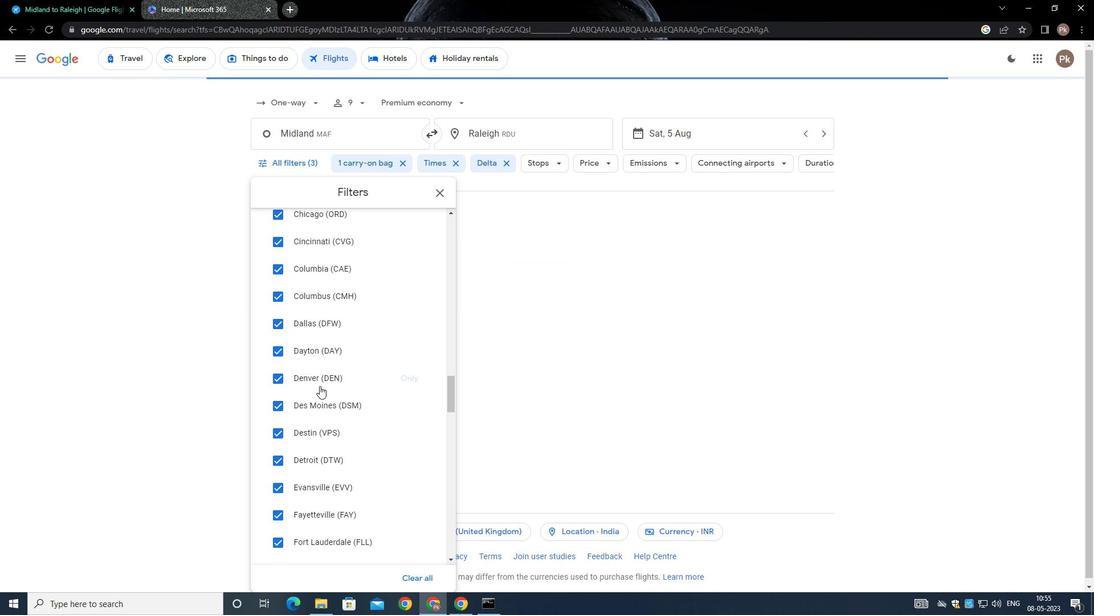 
Action: Mouse scrolled (319, 385) with delta (0, 0)
Screenshot: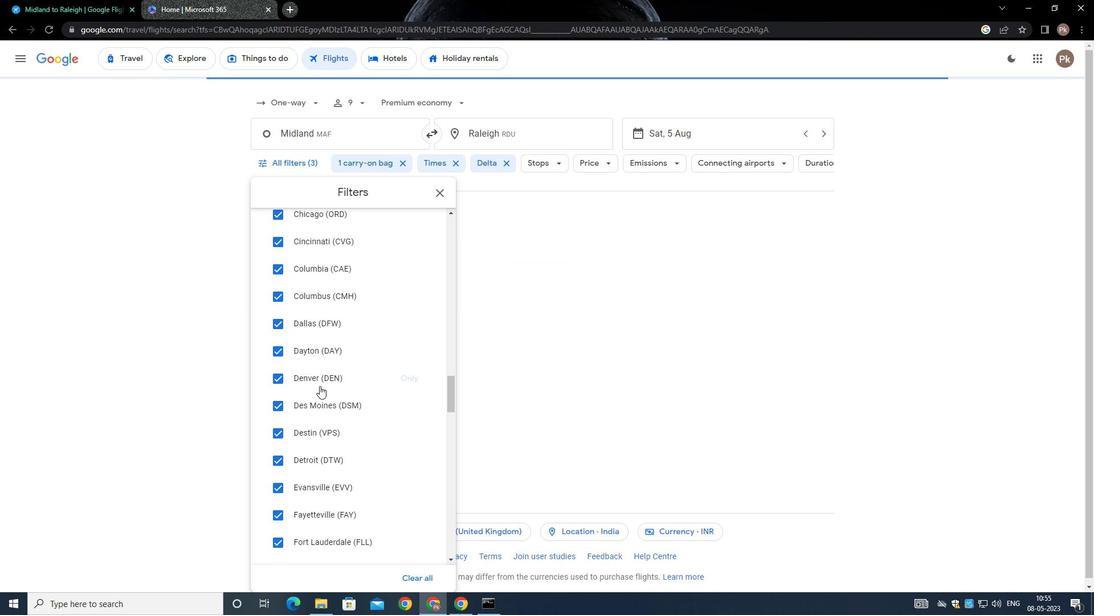 
Action: Mouse moved to (319, 385)
Screenshot: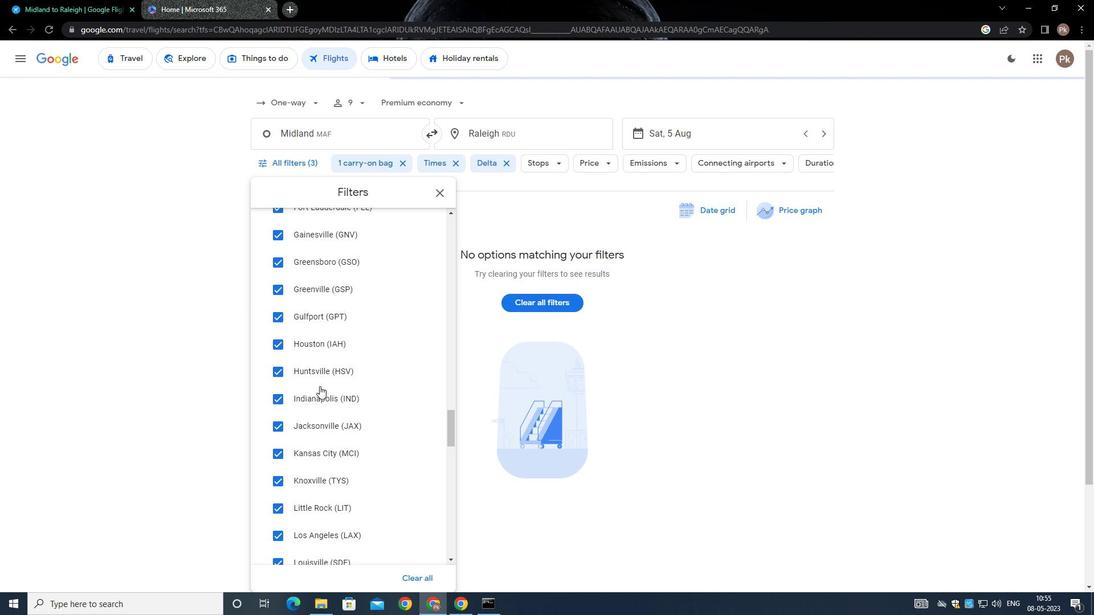 
Action: Mouse scrolled (319, 385) with delta (0, 0)
Screenshot: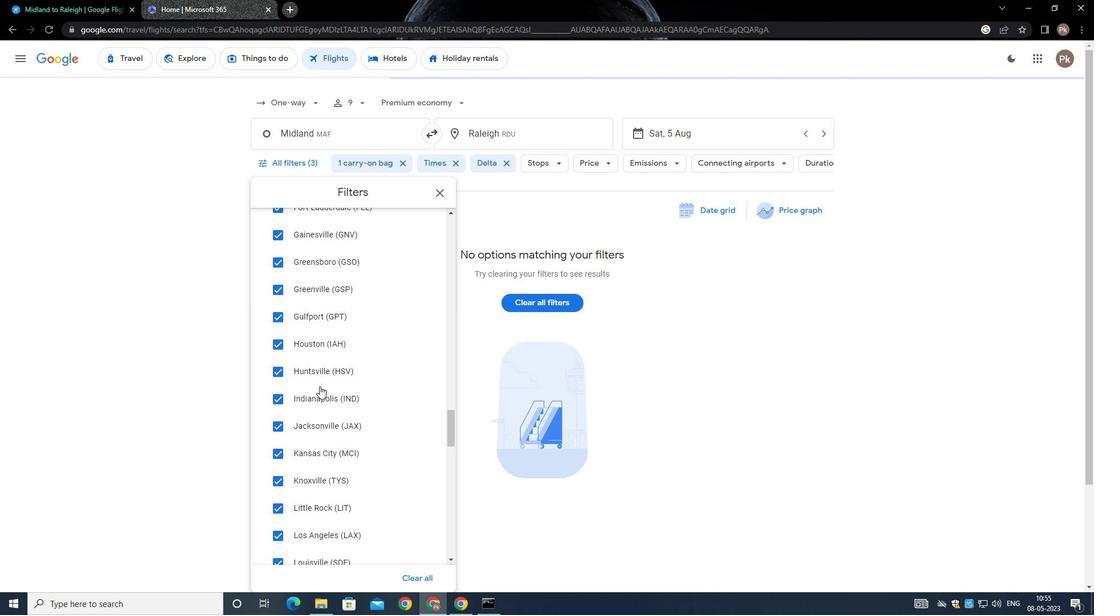 
Action: Mouse scrolled (319, 385) with delta (0, 0)
Screenshot: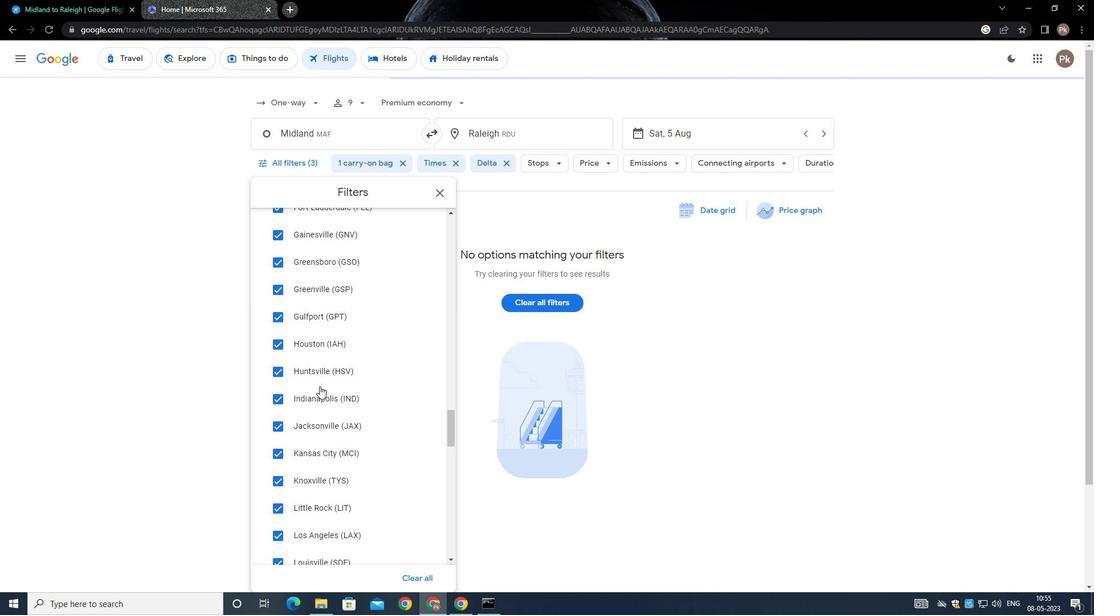 
Action: Mouse scrolled (319, 385) with delta (0, 0)
Screenshot: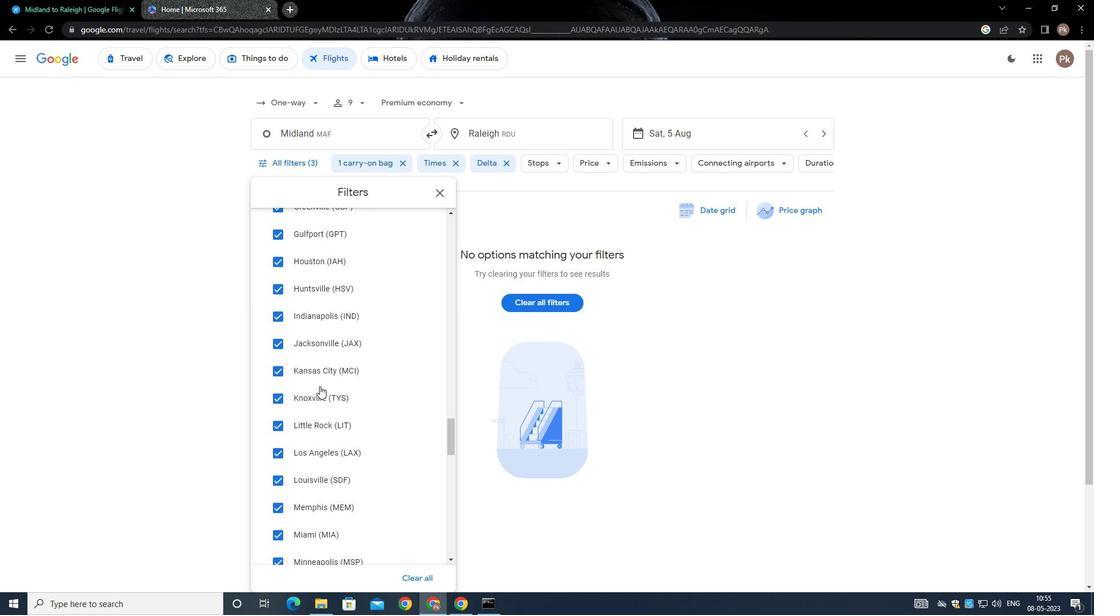 
Action: Mouse scrolled (319, 385) with delta (0, 0)
Screenshot: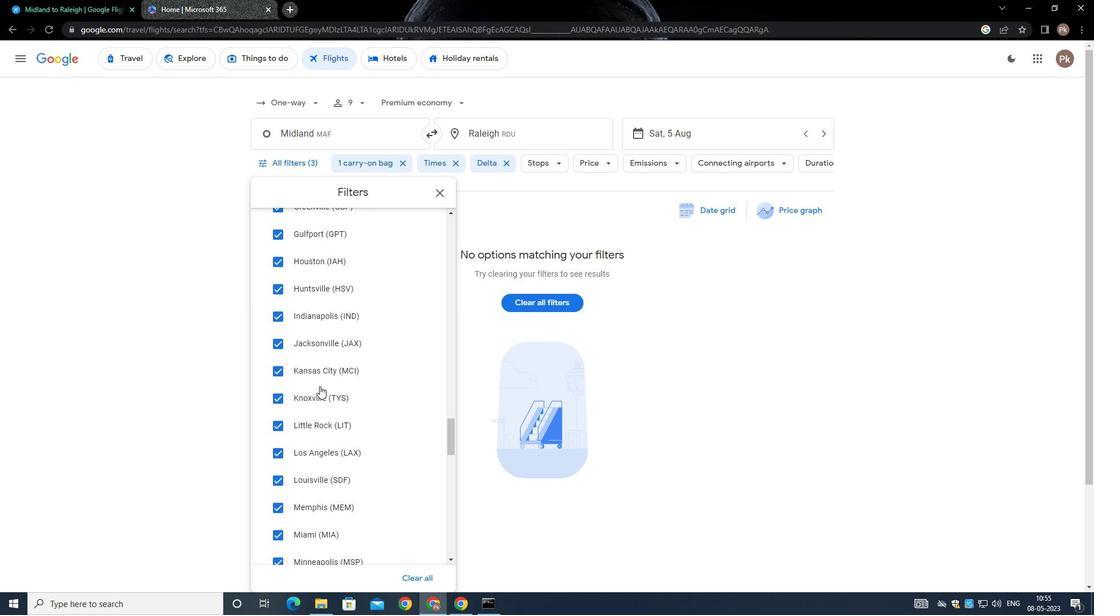 
Action: Mouse scrolled (319, 385) with delta (0, 0)
Screenshot: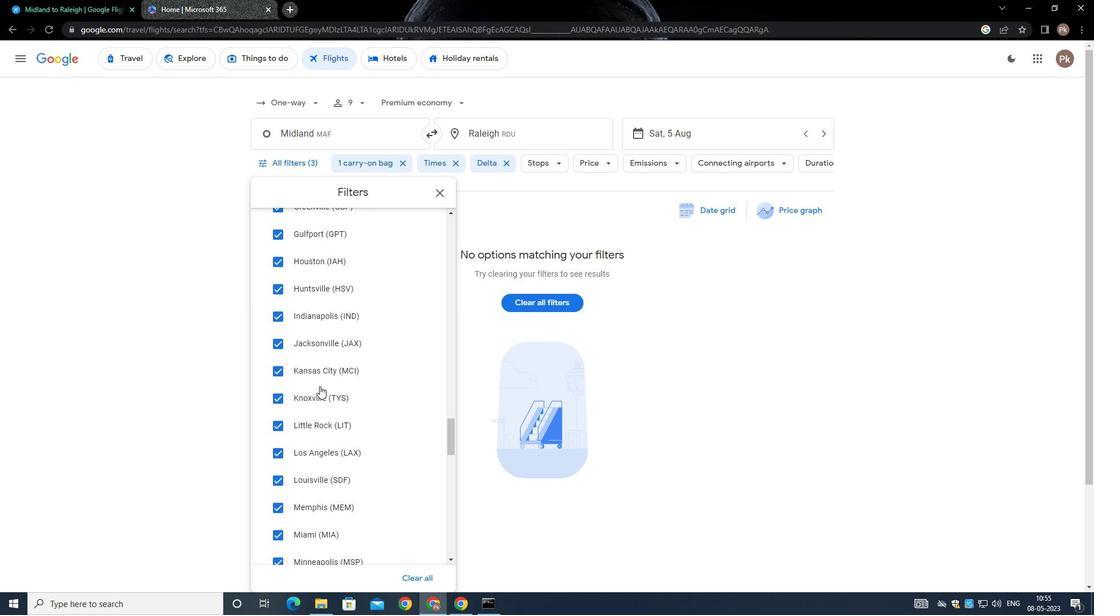 
Action: Mouse scrolled (319, 385) with delta (0, 0)
Screenshot: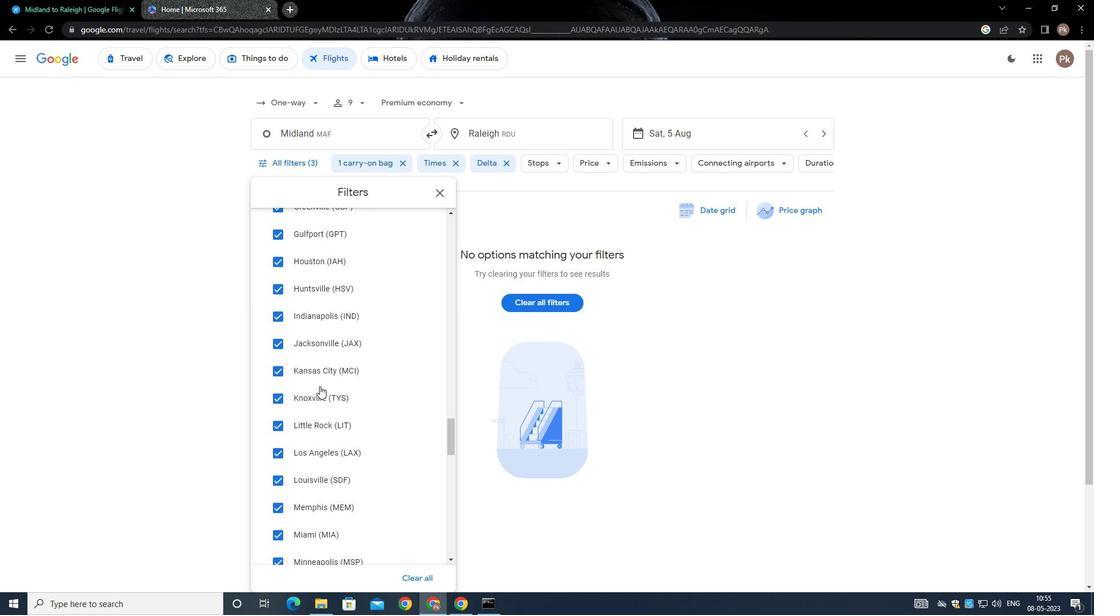 
Action: Mouse scrolled (319, 385) with delta (0, 0)
Screenshot: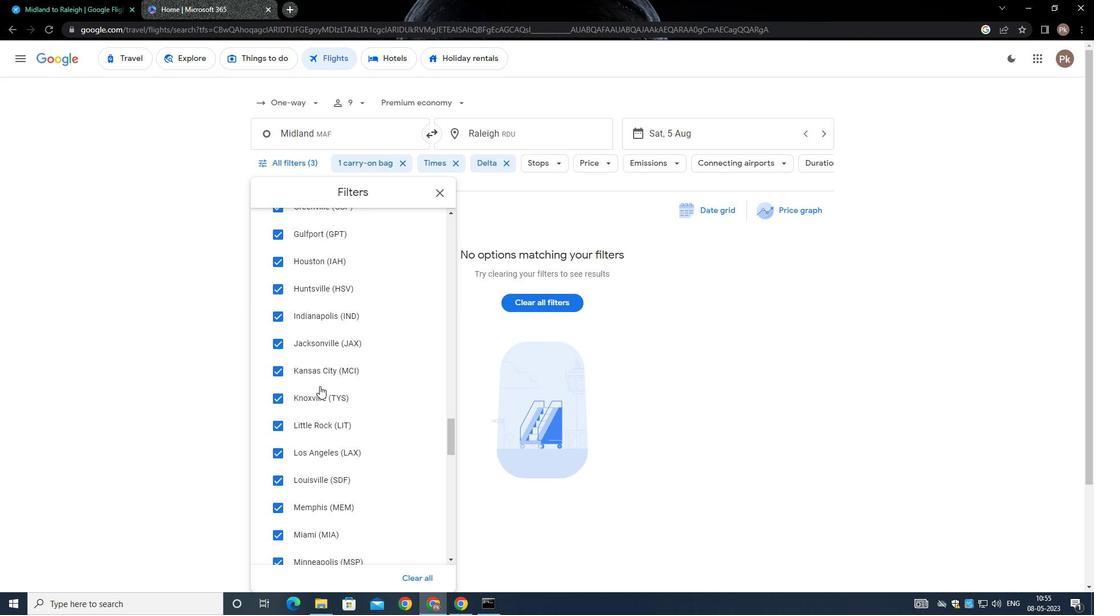 
Action: Mouse moved to (318, 384)
Screenshot: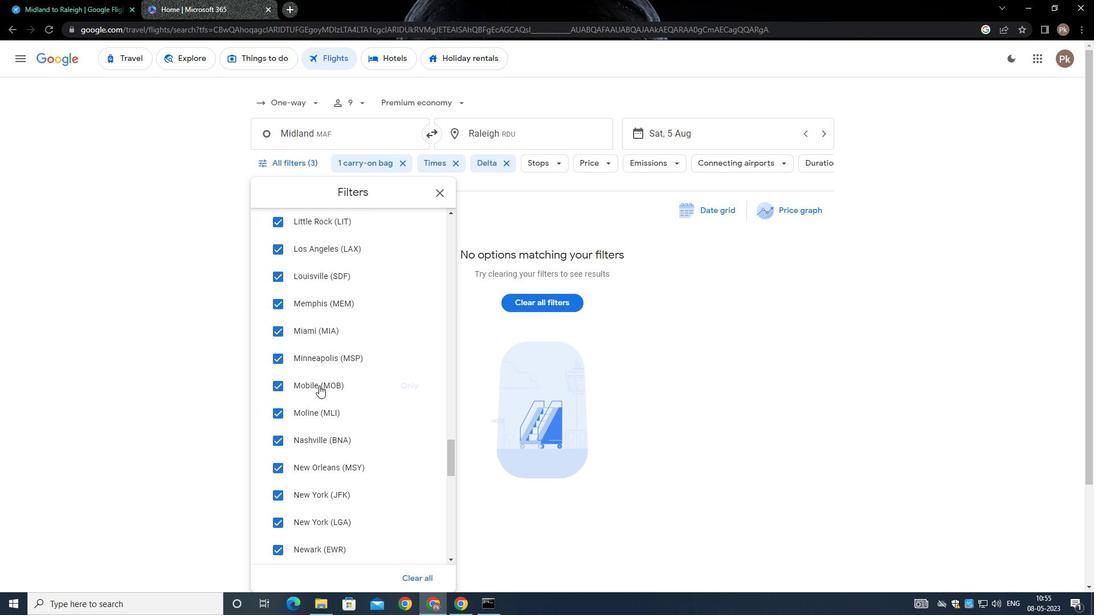
Action: Mouse scrolled (318, 384) with delta (0, 0)
Screenshot: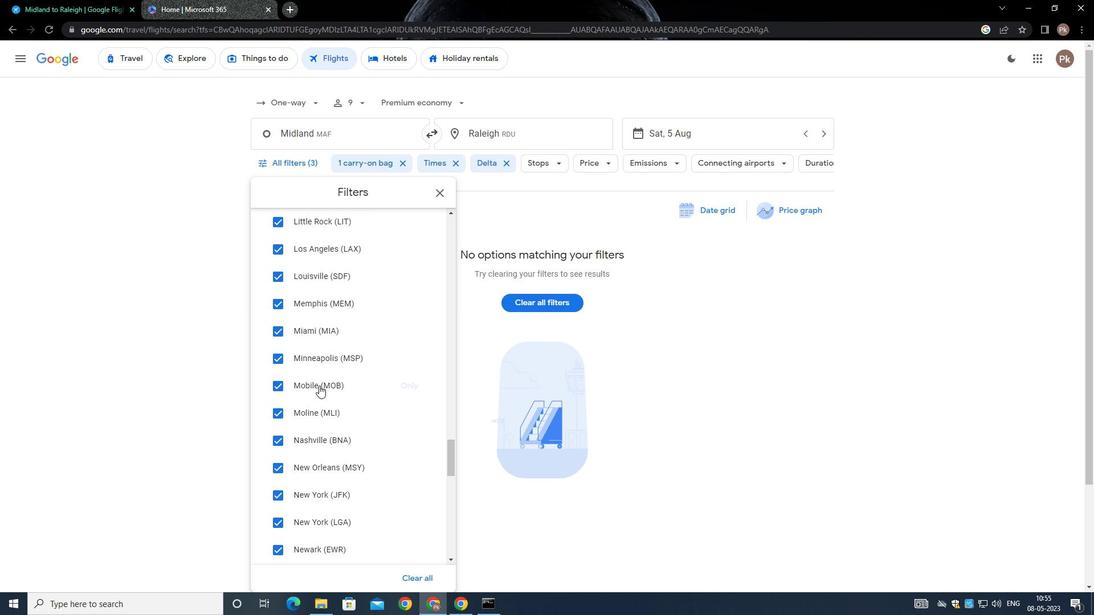 
Action: Mouse scrolled (318, 384) with delta (0, 0)
Screenshot: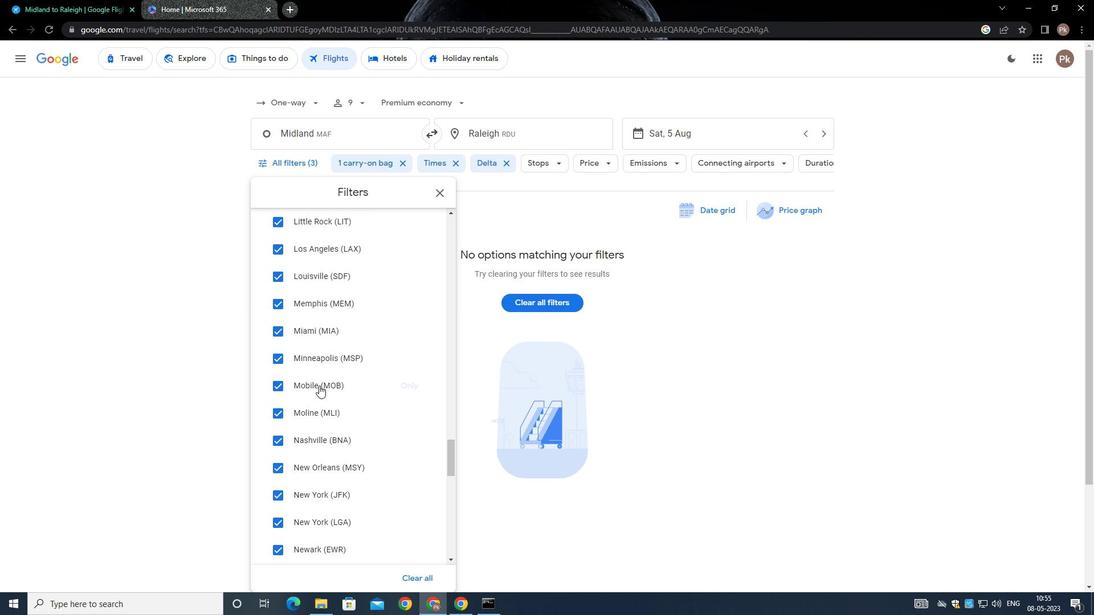 
Action: Mouse scrolled (318, 384) with delta (0, 0)
Screenshot: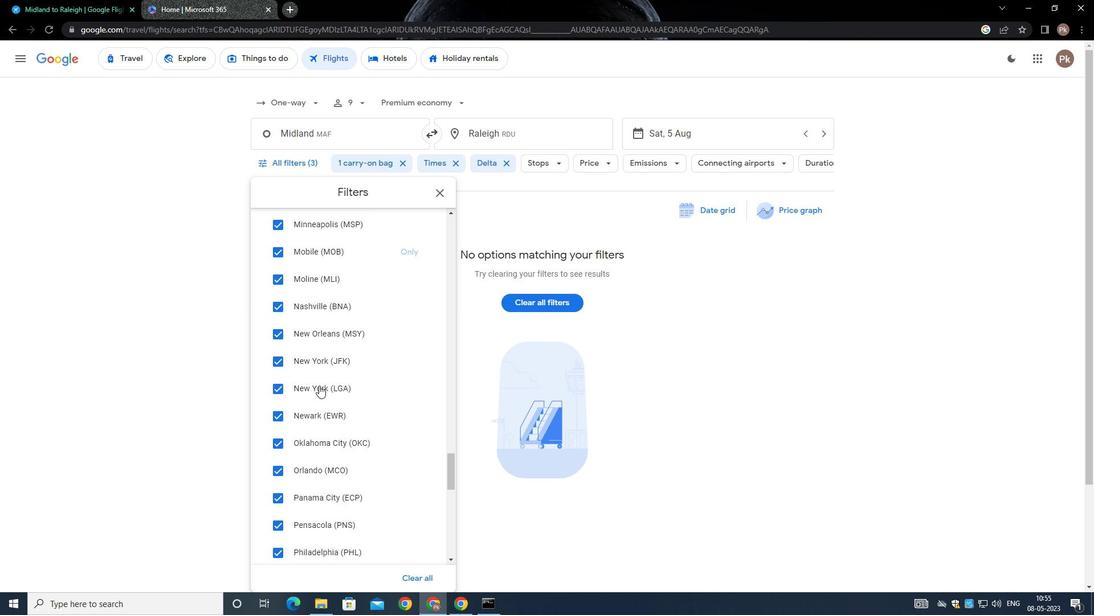 
Action: Mouse scrolled (318, 384) with delta (0, 0)
Screenshot: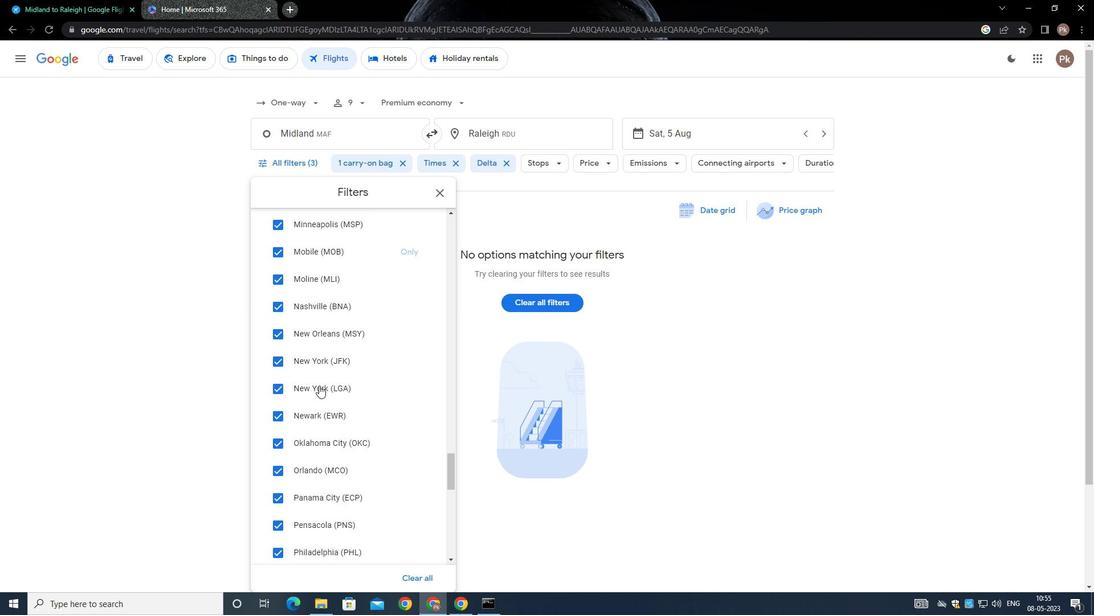 
Action: Mouse scrolled (318, 384) with delta (0, 0)
Screenshot: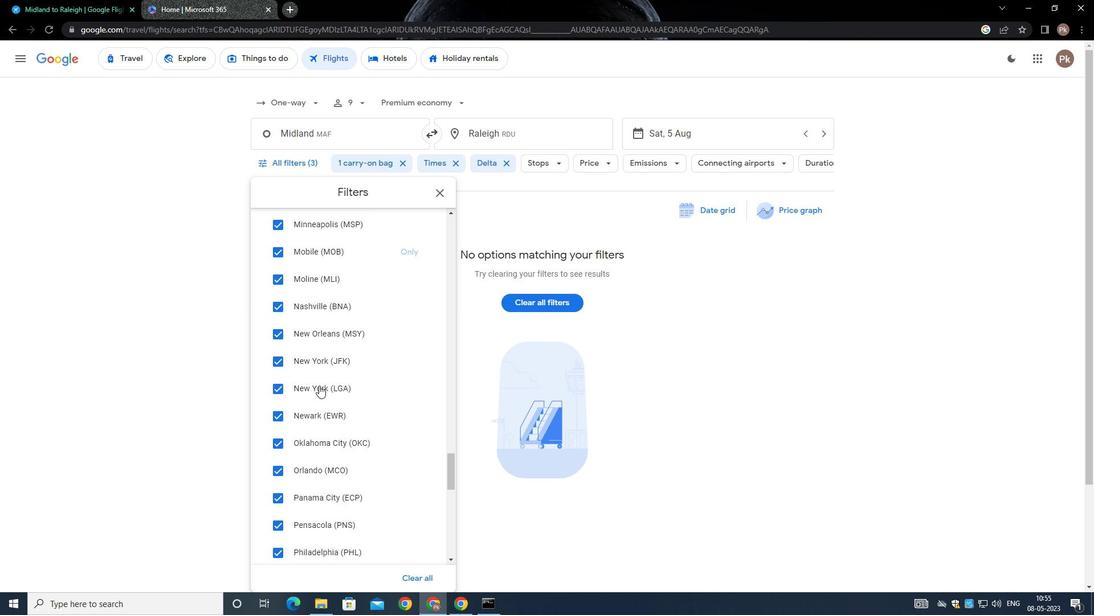 
Action: Mouse moved to (317, 384)
Screenshot: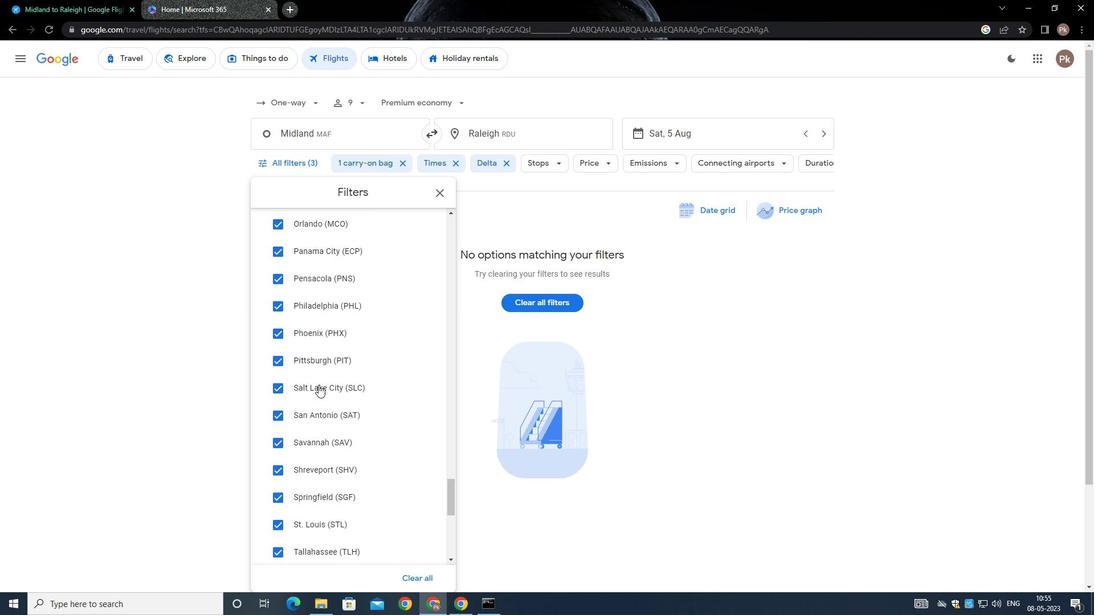 
Action: Mouse scrolled (317, 384) with delta (0, 0)
Screenshot: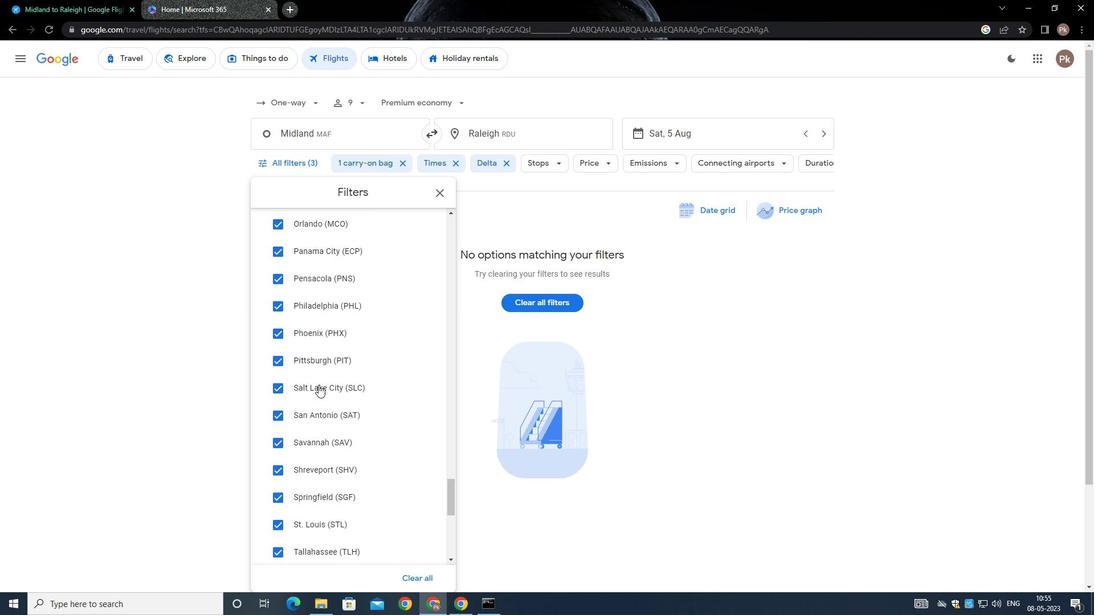 
Action: Mouse moved to (315, 380)
Screenshot: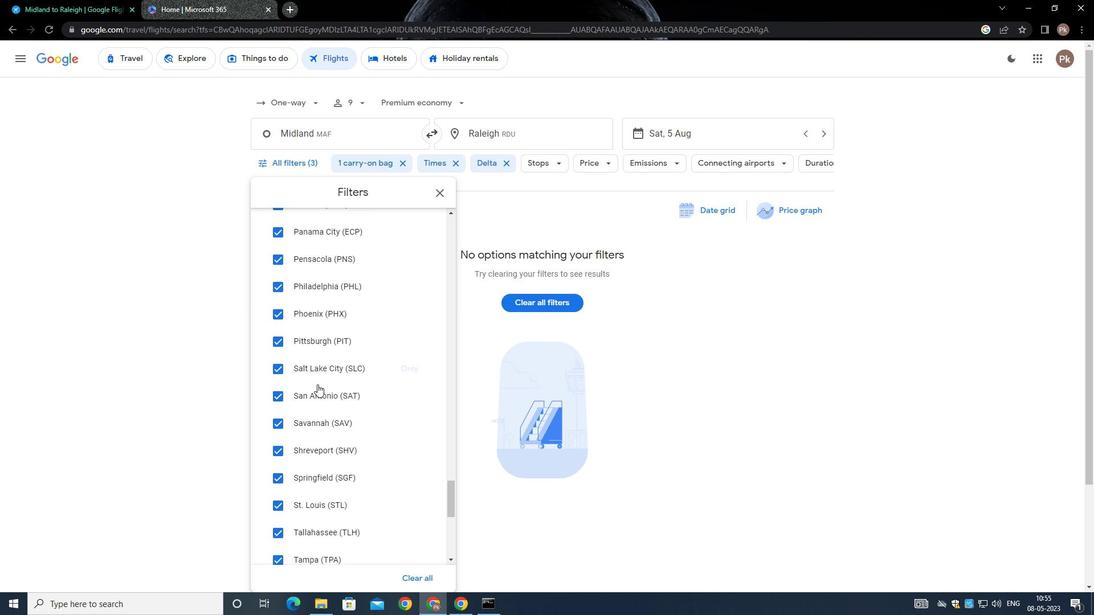 
Action: Mouse scrolled (315, 379) with delta (0, 0)
Screenshot: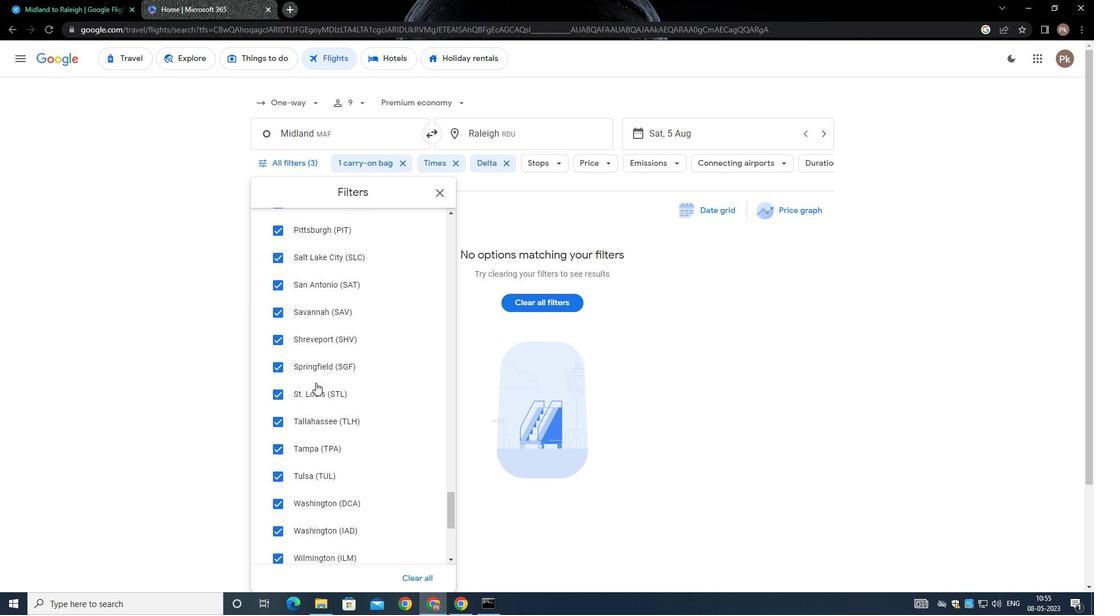 
Action: Mouse scrolled (315, 379) with delta (0, 0)
Screenshot: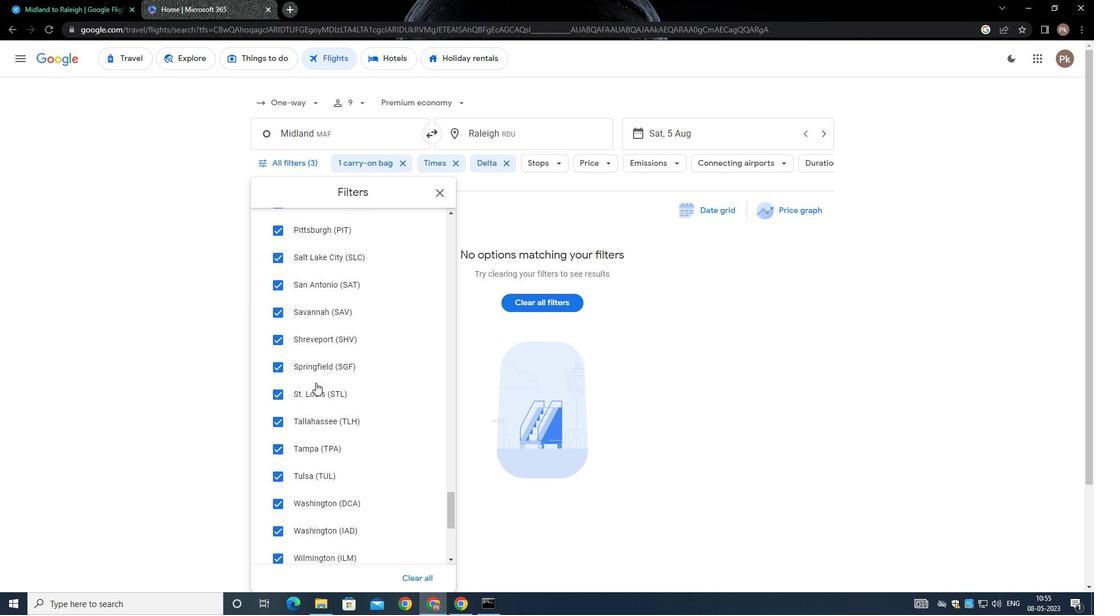
Action: Mouse scrolled (315, 379) with delta (0, -1)
Screenshot: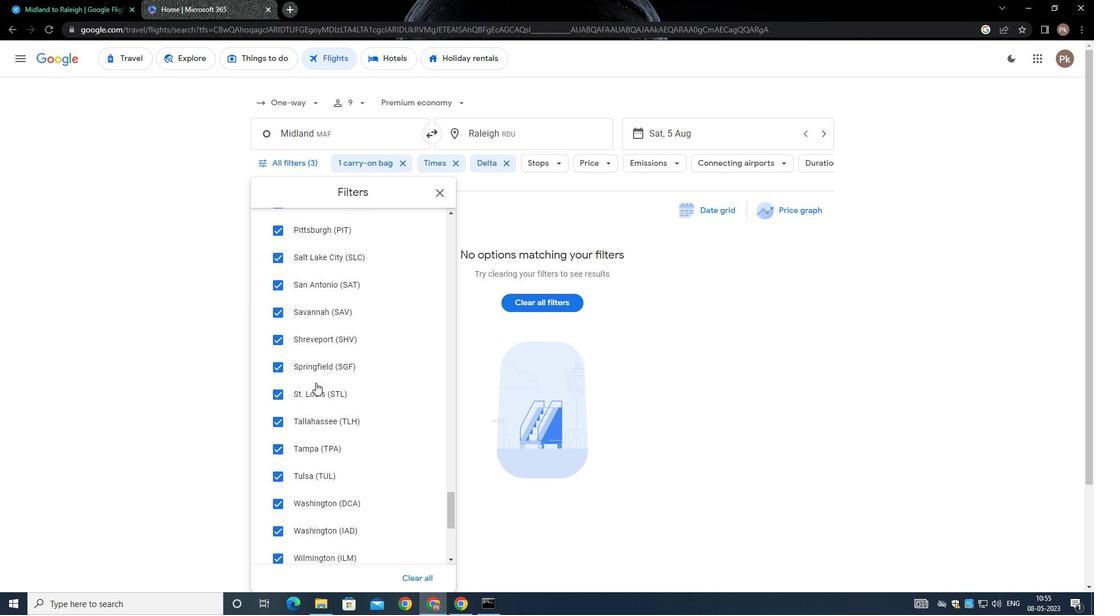 
Action: Mouse scrolled (315, 379) with delta (0, 0)
Screenshot: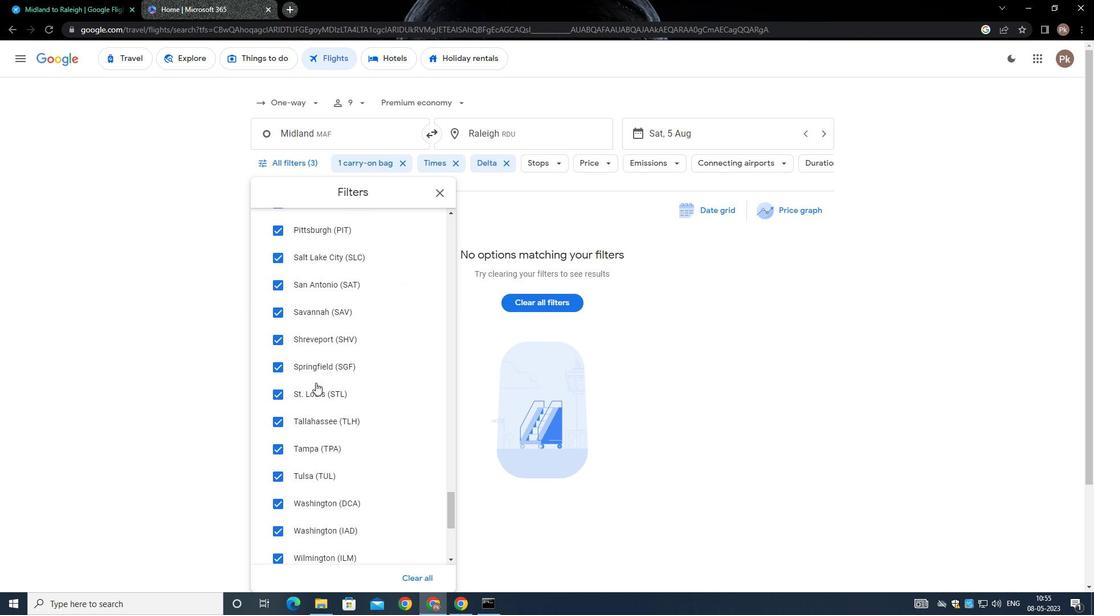 
Action: Mouse scrolled (315, 379) with delta (0, 0)
Screenshot: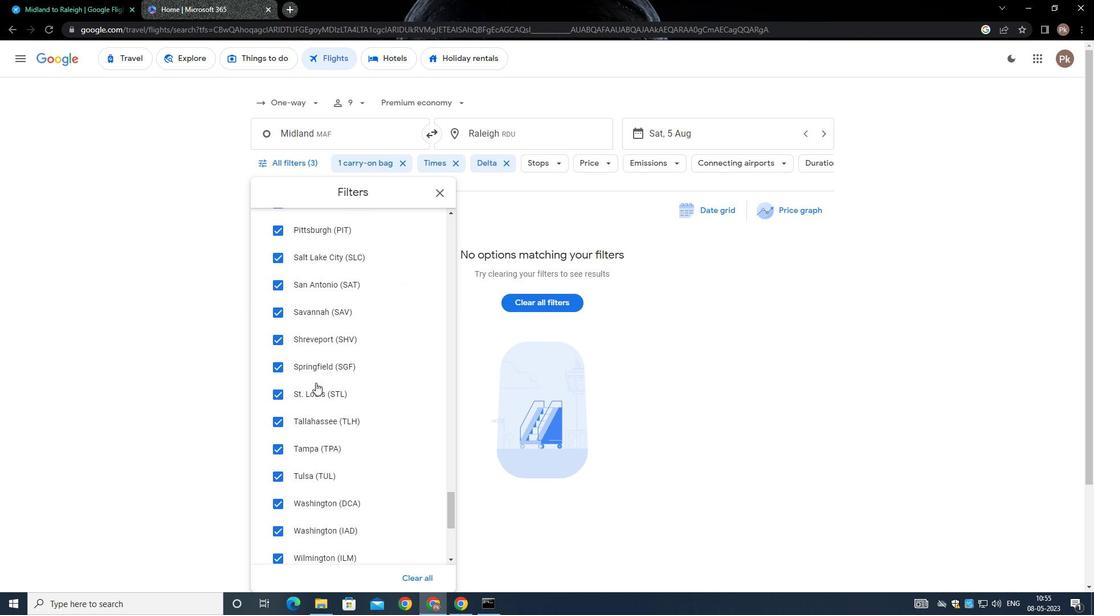 
Action: Mouse scrolled (315, 379) with delta (0, 0)
Screenshot: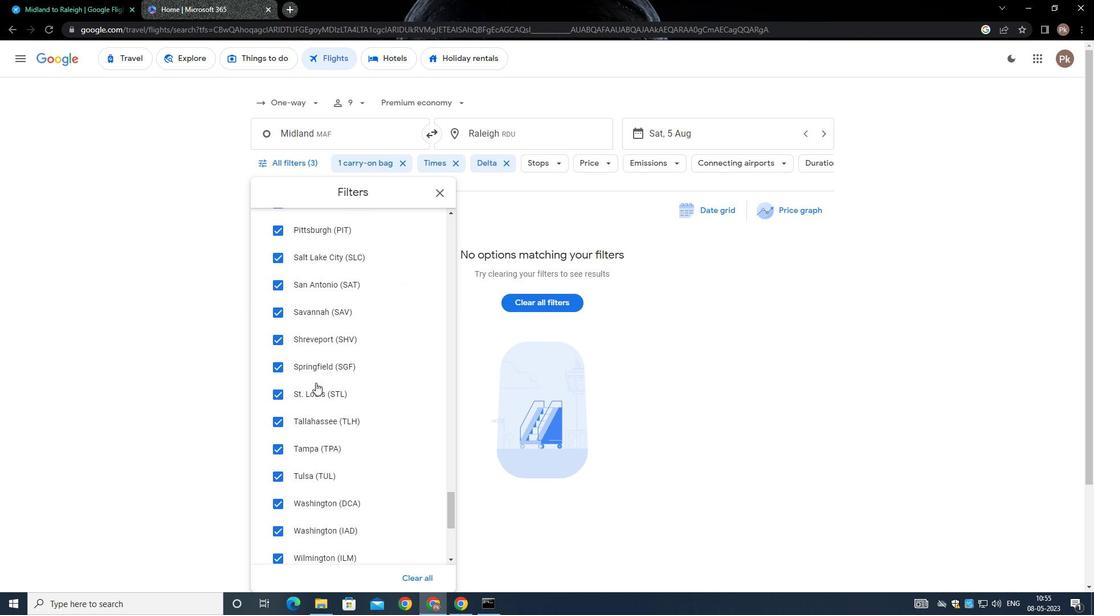 
Action: Mouse moved to (315, 380)
Screenshot: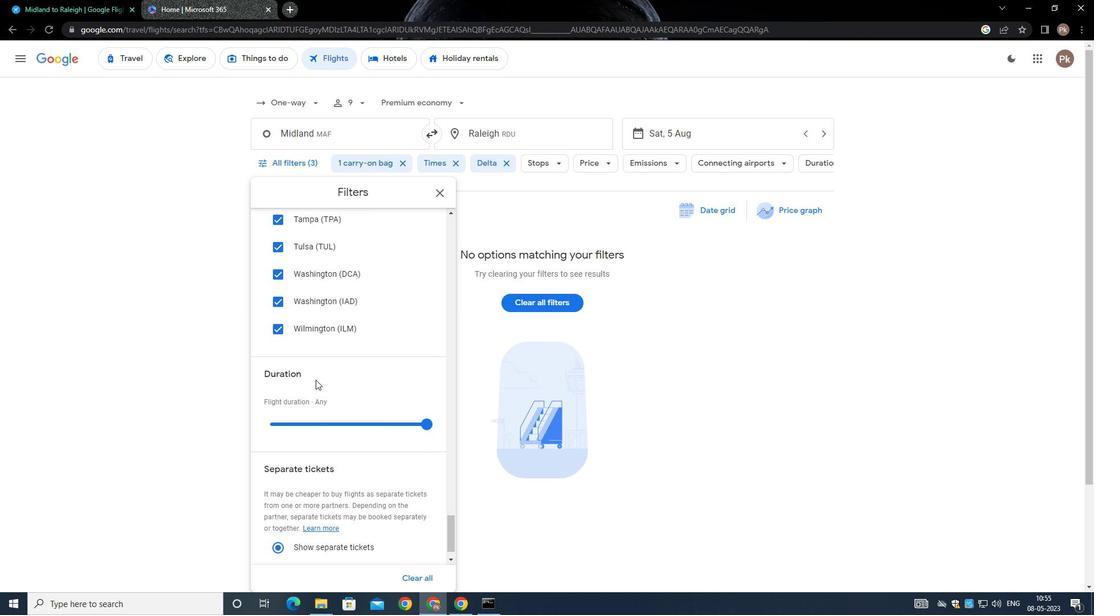 
Action: Mouse scrolled (315, 380) with delta (0, 0)
Screenshot: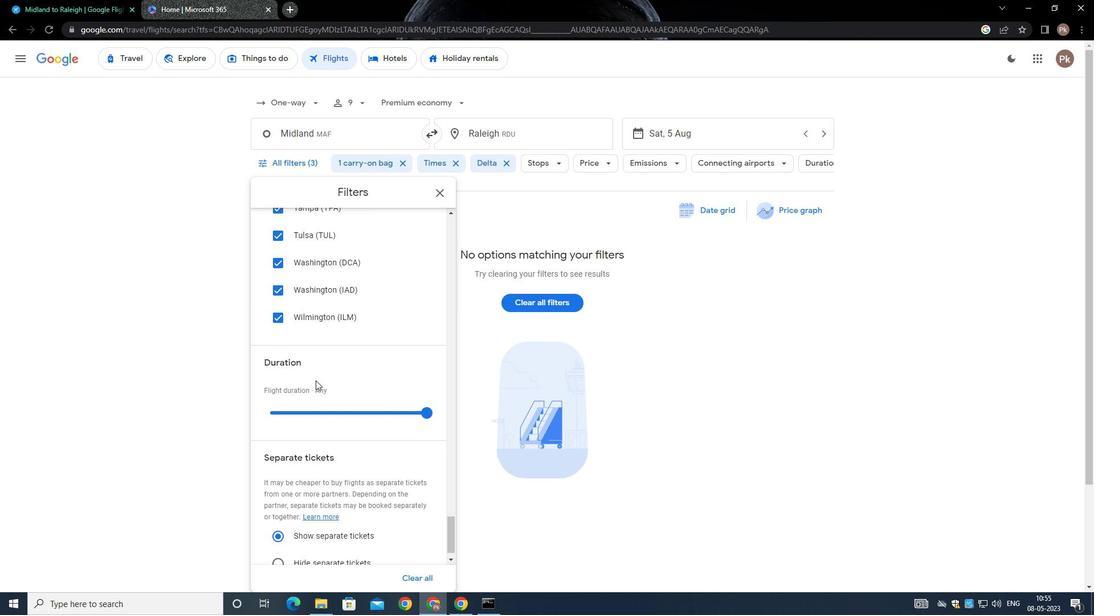 
Action: Mouse scrolled (315, 380) with delta (0, 0)
Screenshot: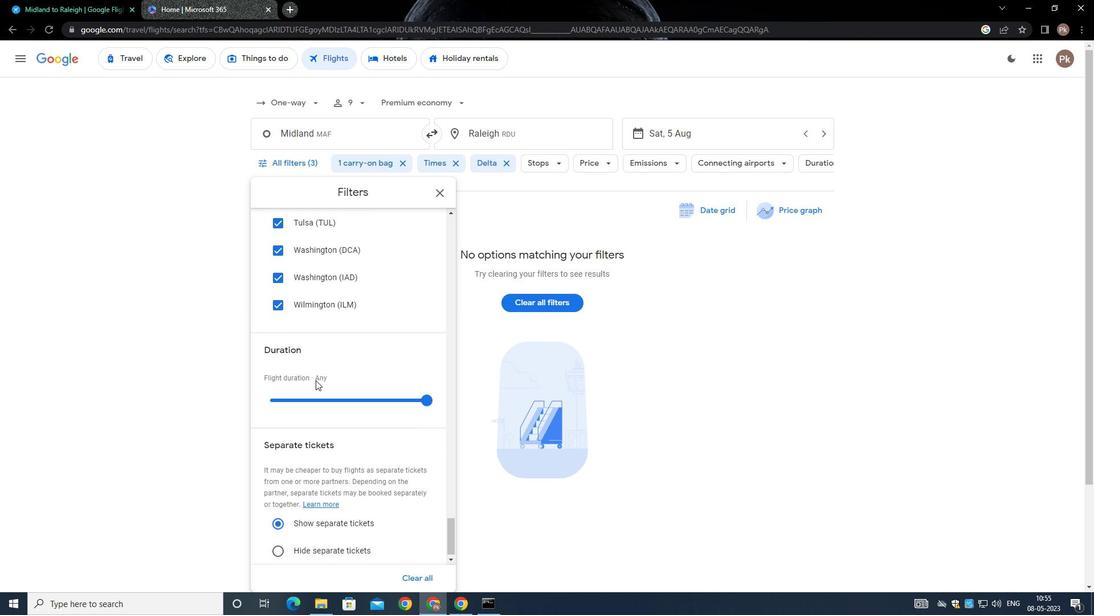 
Action: Mouse scrolled (315, 380) with delta (0, 0)
Screenshot: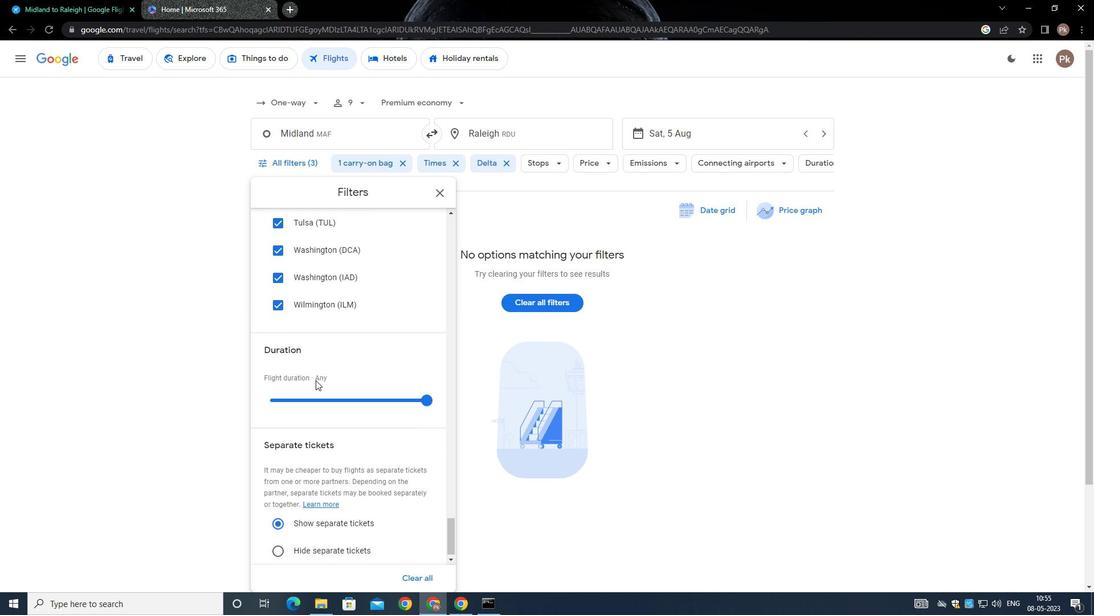 
Action: Mouse scrolled (315, 380) with delta (0, 0)
Screenshot: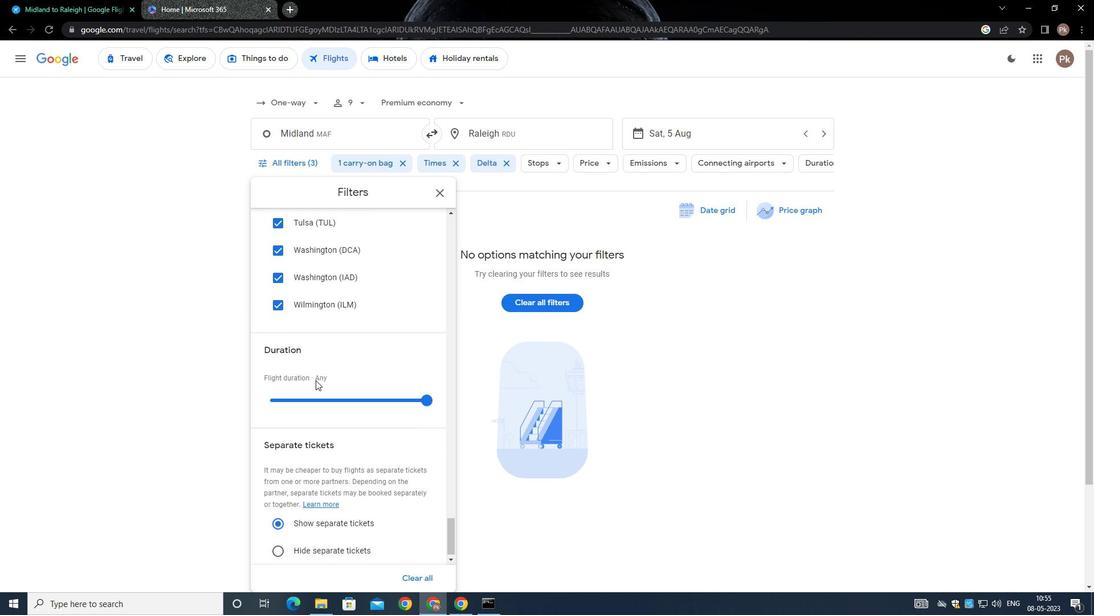 
Action: Mouse scrolled (315, 380) with delta (0, 0)
Screenshot: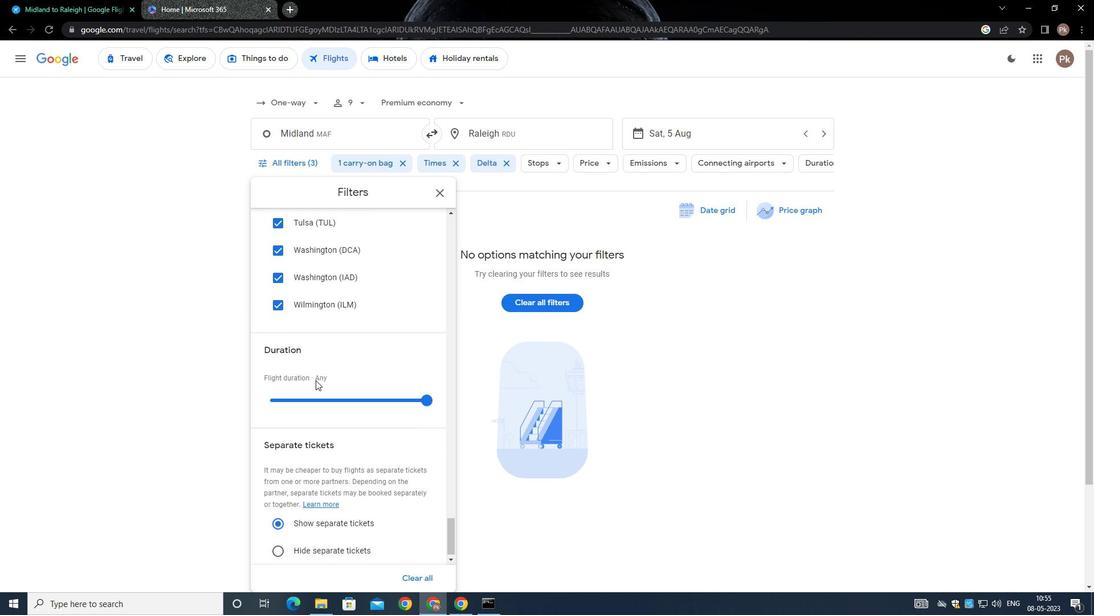 
Action: Mouse scrolled (315, 380) with delta (0, 0)
Screenshot: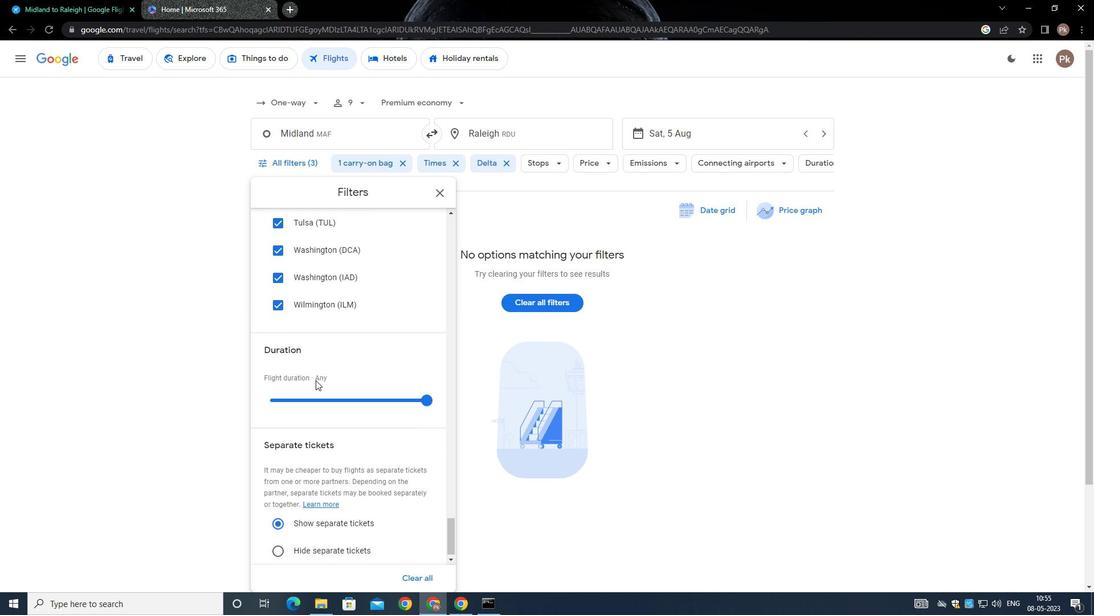 
Action: Mouse moved to (314, 385)
Screenshot: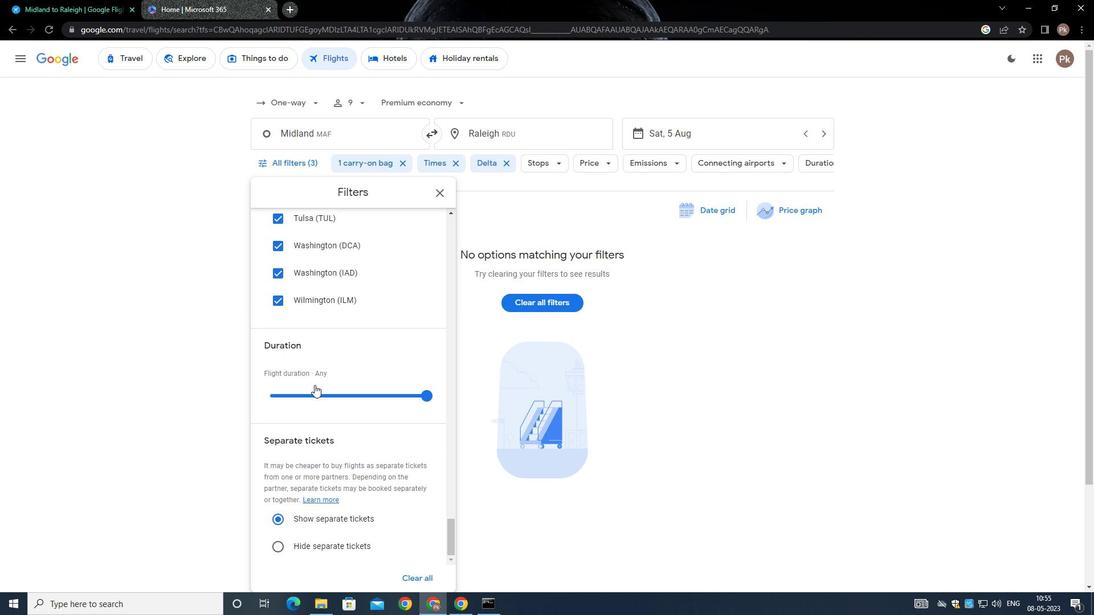 
Action: Mouse scrolled (314, 385) with delta (0, 0)
Screenshot: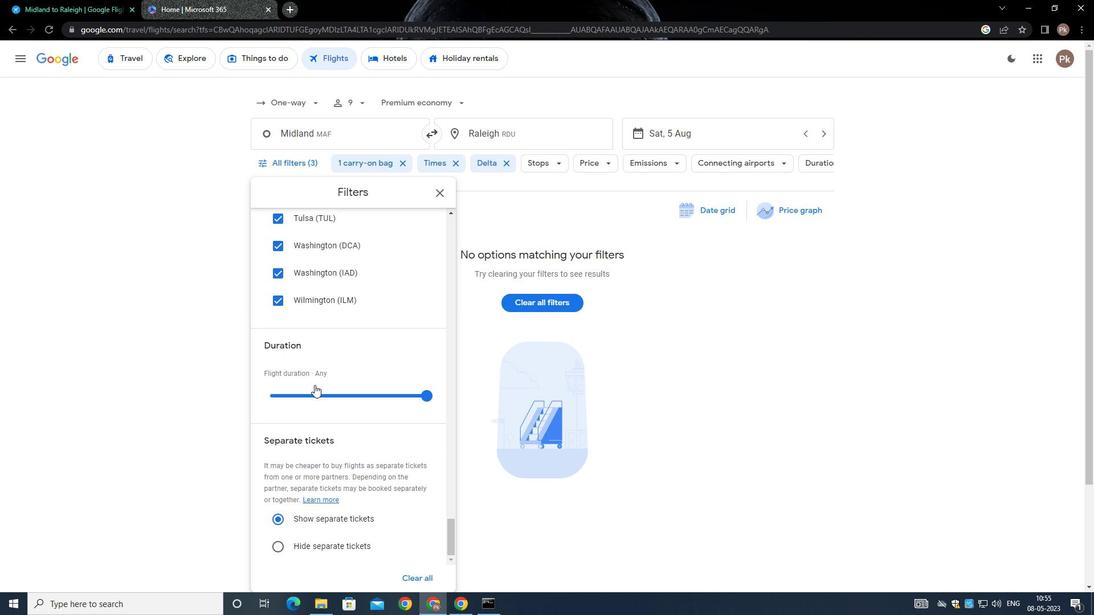 
Action: Mouse scrolled (314, 385) with delta (0, 0)
Screenshot: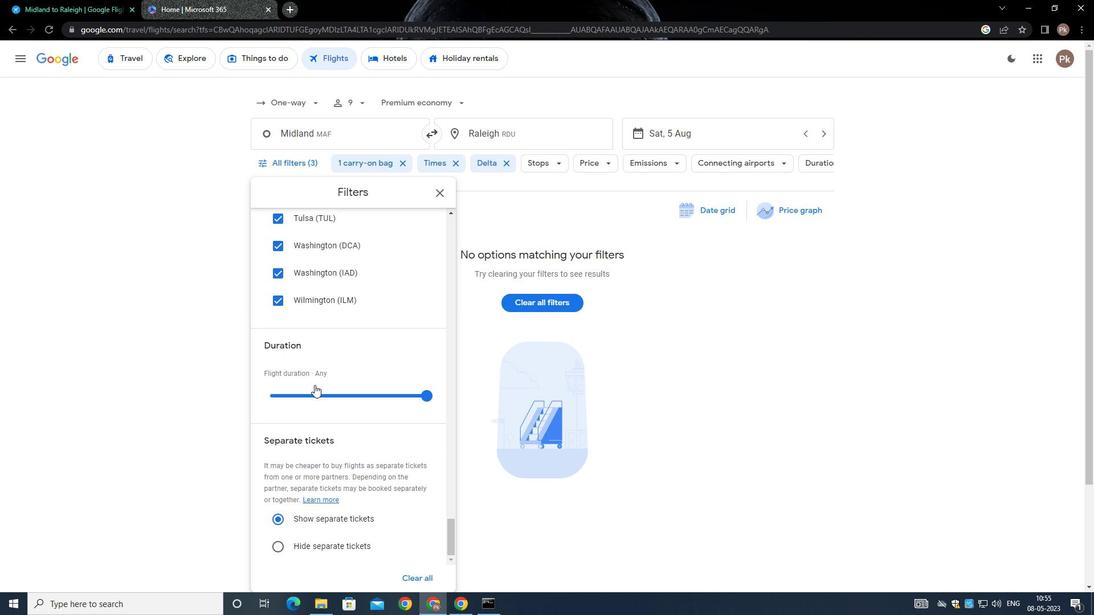 
Action: Mouse scrolled (314, 385) with delta (0, 0)
Screenshot: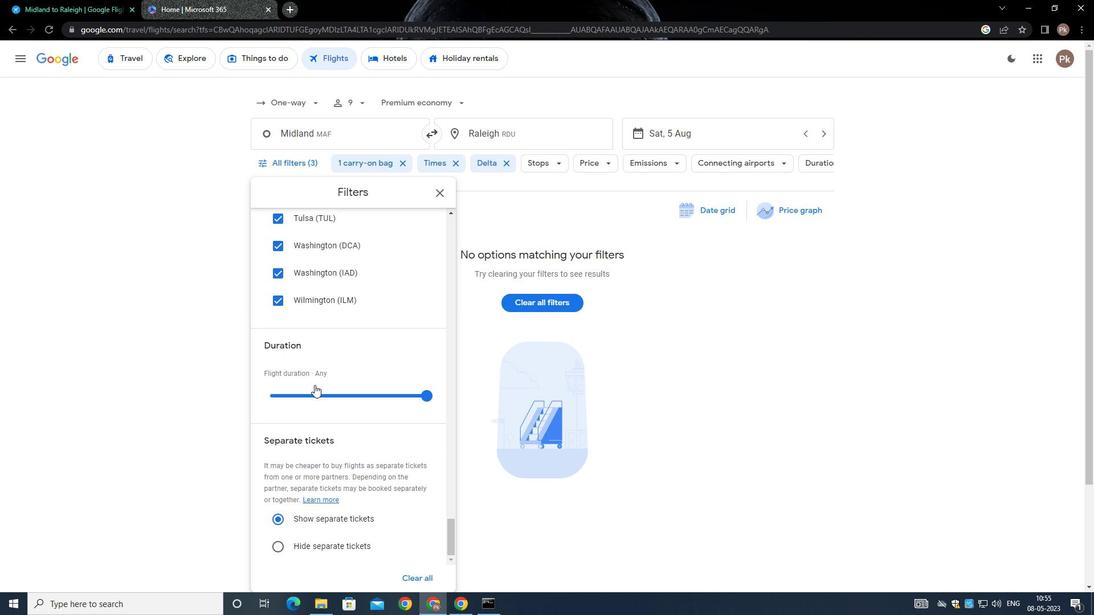
Action: Mouse scrolled (314, 385) with delta (0, 0)
Screenshot: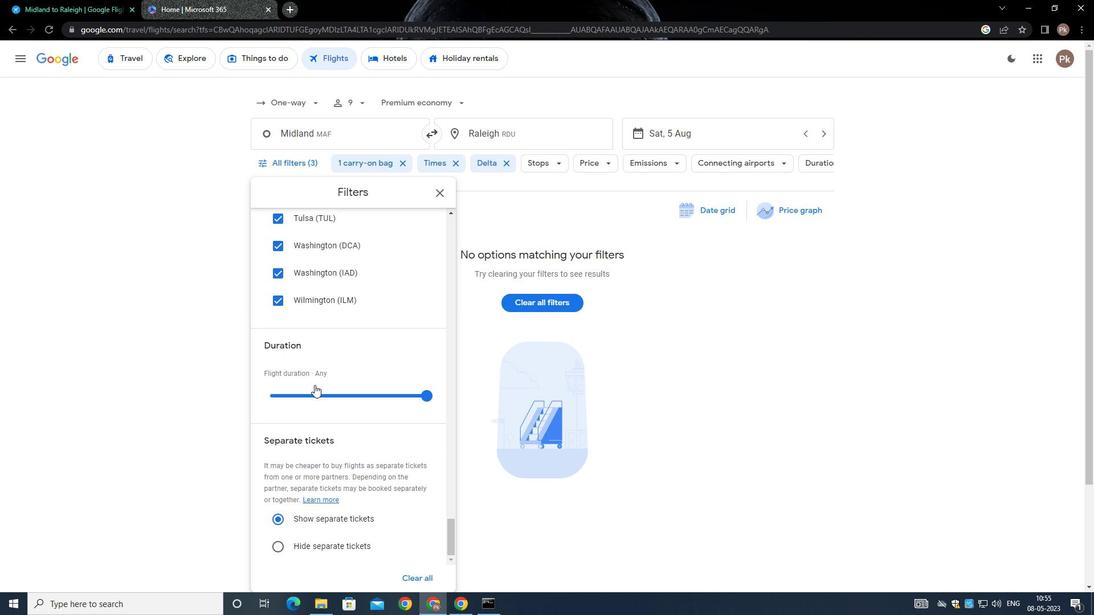 
Action: Mouse scrolled (314, 385) with delta (0, 0)
Screenshot: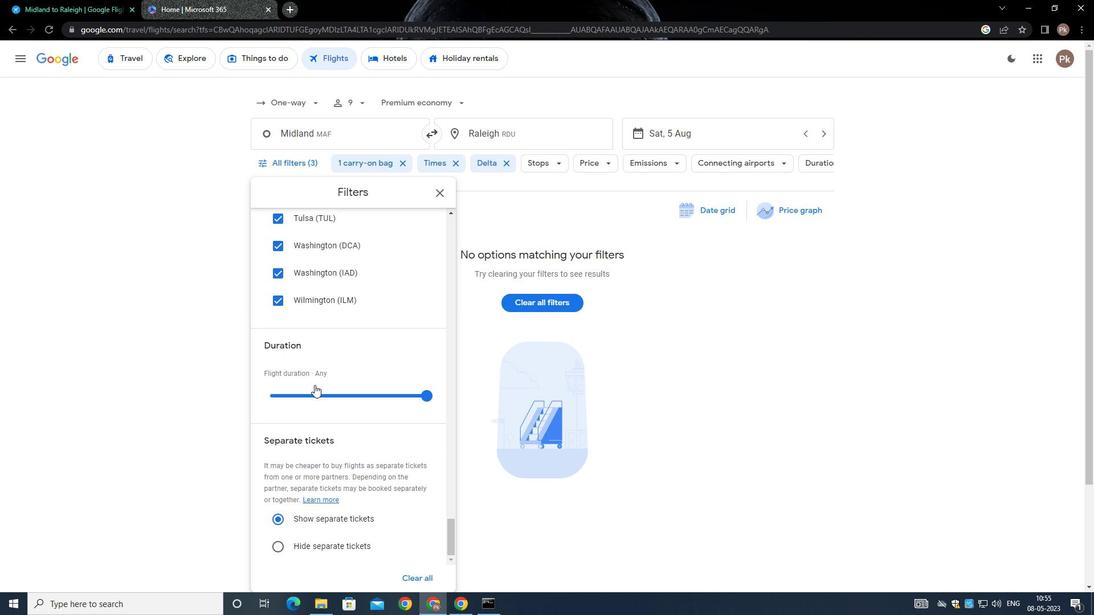 
Action: Mouse moved to (314, 386)
Screenshot: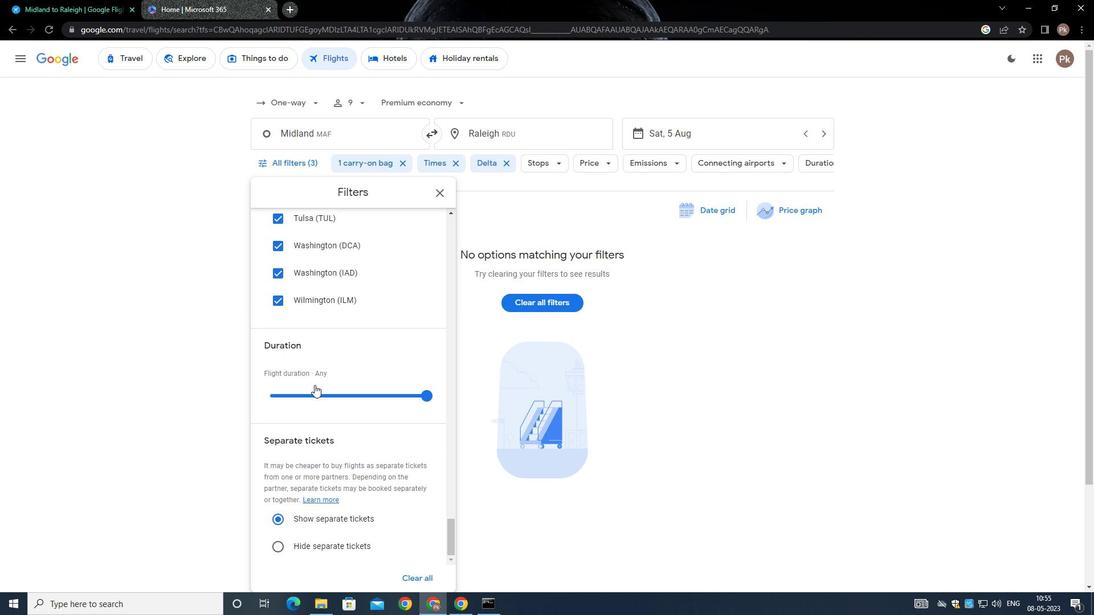 
